 Task: Look for space in Shorewood, United States from 12th July, 2023 to 16th July, 2023 for 8 adults in price range Rs.10000 to Rs.16000. Place can be private room with 8 bedrooms having 8 beds and 8 bathrooms. Property type can be house, flat, guest house. Amenities needed are: wifi, TV, free parkinig on premises, gym, breakfast. Booking option can be shelf check-in. Required host language is English.
Action: Mouse moved to (553, 111)
Screenshot: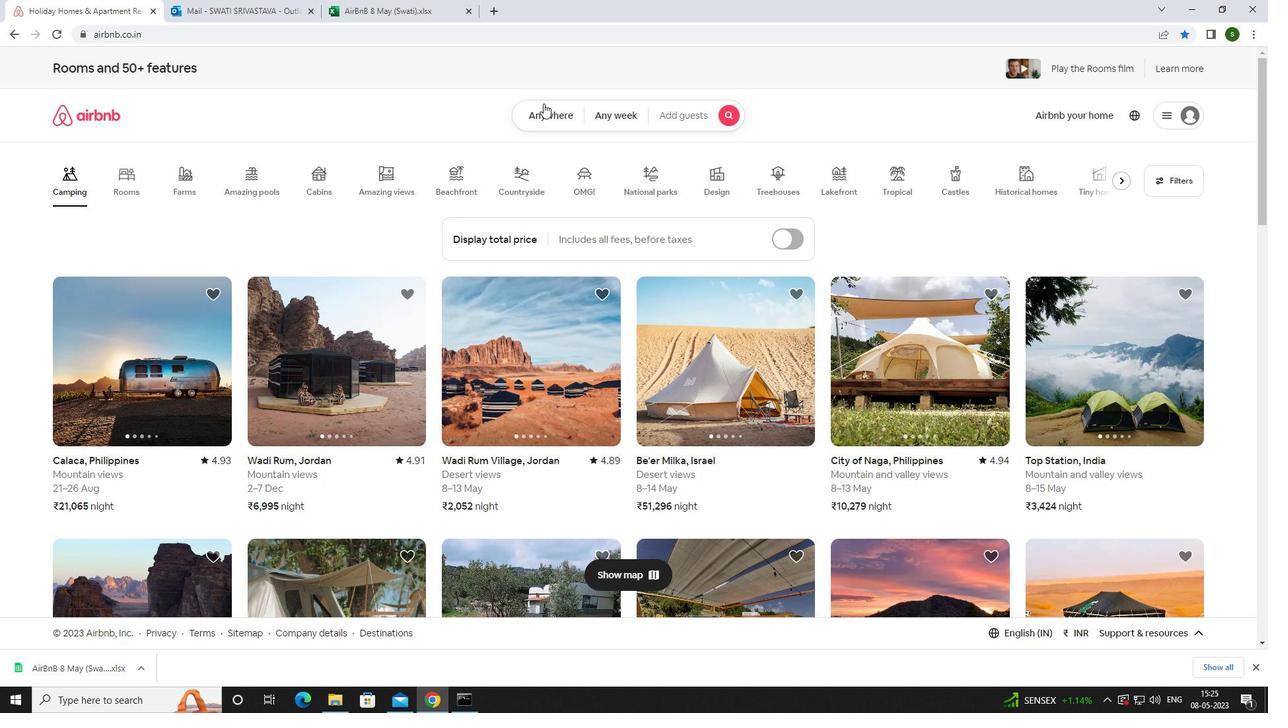 
Action: Mouse pressed left at (553, 111)
Screenshot: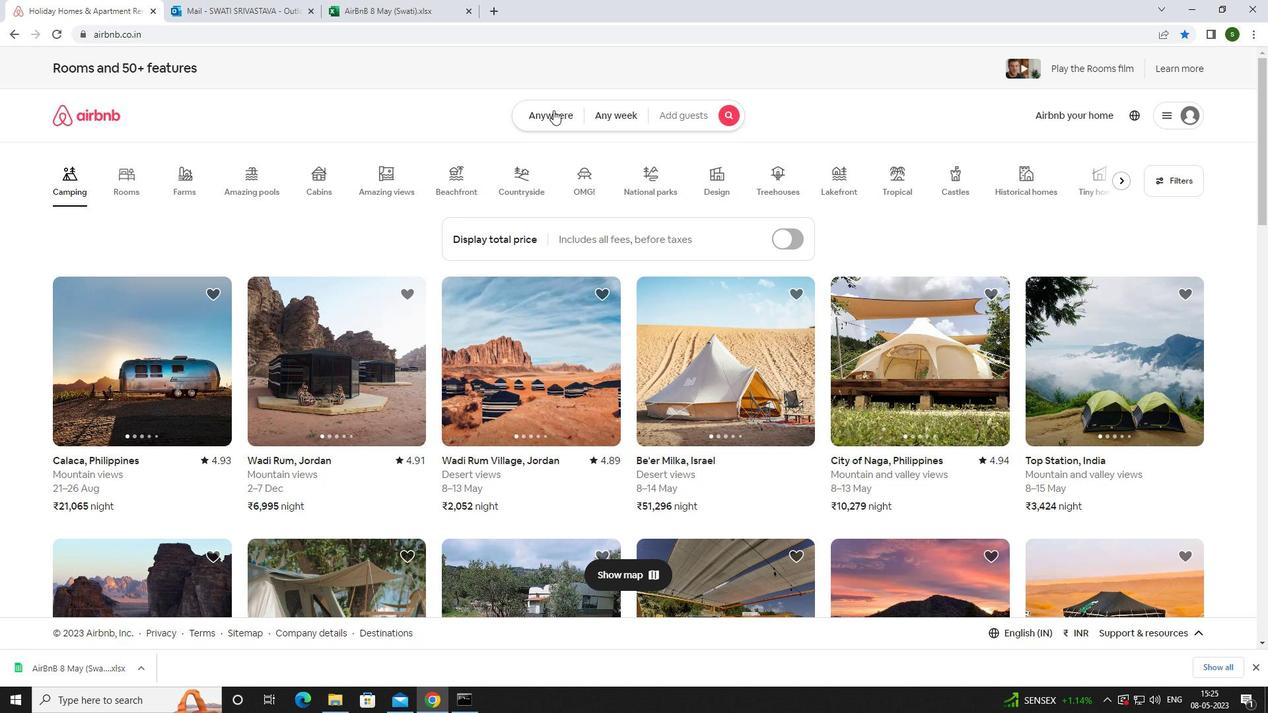 
Action: Mouse moved to (397, 165)
Screenshot: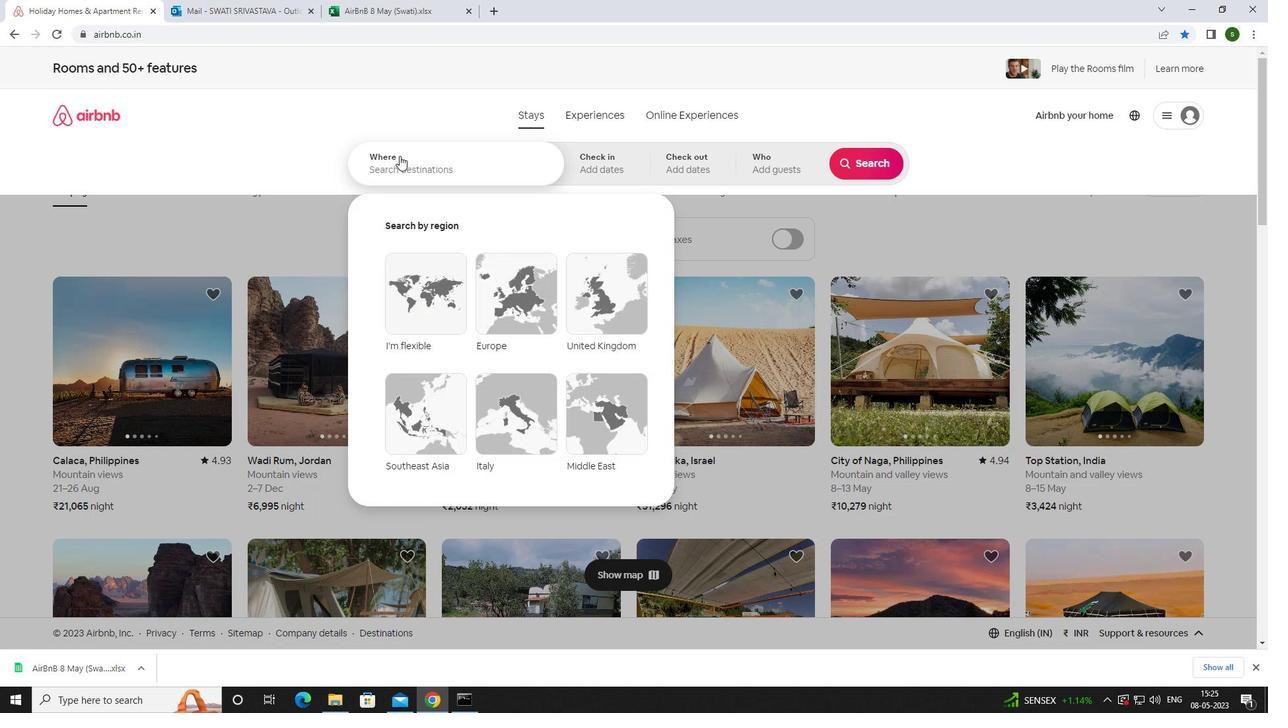 
Action: Mouse pressed left at (397, 165)
Screenshot: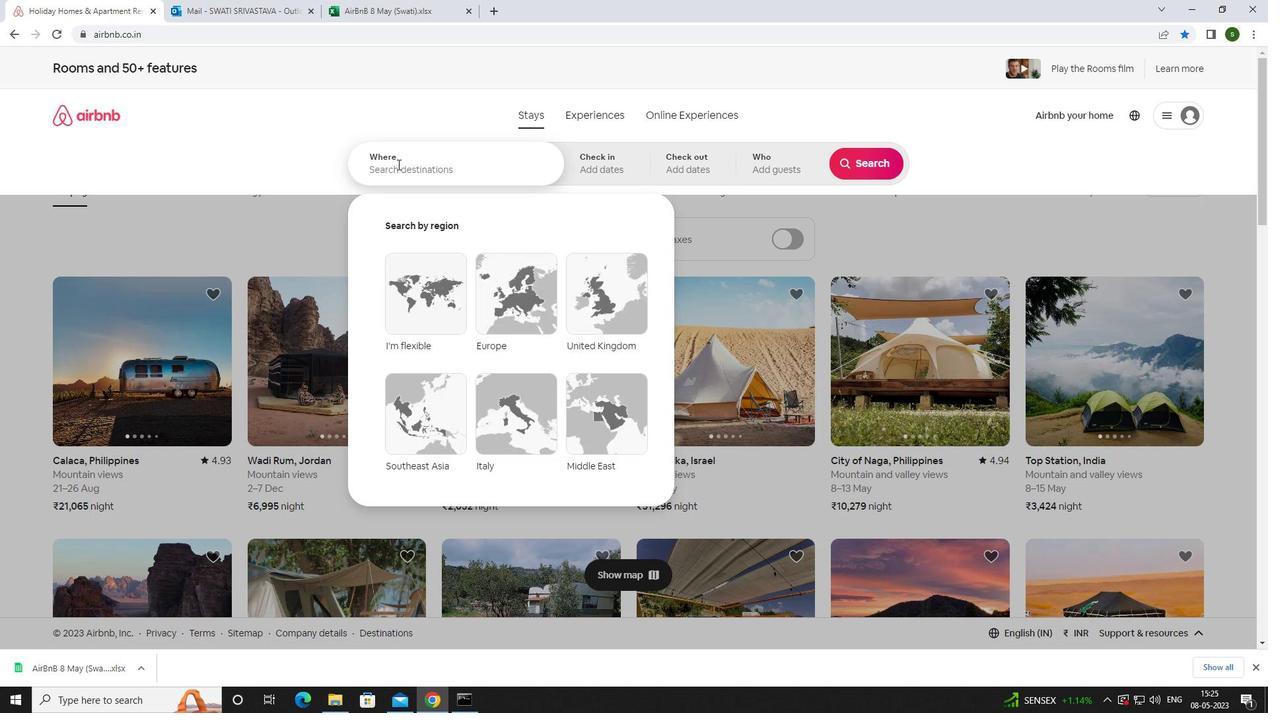 
Action: Key pressed <Key.caps_lock>s<Key.caps_lock>horewood,<Key.space><Key.caps_lock>u<Key.caps_lock>nited<Key.space><Key.caps_lock>s<Key.caps_lock>tates<Key.enter>
Screenshot: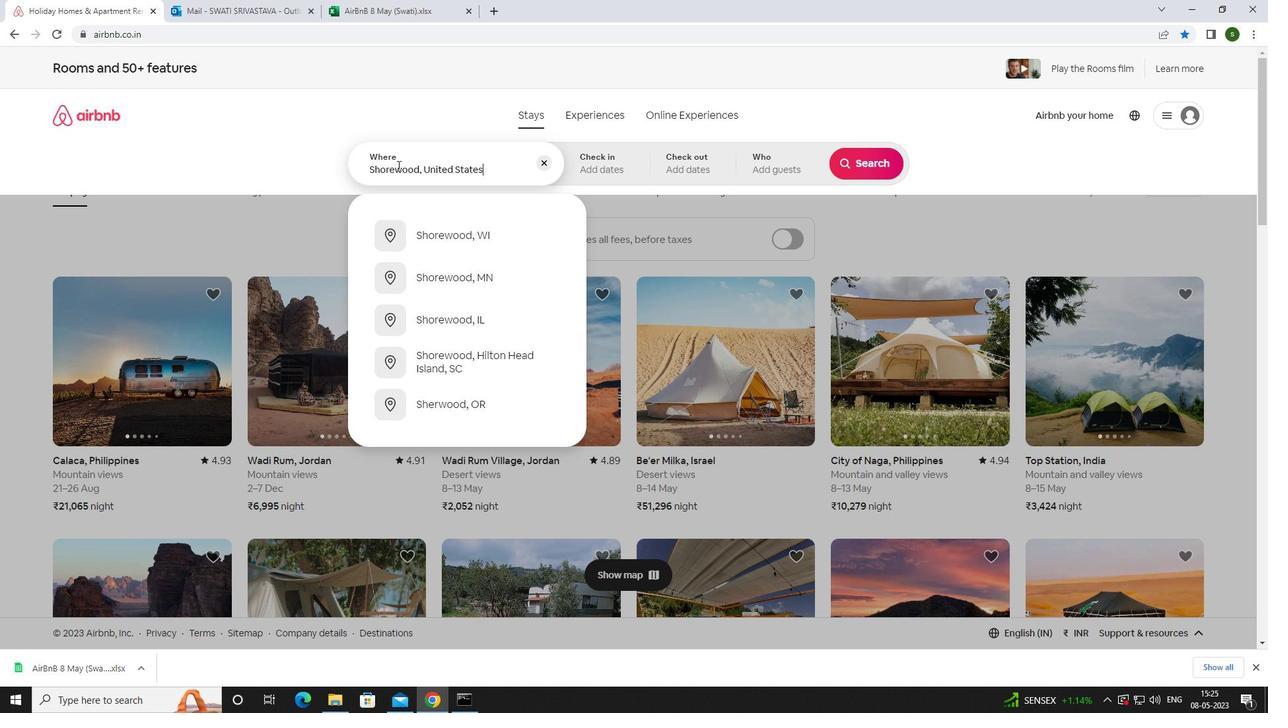 
Action: Mouse moved to (860, 271)
Screenshot: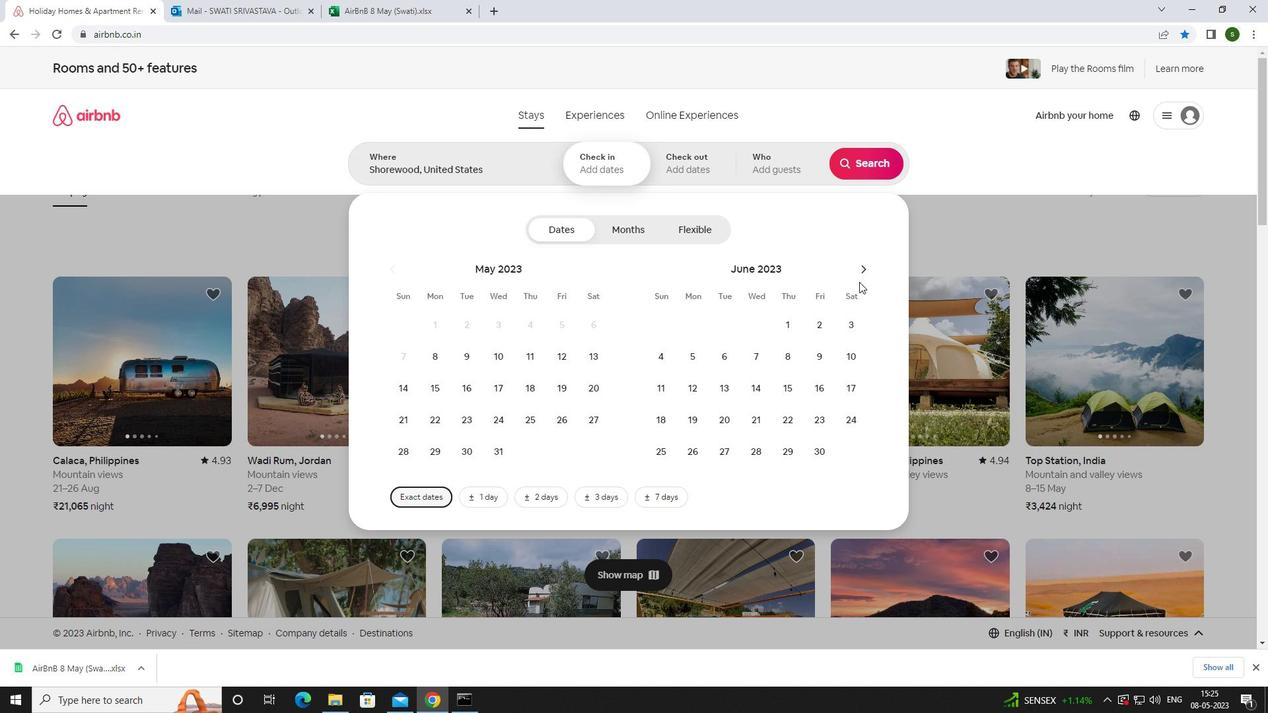 
Action: Mouse pressed left at (860, 271)
Screenshot: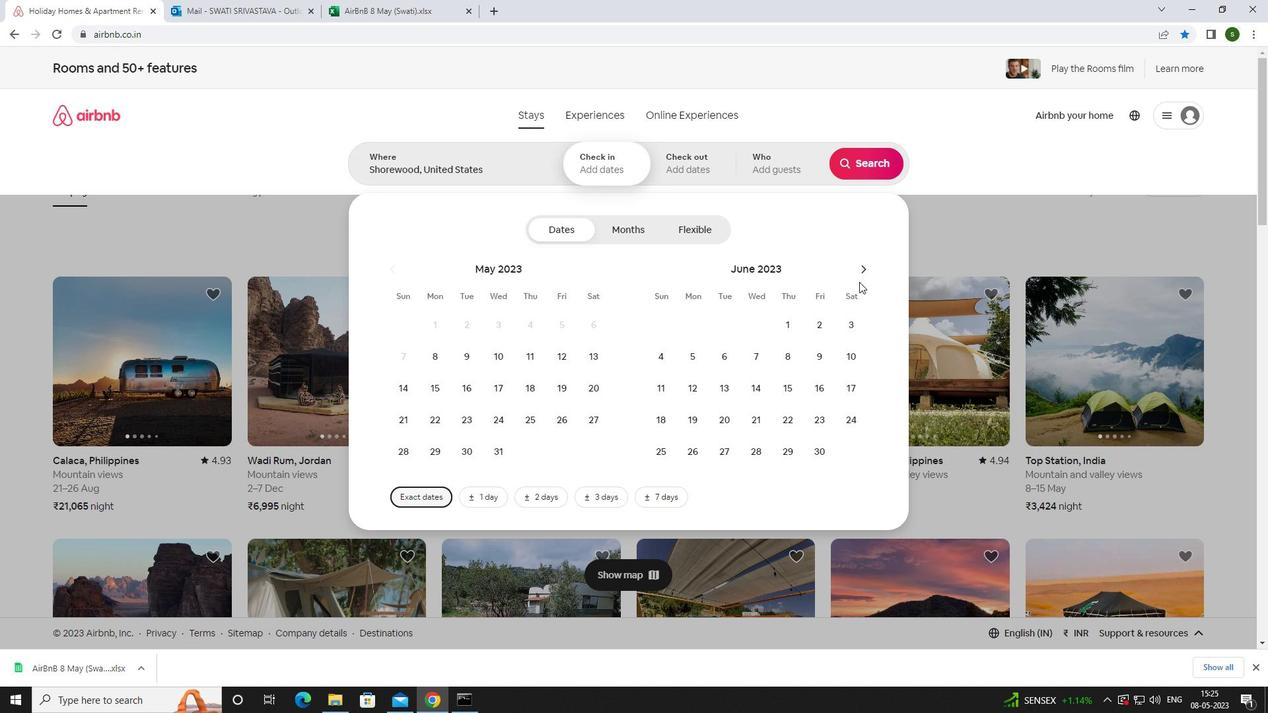 
Action: Mouse moved to (758, 383)
Screenshot: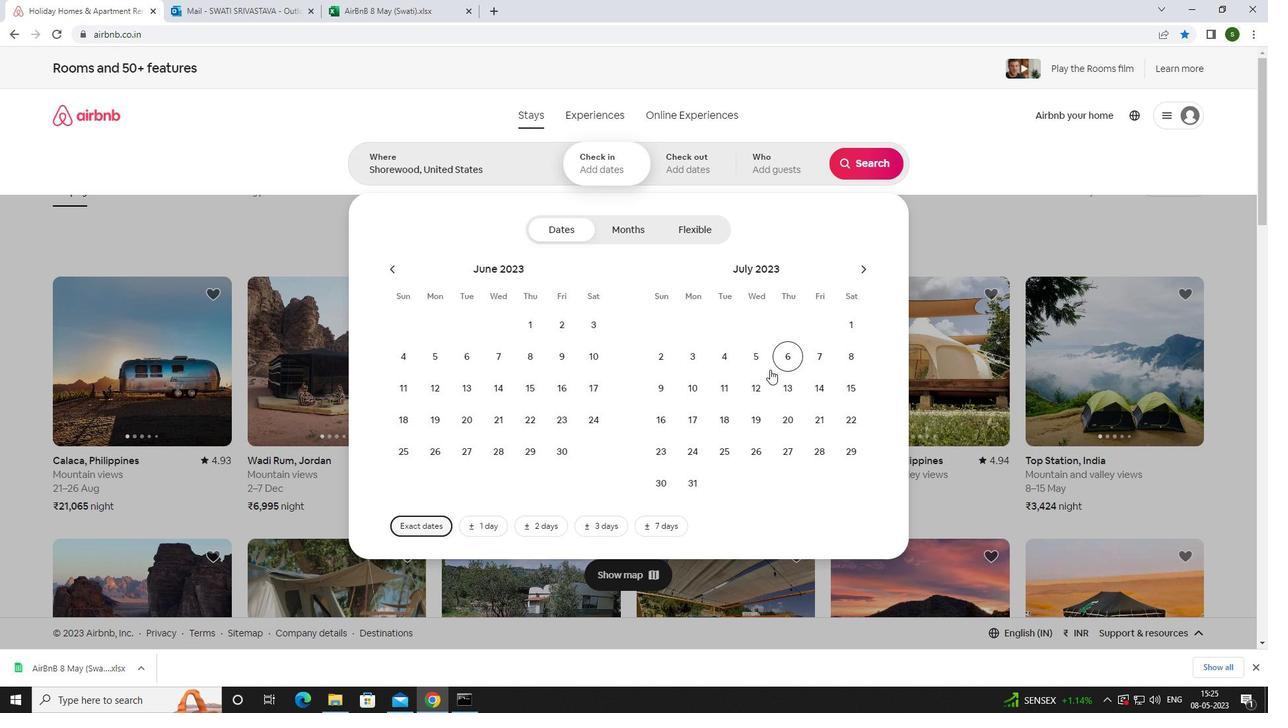 
Action: Mouse pressed left at (758, 383)
Screenshot: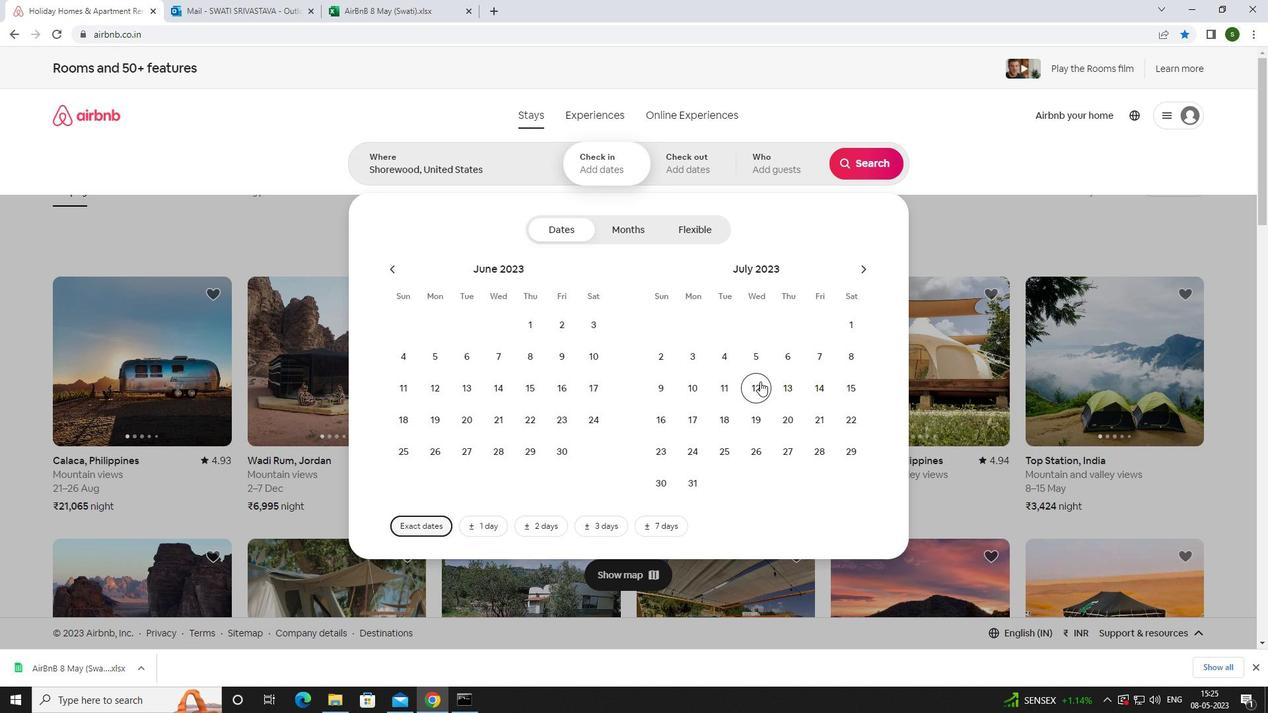 
Action: Mouse moved to (662, 414)
Screenshot: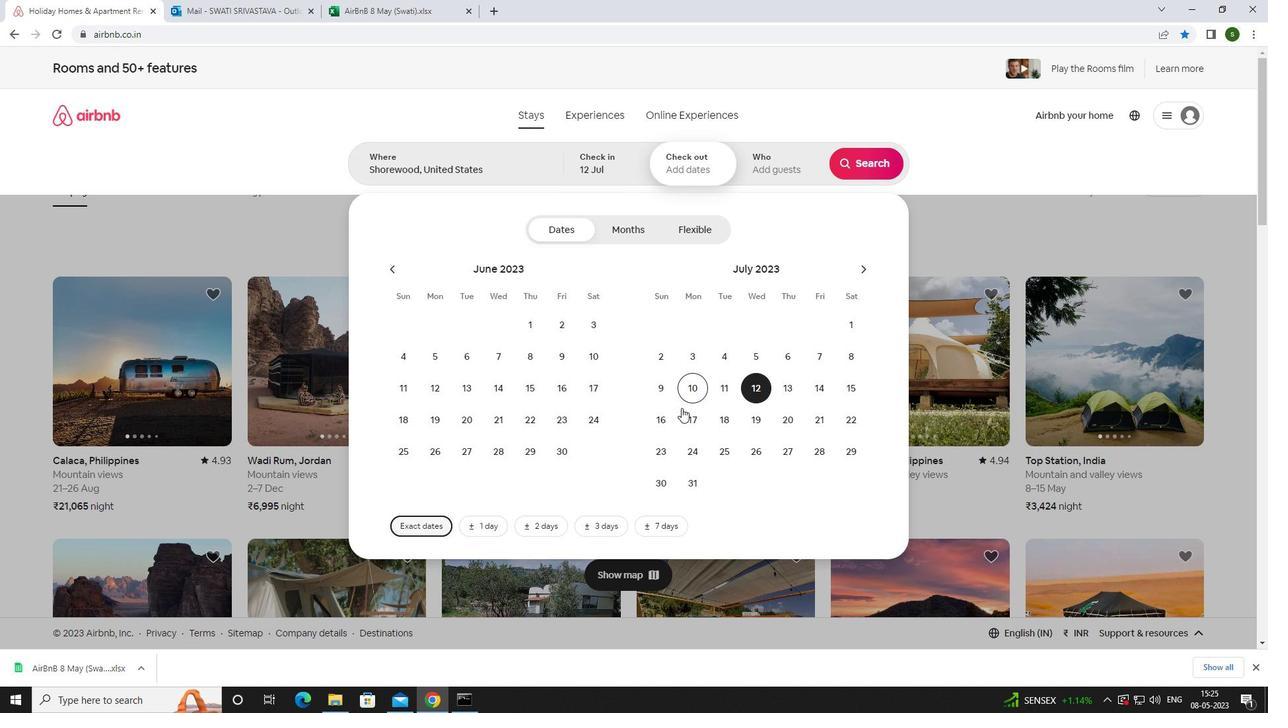 
Action: Mouse pressed left at (662, 414)
Screenshot: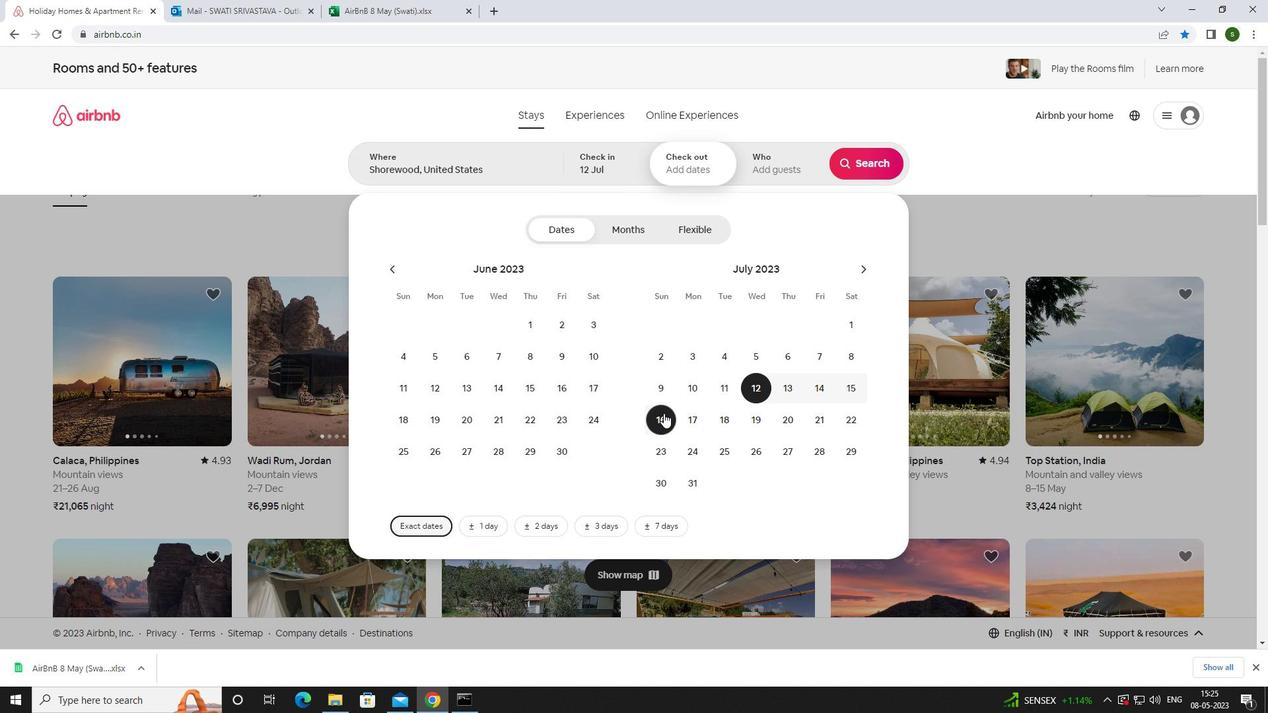 
Action: Mouse moved to (786, 163)
Screenshot: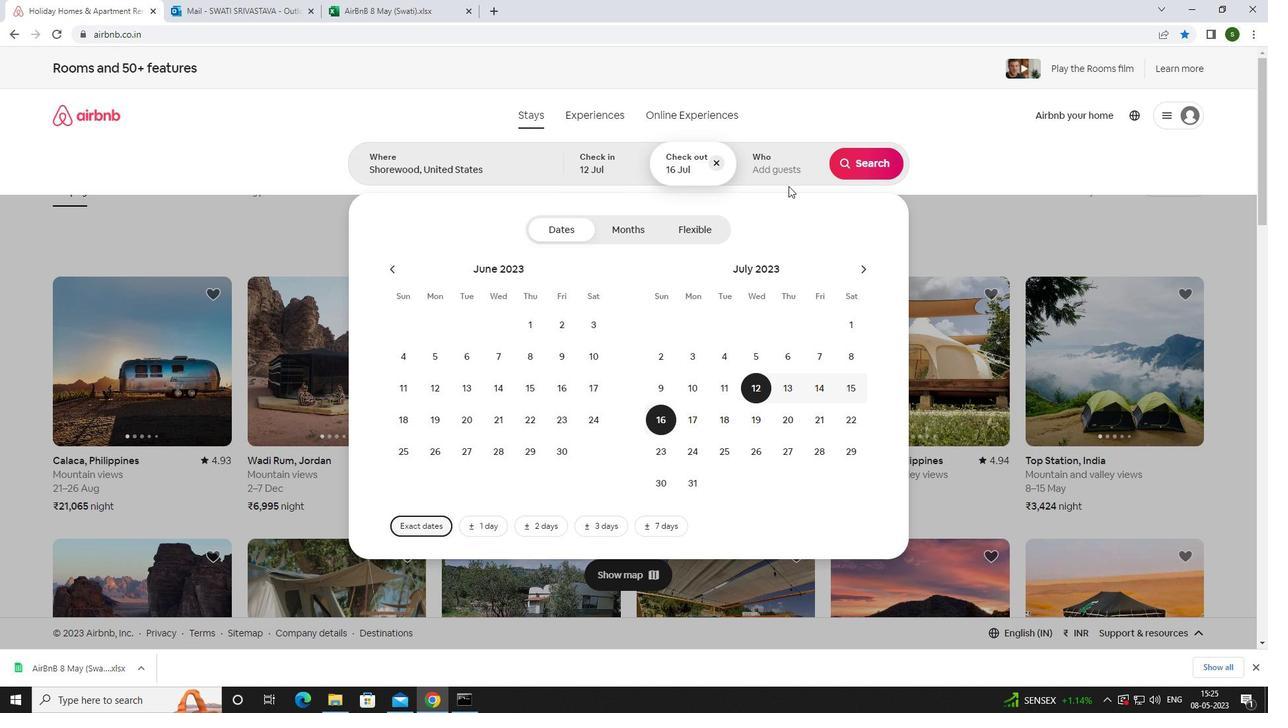 
Action: Mouse pressed left at (786, 163)
Screenshot: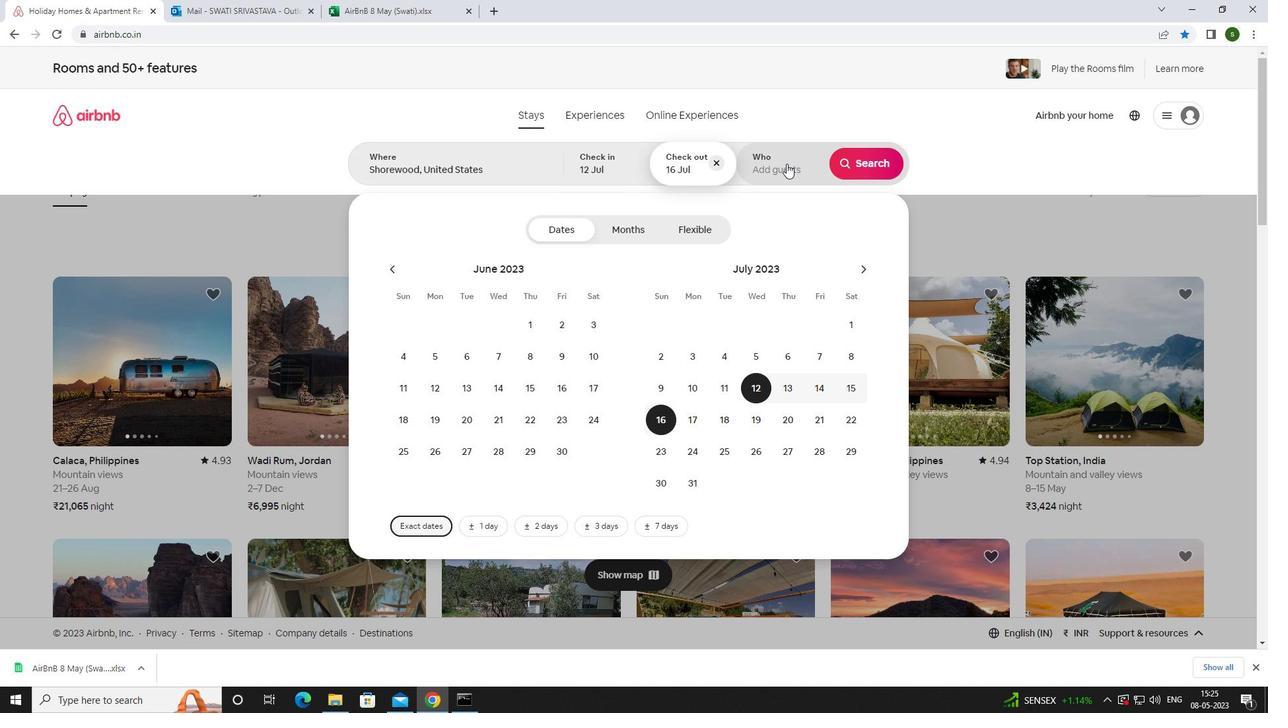 
Action: Mouse moved to (869, 231)
Screenshot: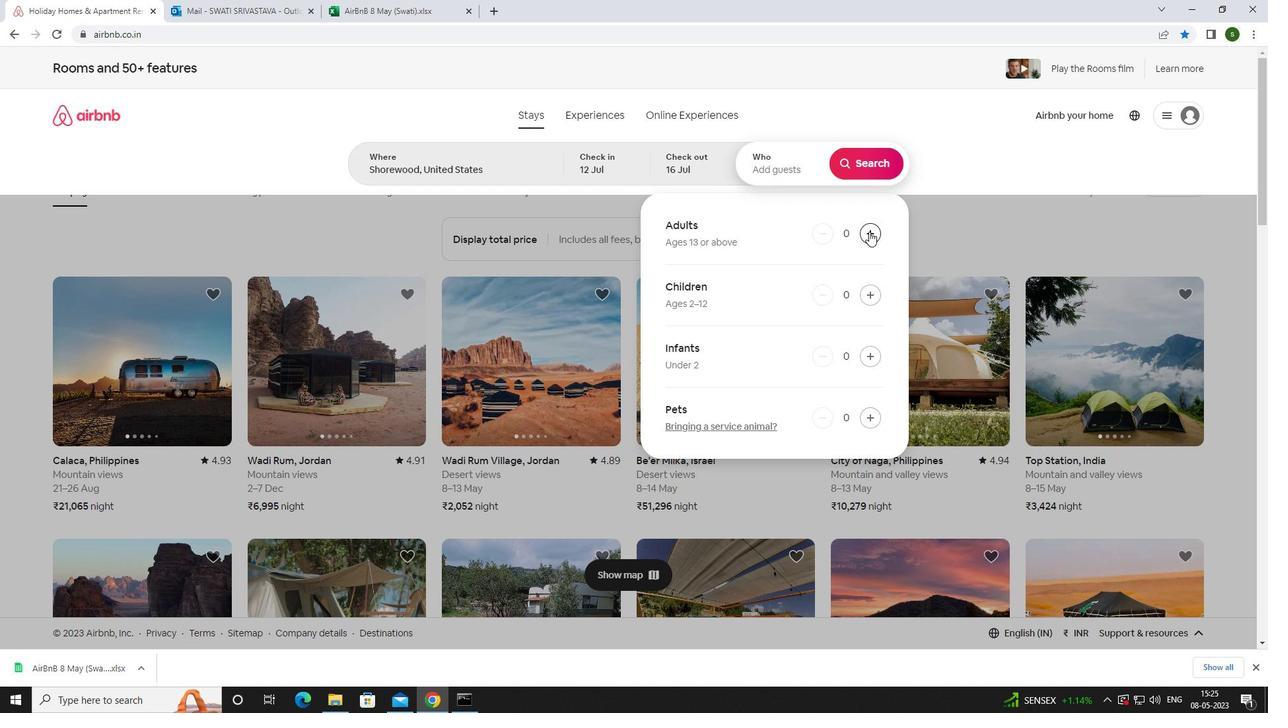 
Action: Mouse pressed left at (869, 231)
Screenshot: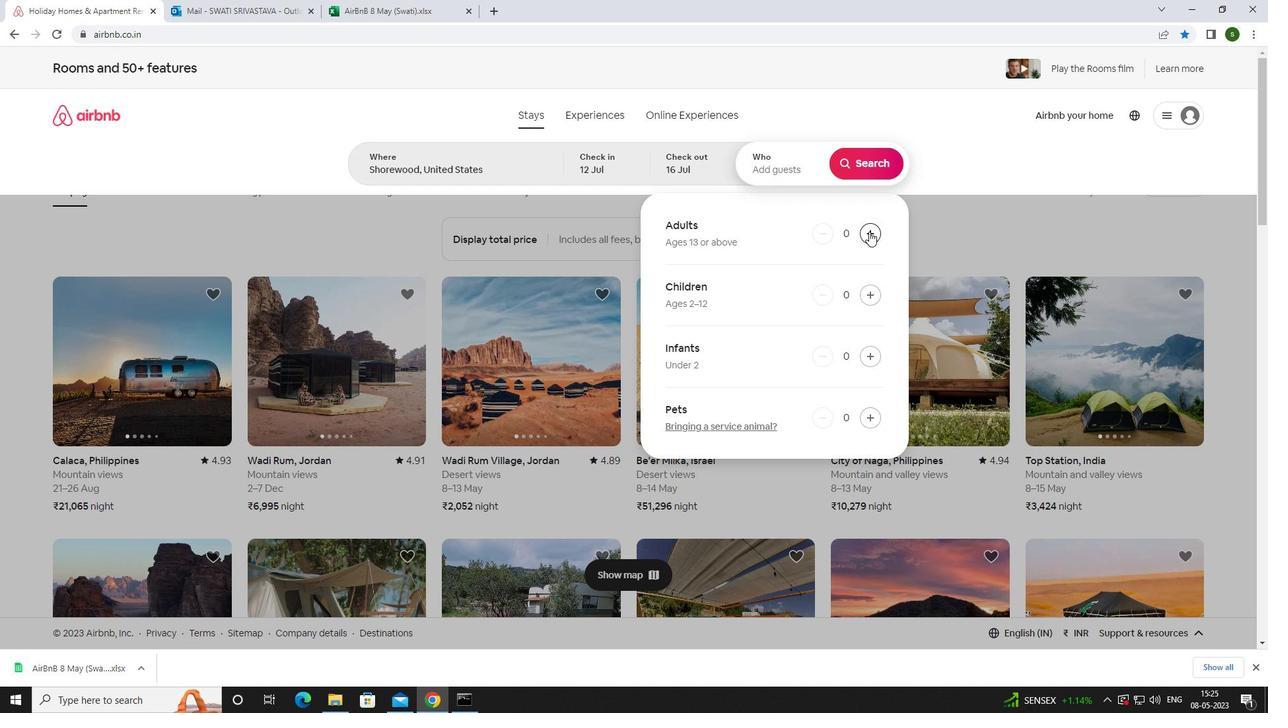 
Action: Mouse pressed left at (869, 231)
Screenshot: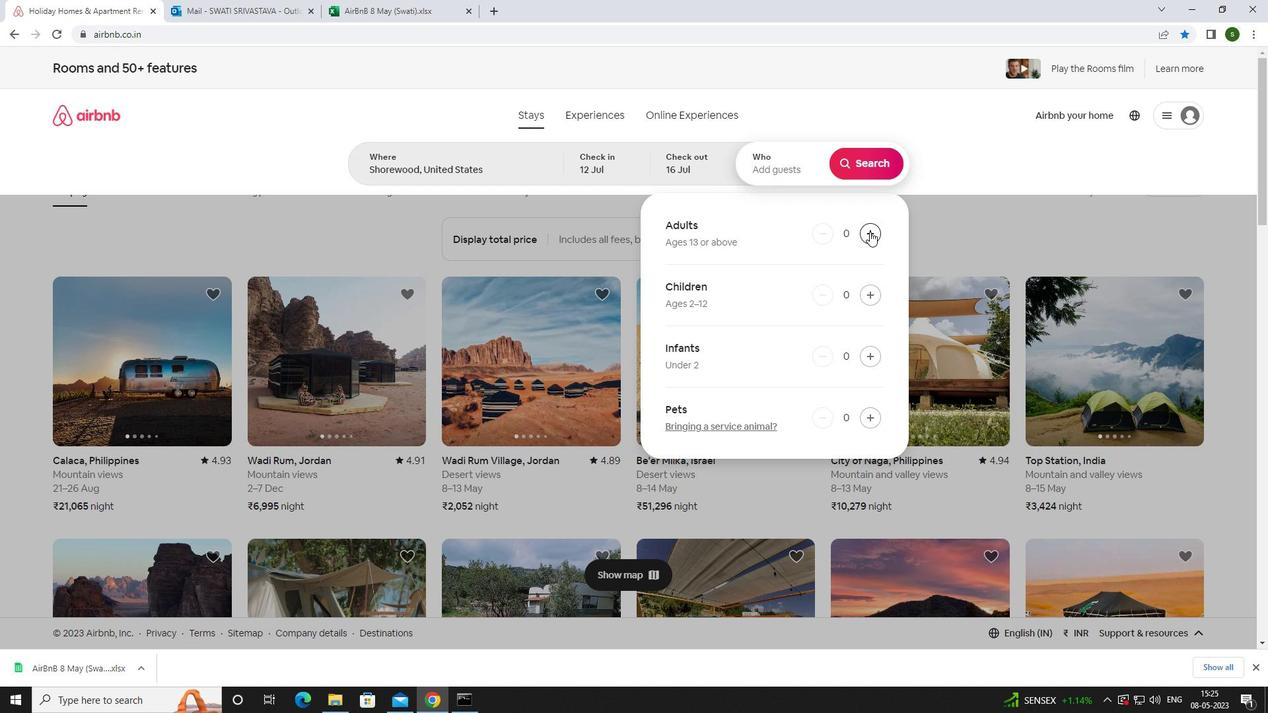 
Action: Mouse pressed left at (869, 231)
Screenshot: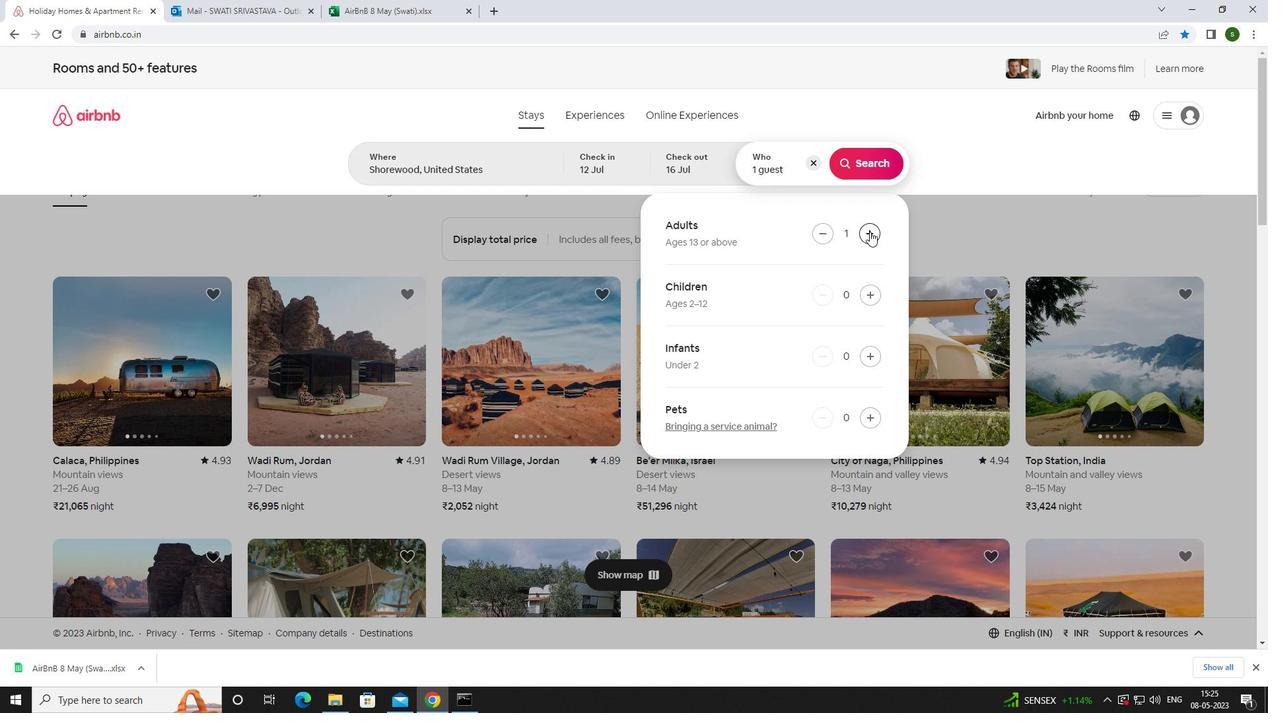 
Action: Mouse pressed left at (869, 231)
Screenshot: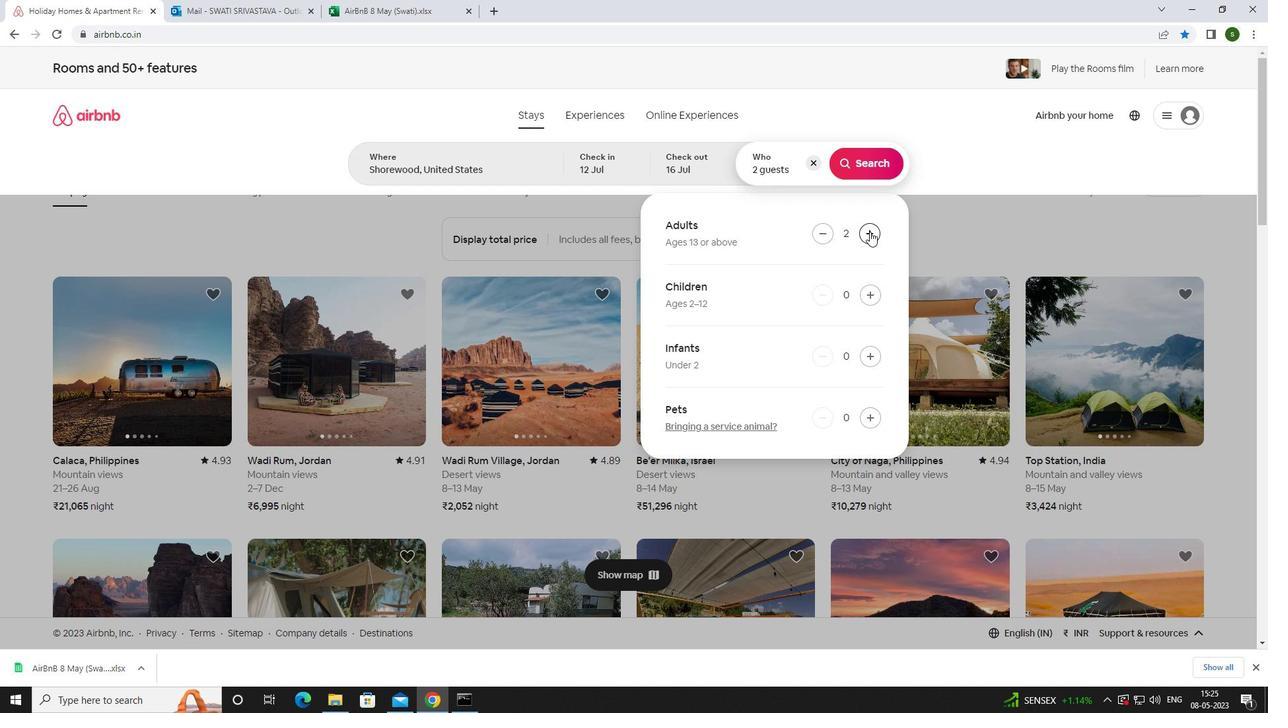 
Action: Mouse pressed left at (869, 231)
Screenshot: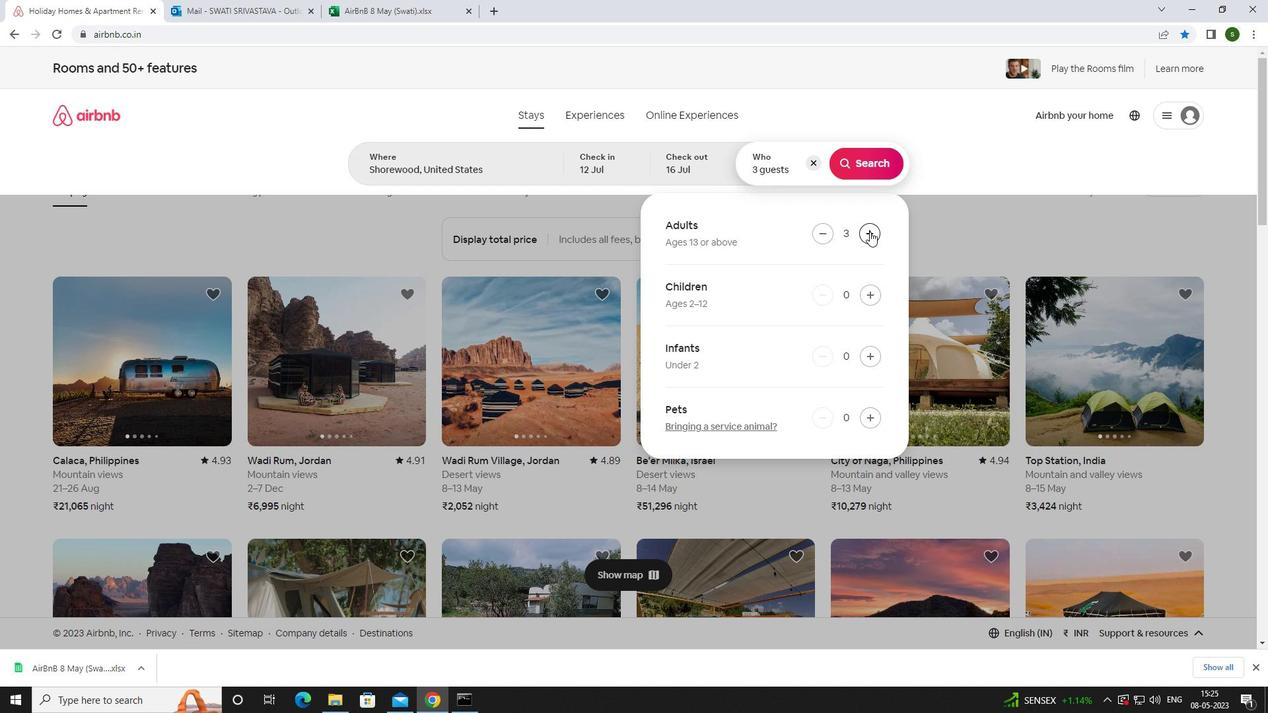 
Action: Mouse pressed left at (869, 231)
Screenshot: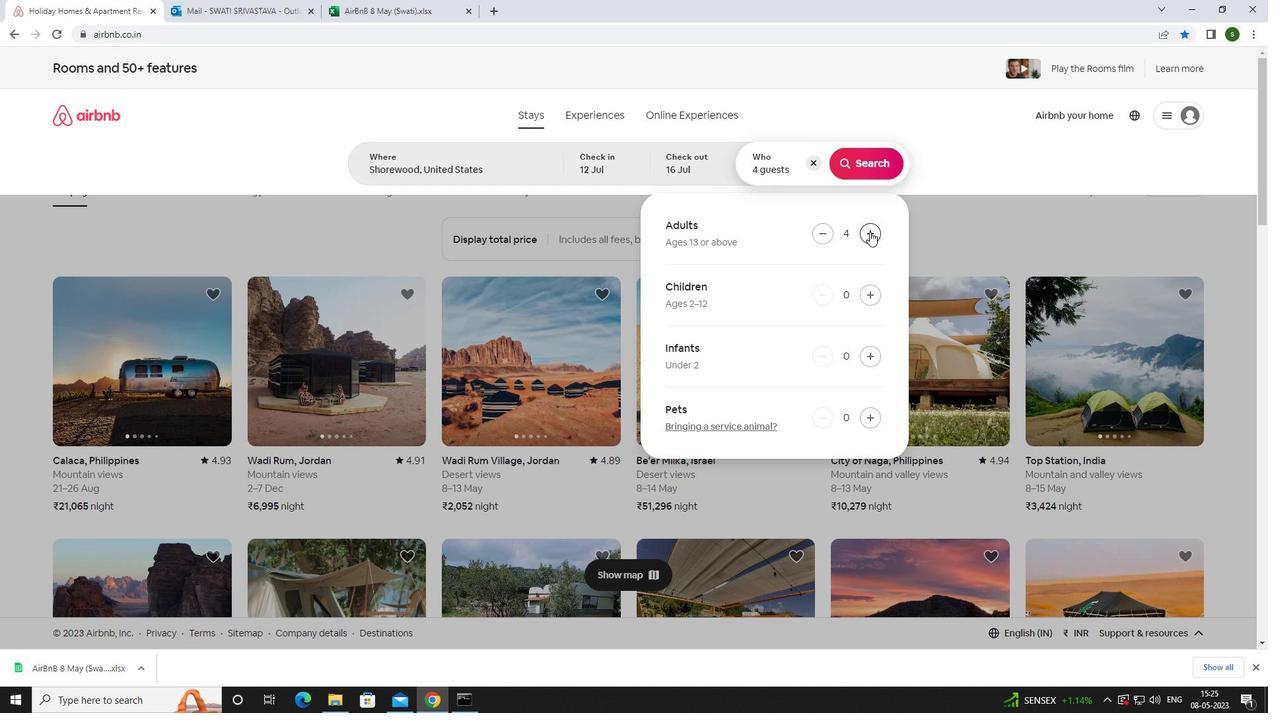 
Action: Mouse pressed left at (869, 231)
Screenshot: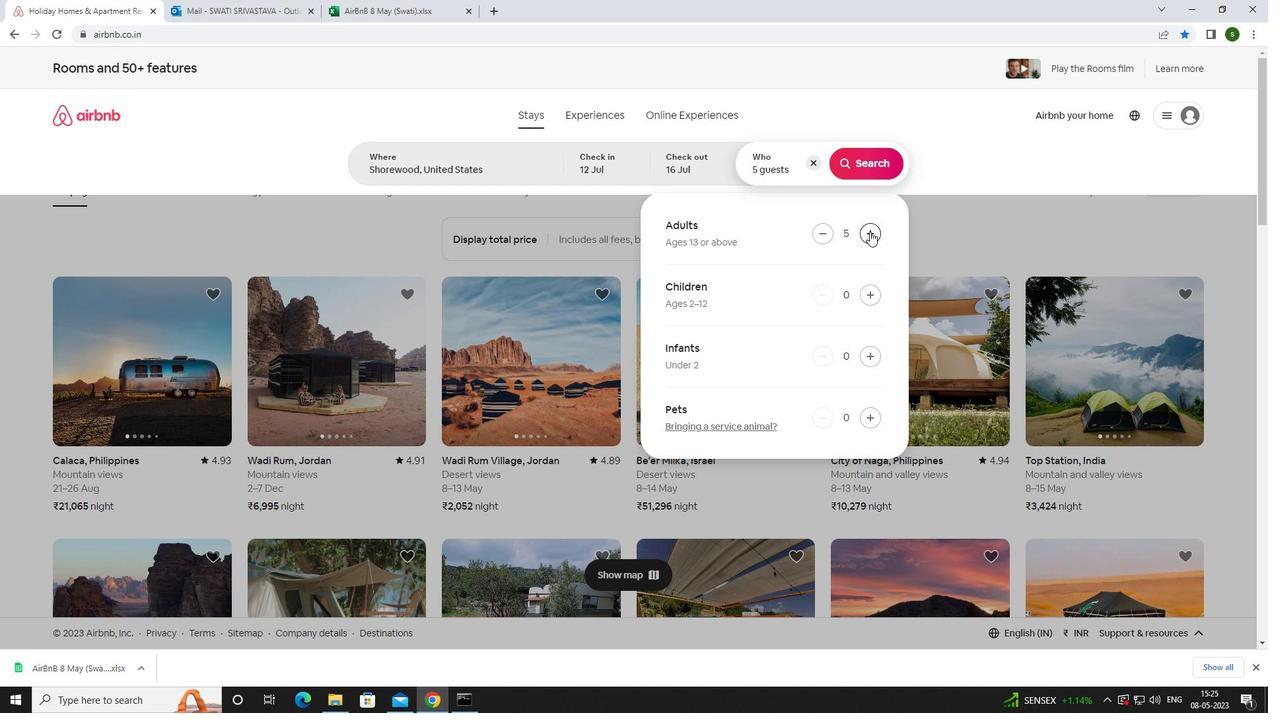 
Action: Mouse pressed left at (869, 231)
Screenshot: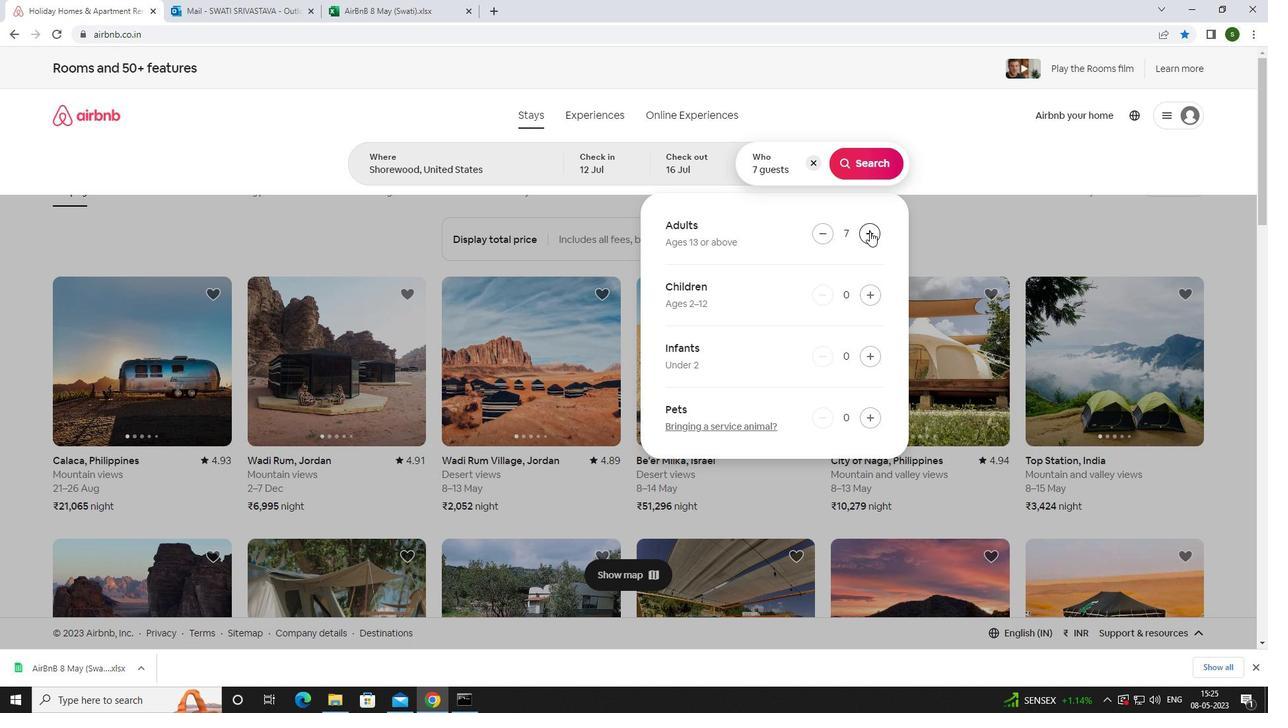 
Action: Mouse moved to (858, 167)
Screenshot: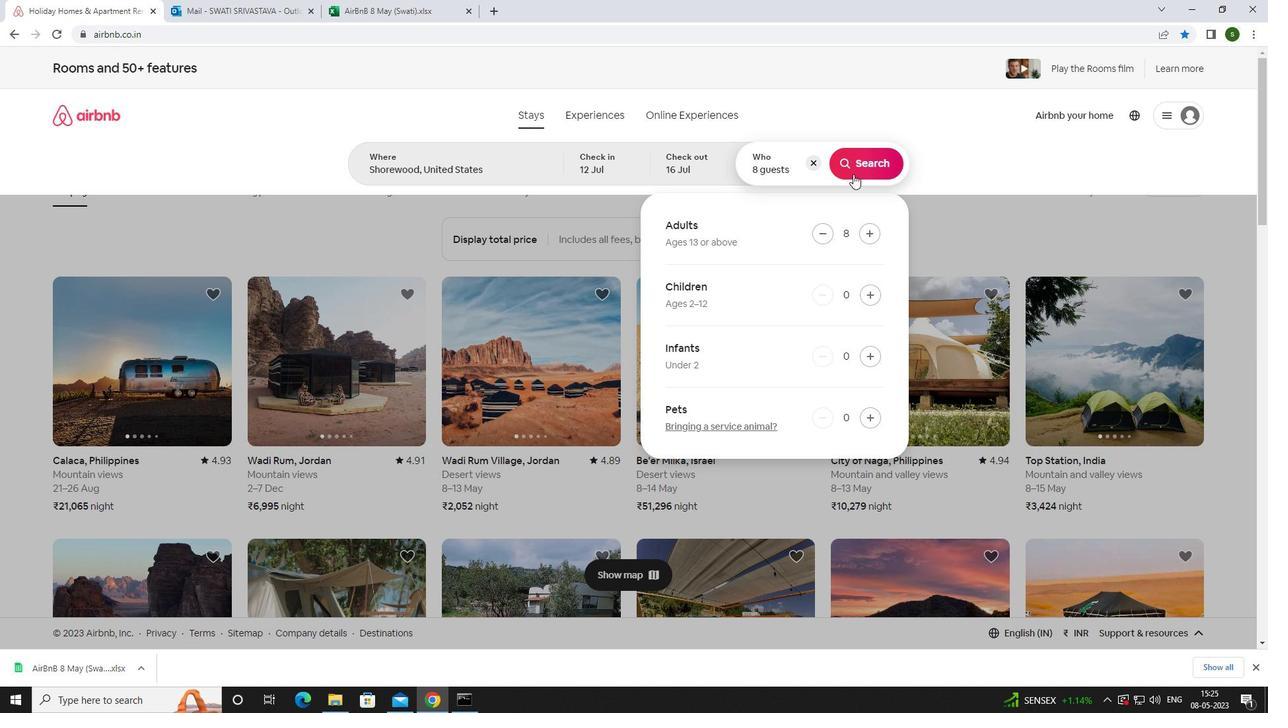 
Action: Mouse pressed left at (858, 167)
Screenshot: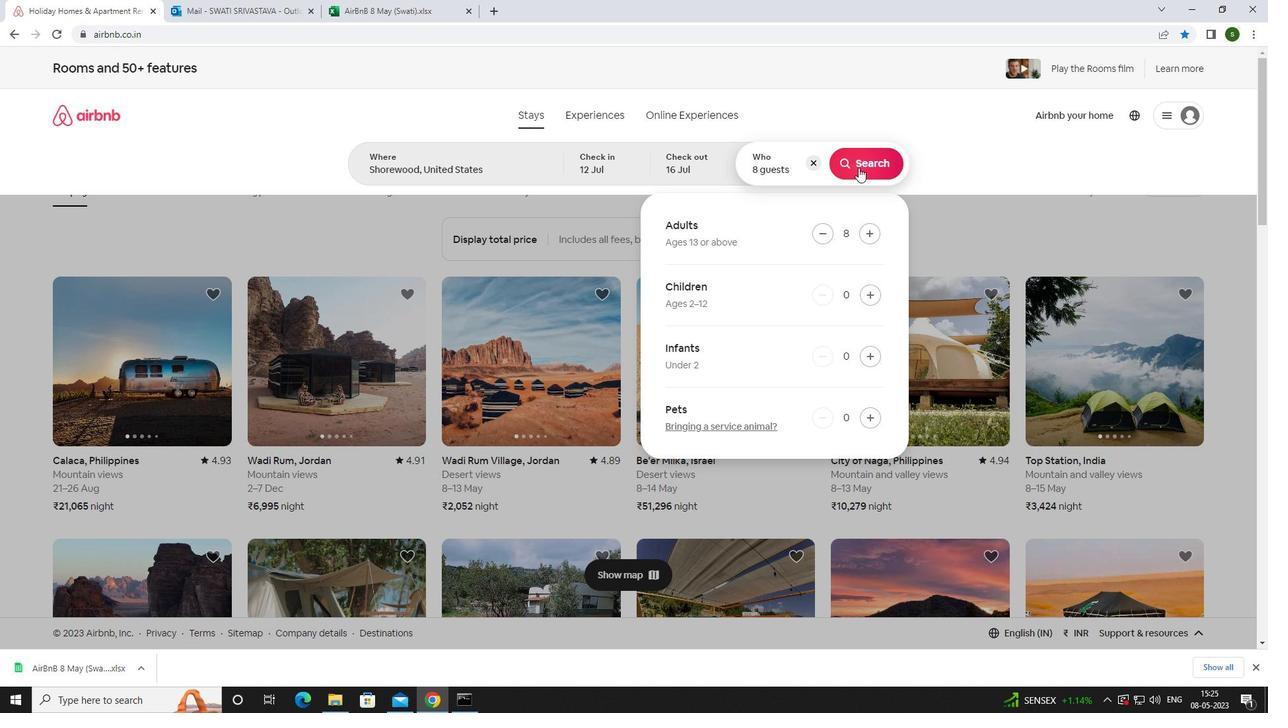 
Action: Mouse moved to (1204, 122)
Screenshot: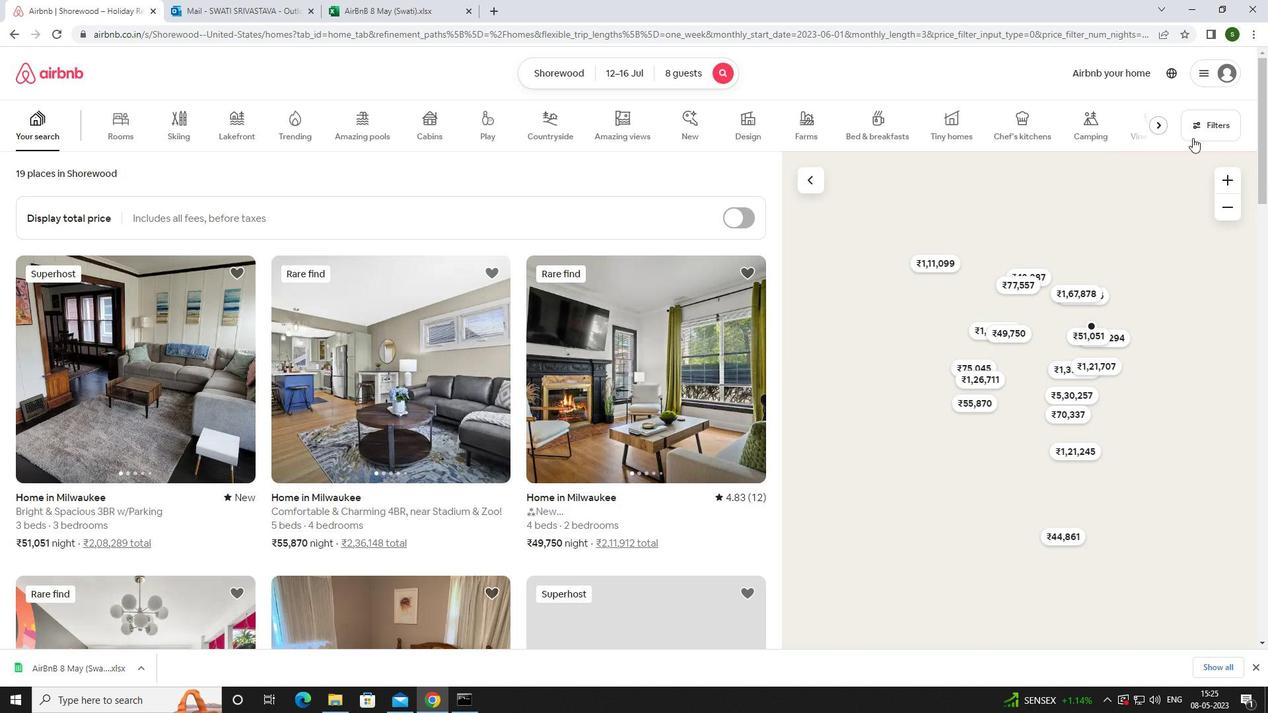 
Action: Mouse pressed left at (1204, 122)
Screenshot: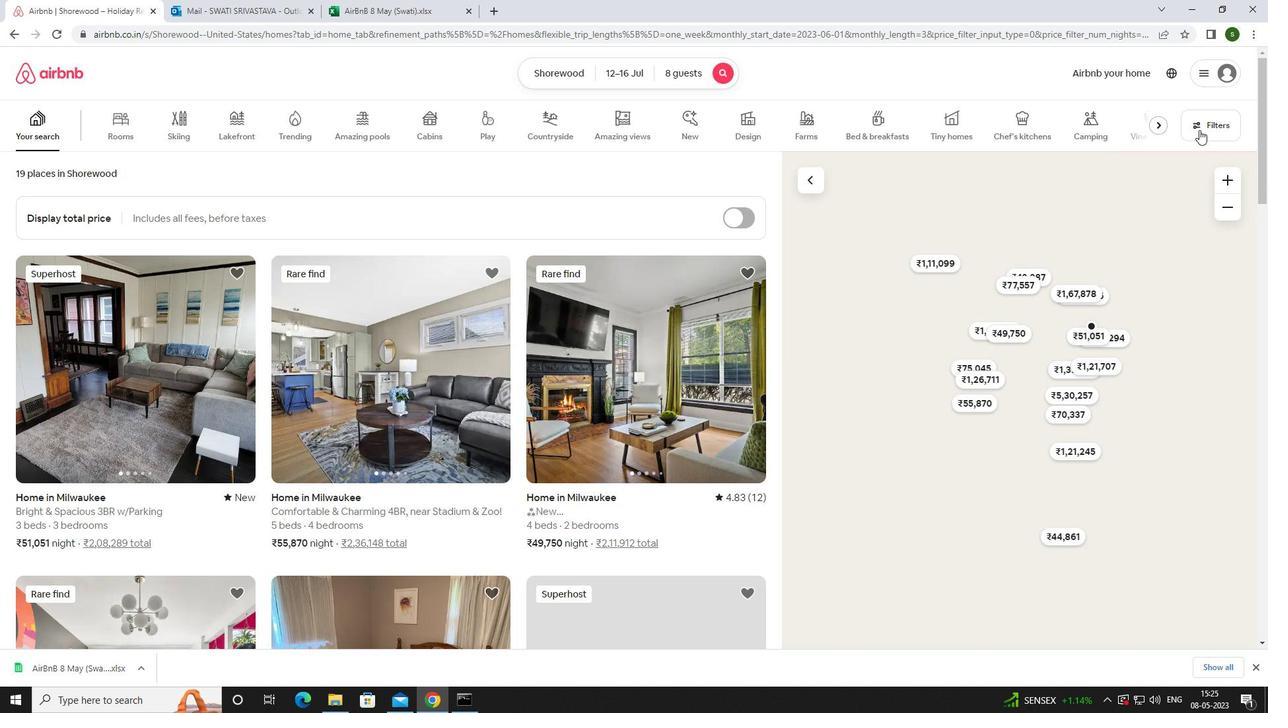 
Action: Mouse moved to (521, 444)
Screenshot: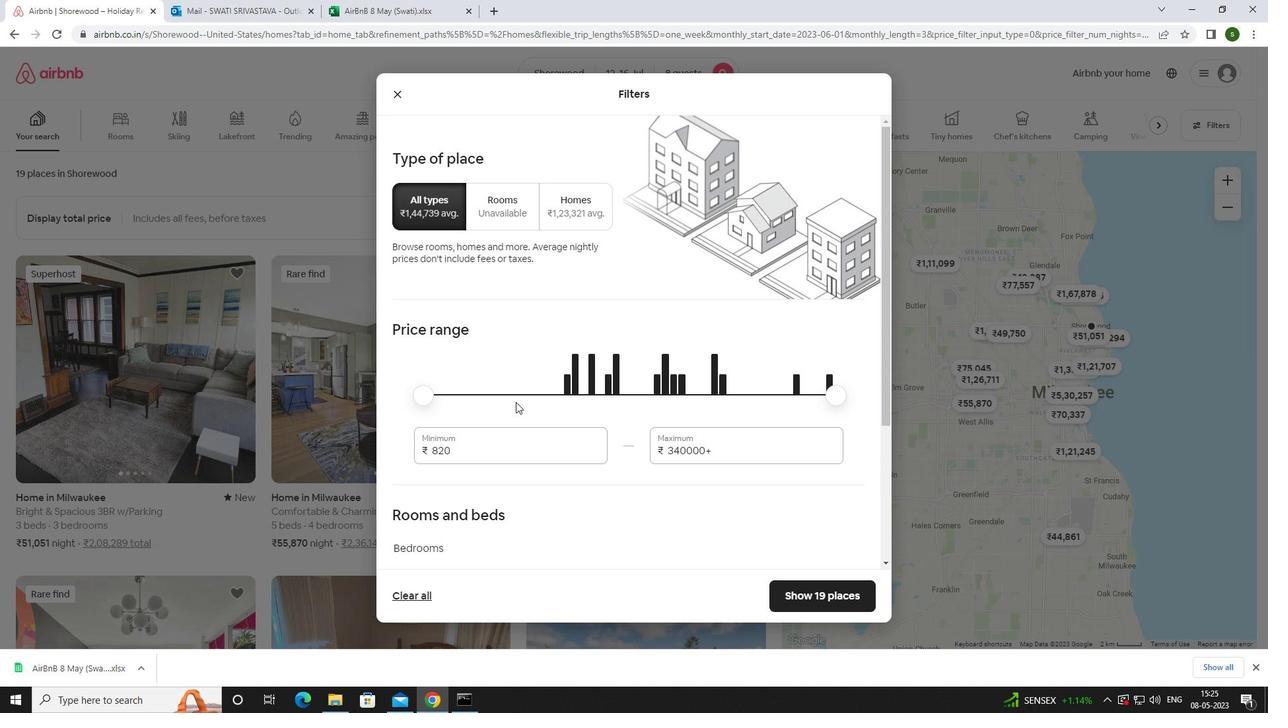 
Action: Mouse pressed left at (521, 444)
Screenshot: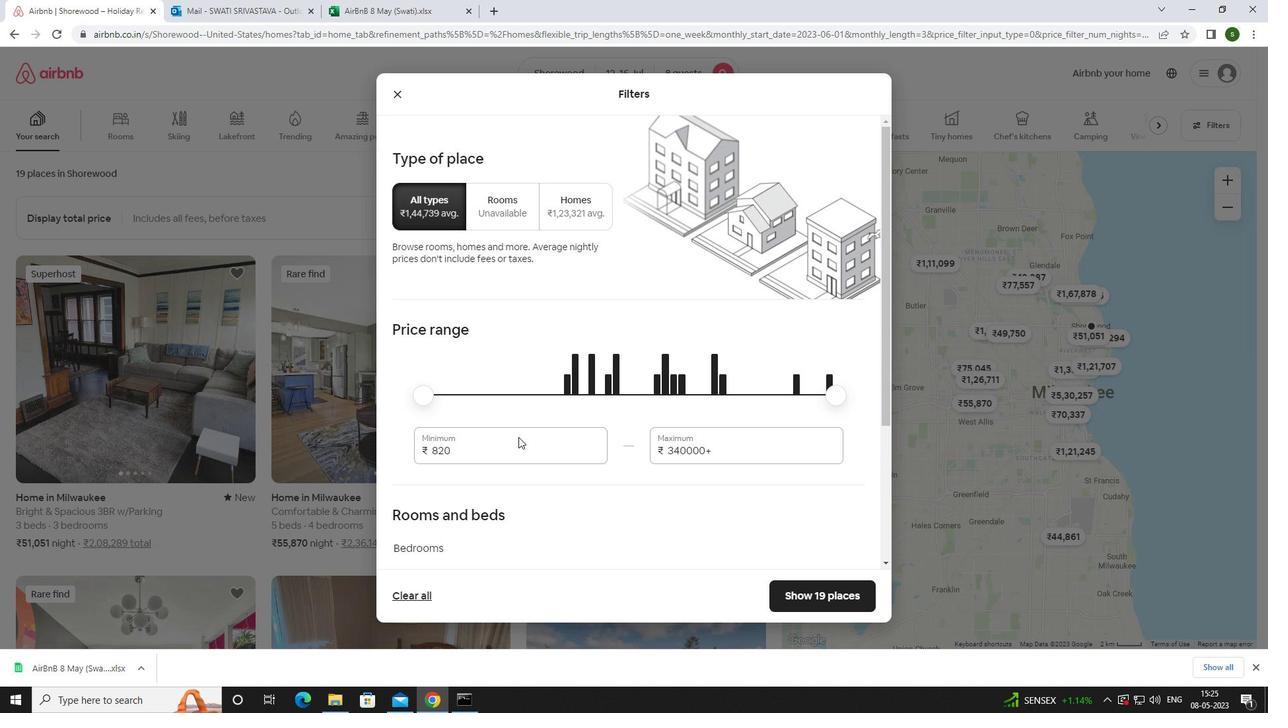 
Action: Key pressed <Key.backspace><Key.backspace><Key.backspace>10000
Screenshot: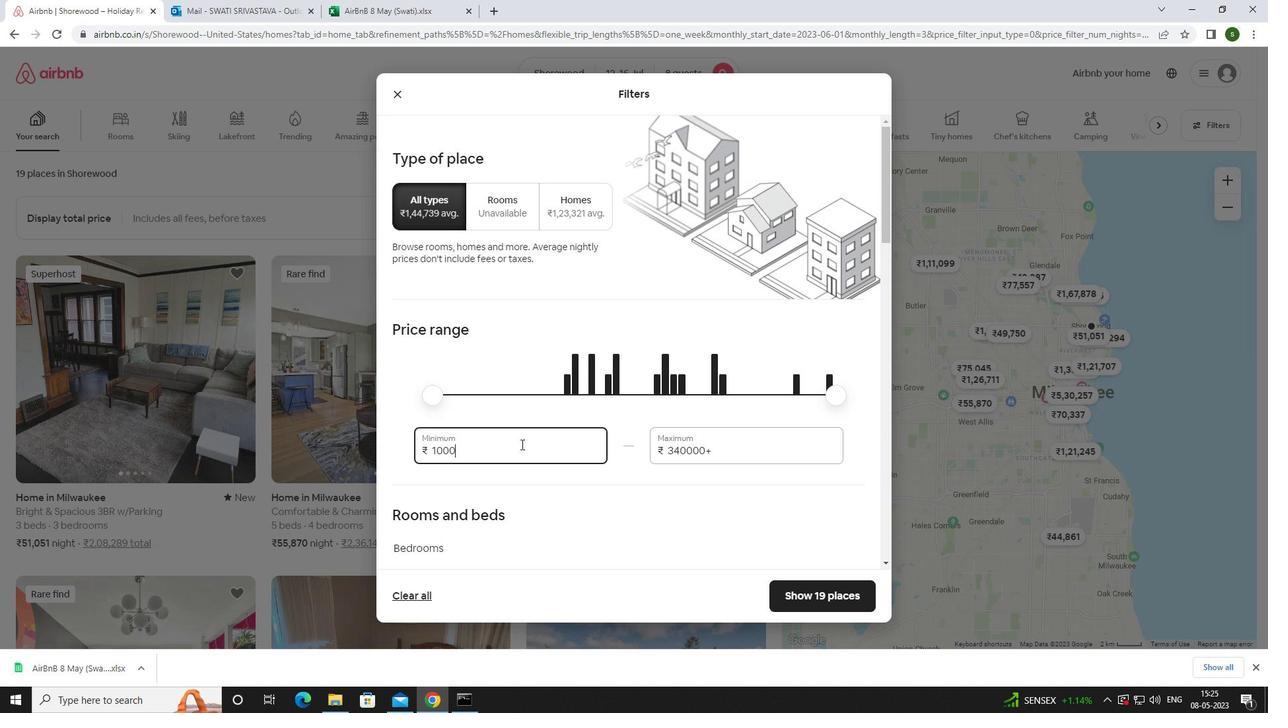 
Action: Mouse moved to (752, 445)
Screenshot: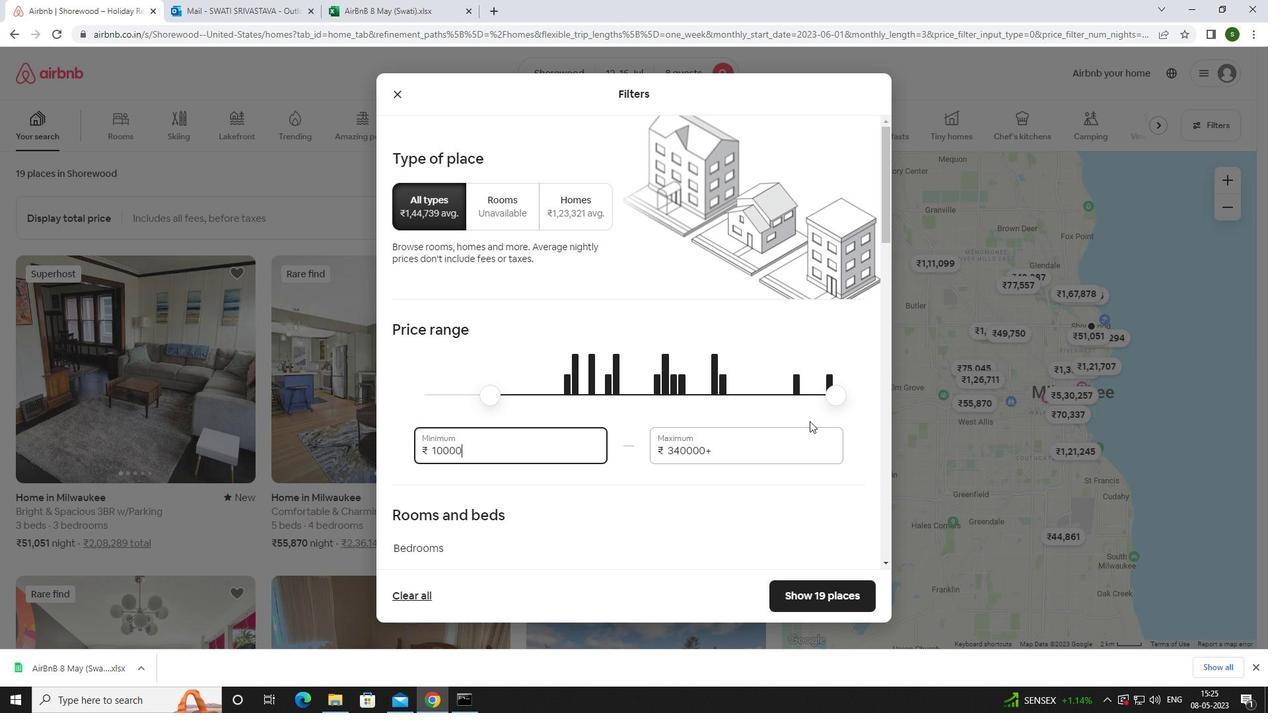 
Action: Mouse pressed left at (752, 445)
Screenshot: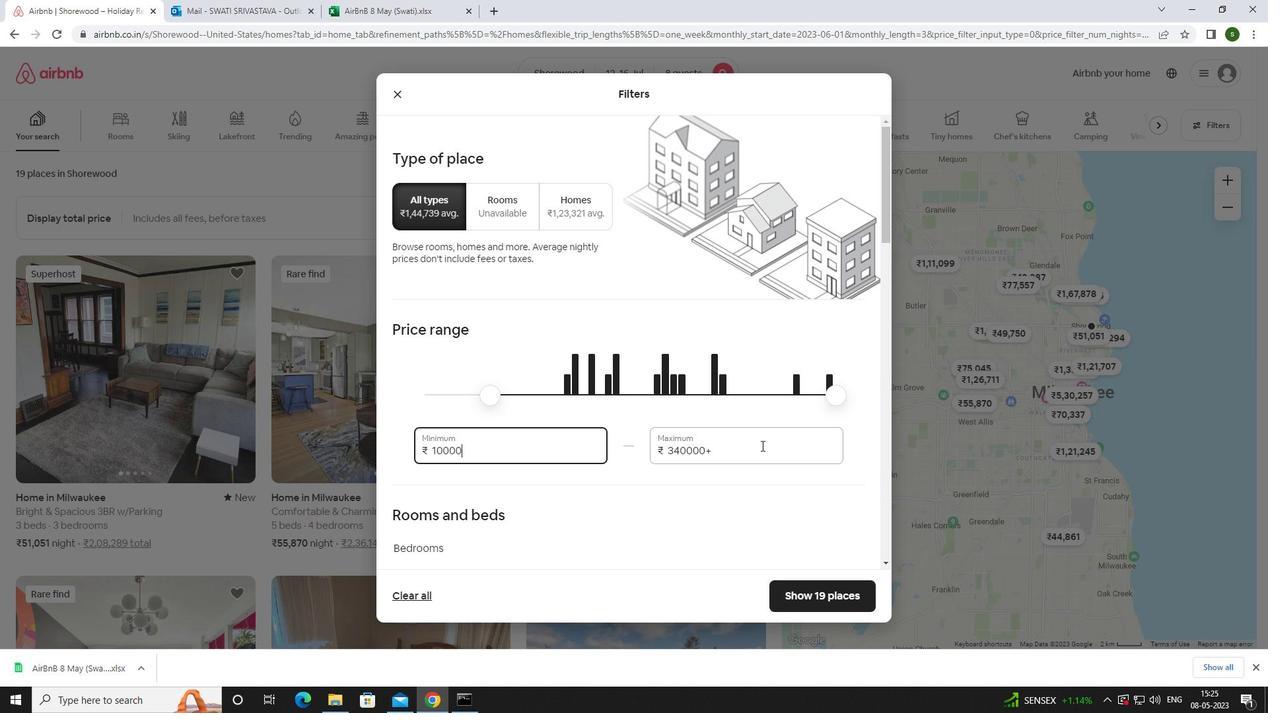 
Action: Key pressed <Key.backspace><Key.backspace><Key.backspace><Key.backspace><Key.backspace><Key.backspace><Key.backspace><Key.backspace><Key.backspace><Key.backspace><Key.backspace><Key.backspace>16000
Screenshot: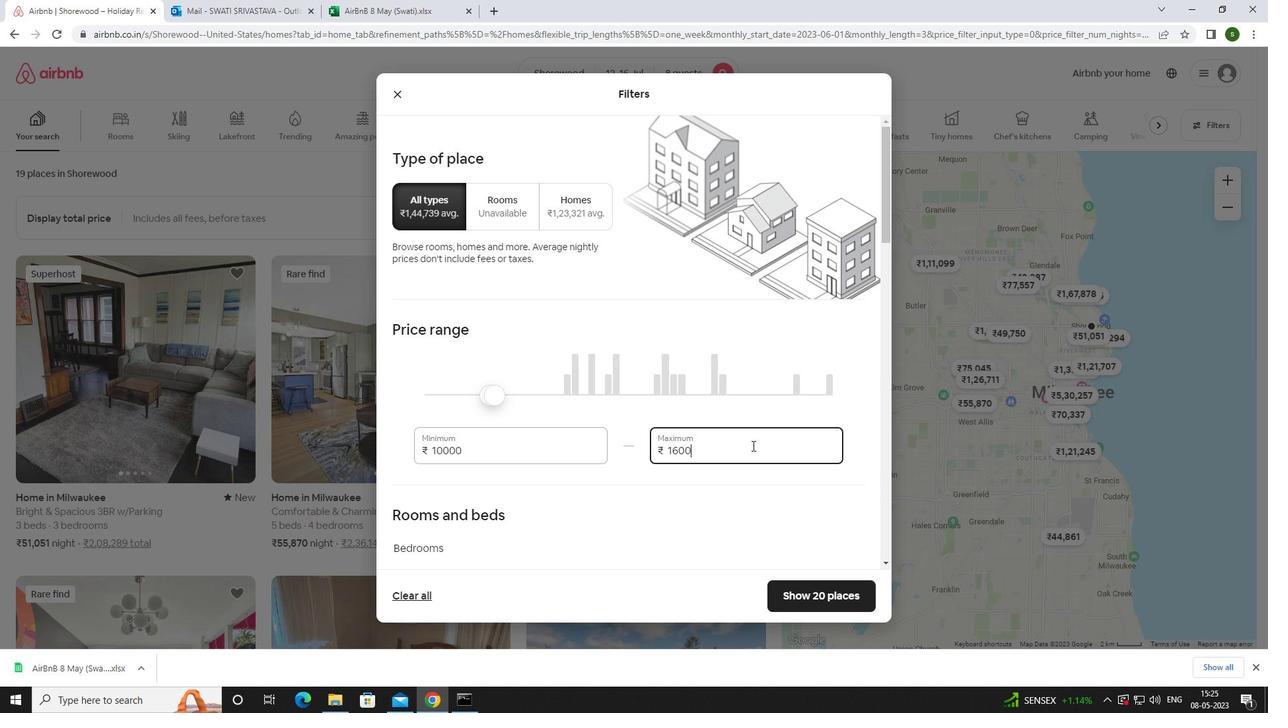 
Action: Mouse moved to (622, 401)
Screenshot: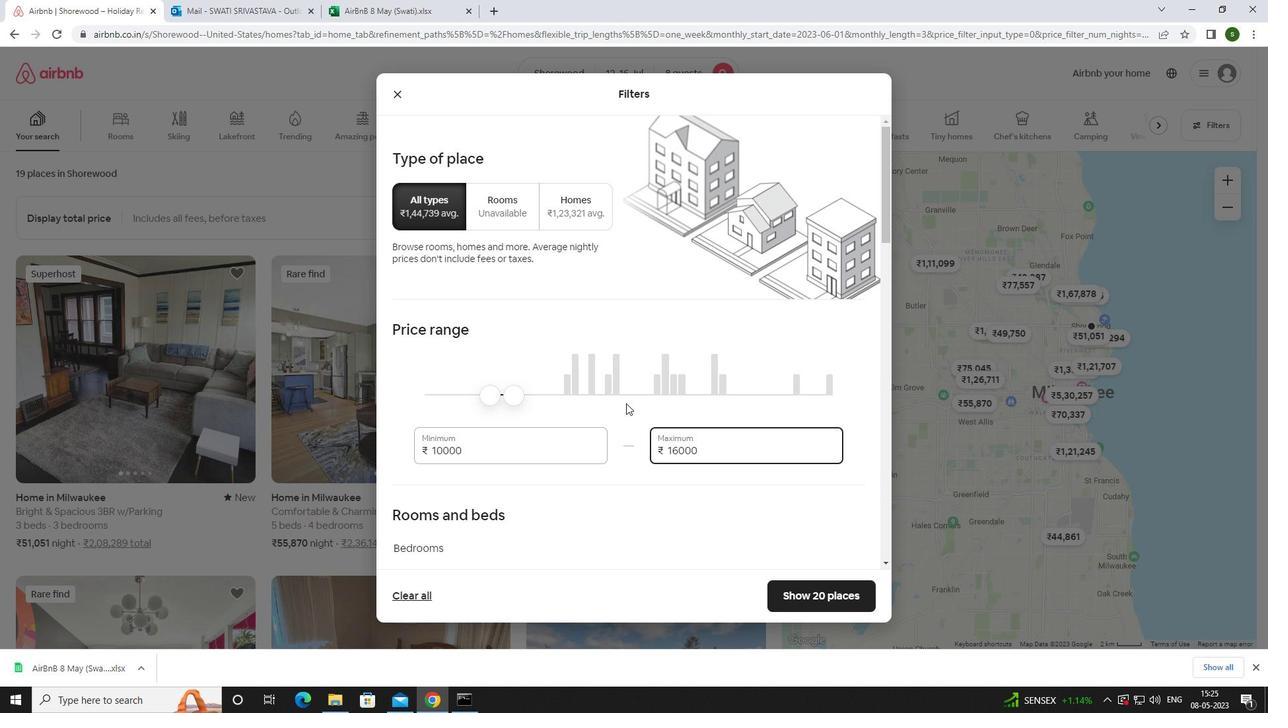 
Action: Mouse scrolled (622, 400) with delta (0, 0)
Screenshot: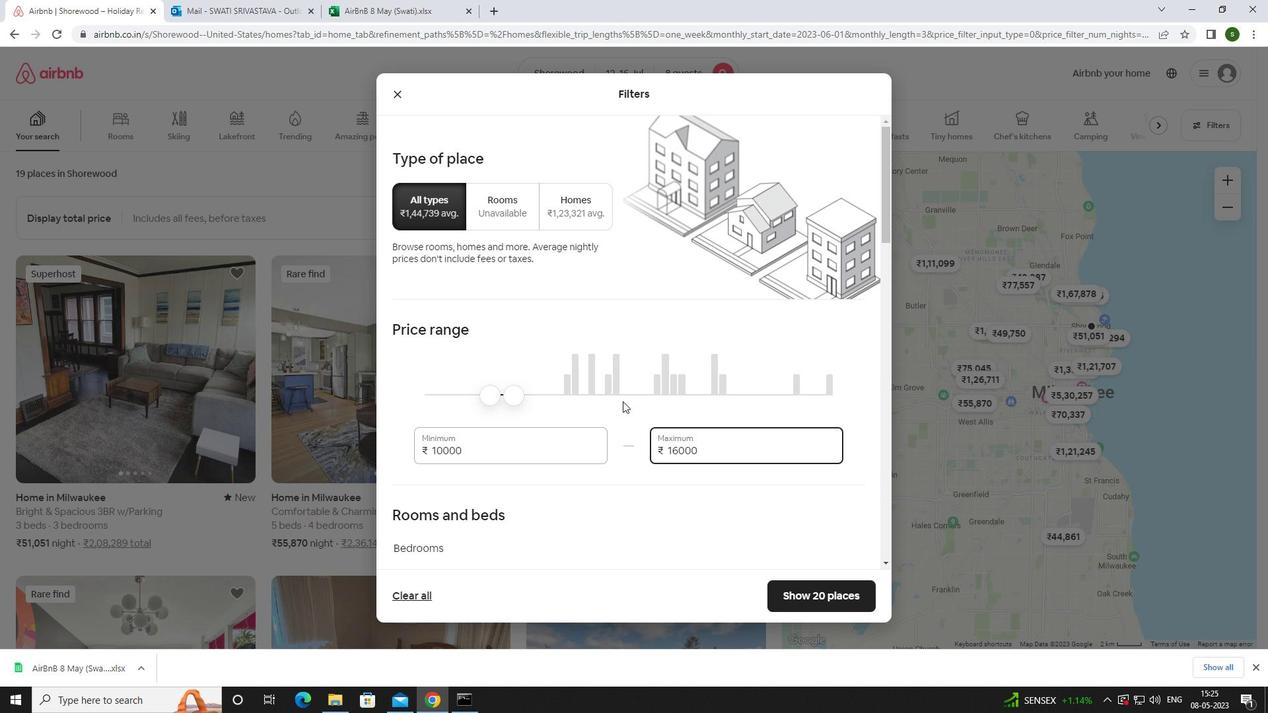 
Action: Mouse scrolled (622, 400) with delta (0, 0)
Screenshot: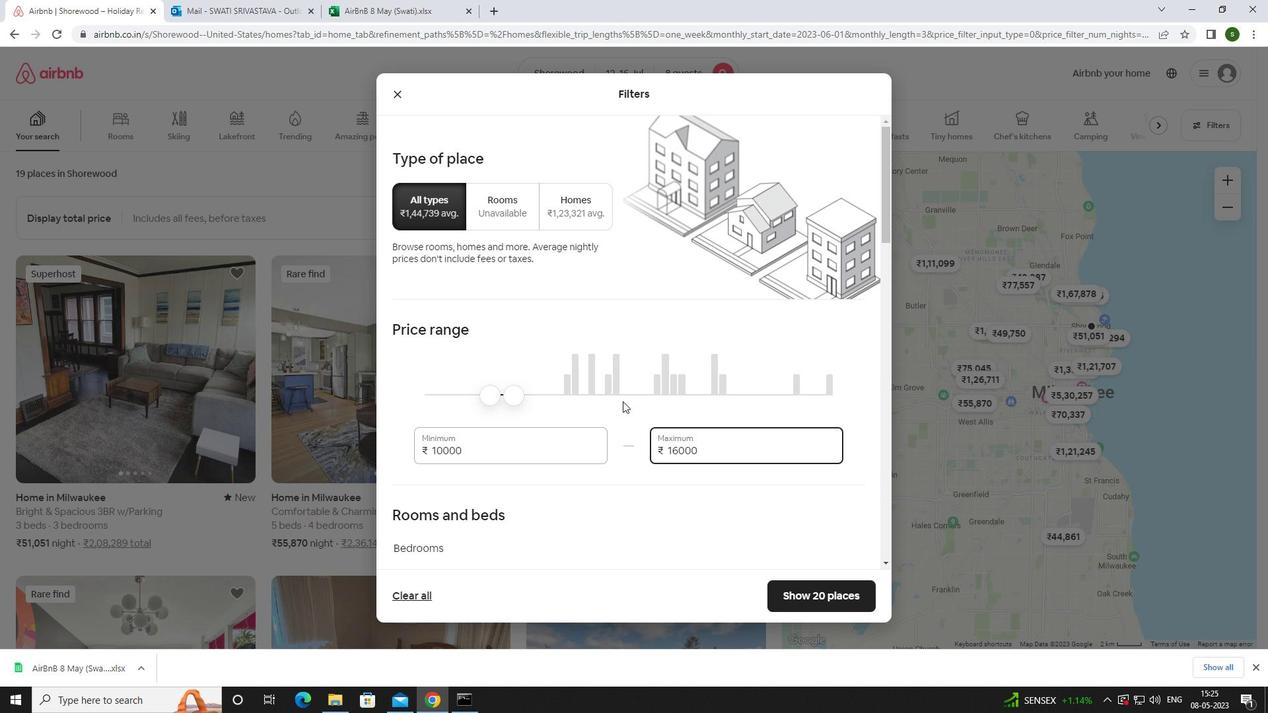 
Action: Mouse scrolled (622, 400) with delta (0, 0)
Screenshot: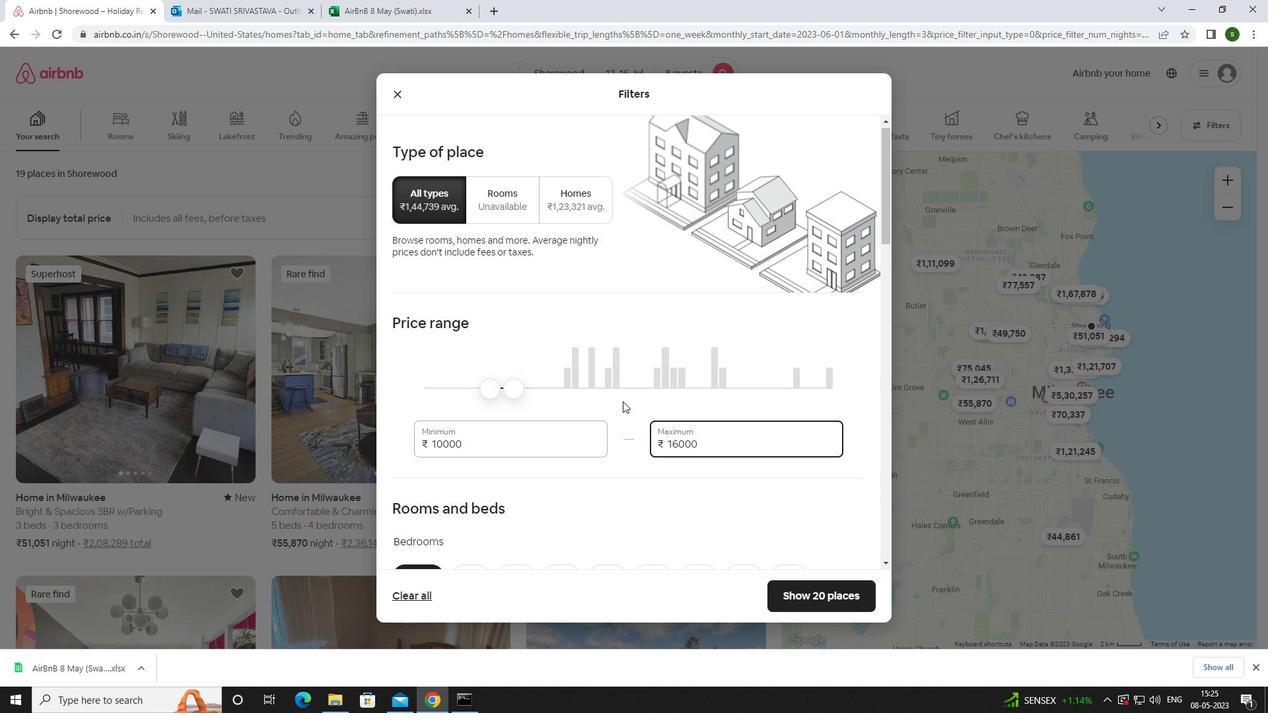 
Action: Mouse scrolled (622, 400) with delta (0, 0)
Screenshot: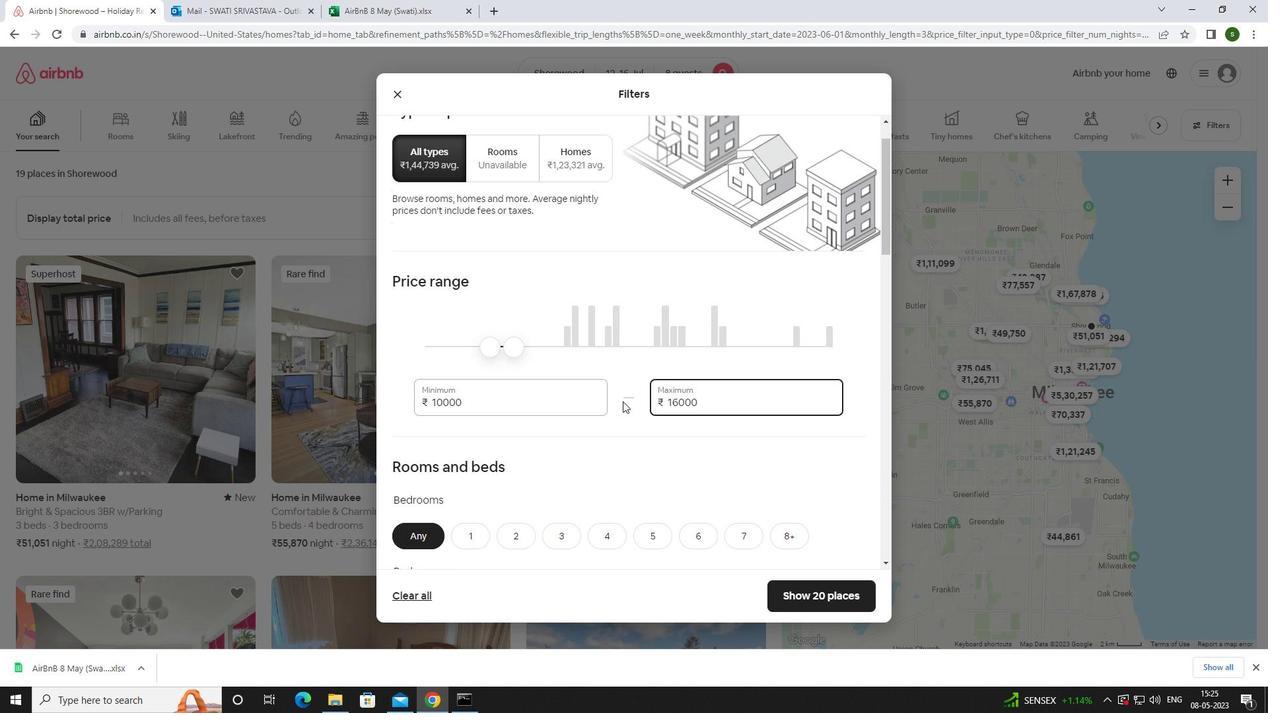 
Action: Mouse moved to (785, 322)
Screenshot: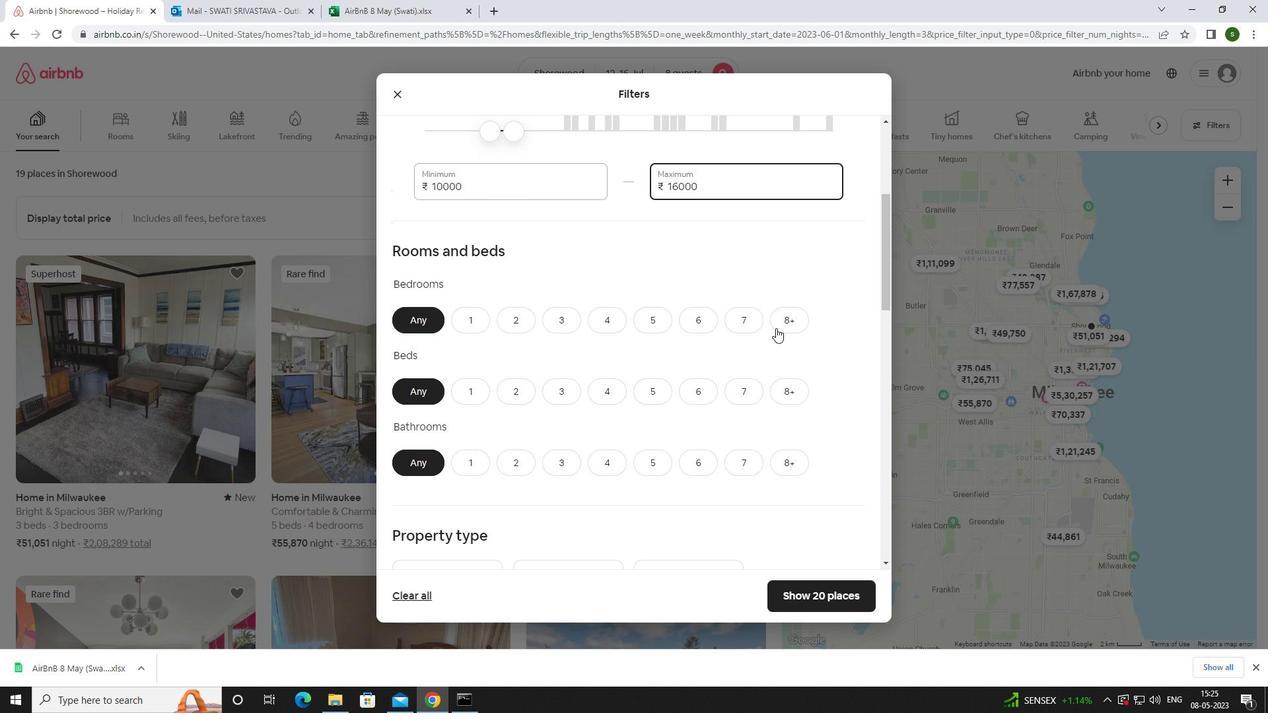 
Action: Mouse pressed left at (785, 322)
Screenshot: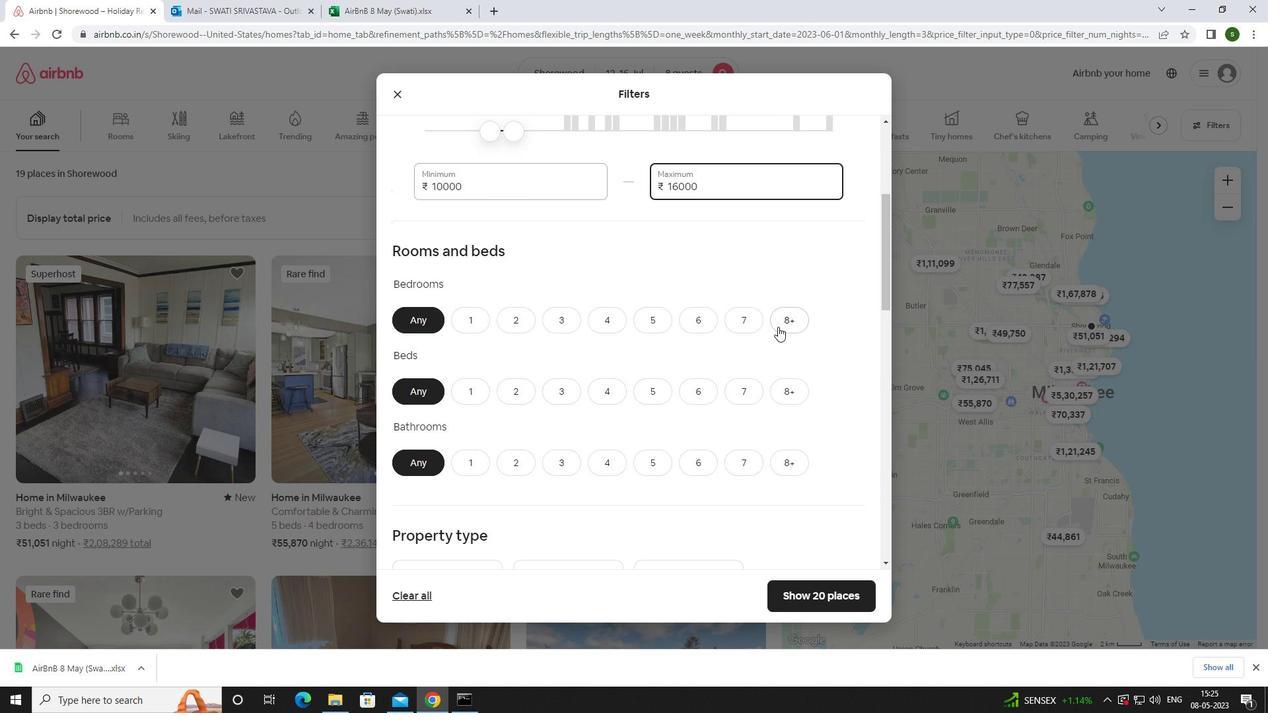 
Action: Mouse moved to (799, 388)
Screenshot: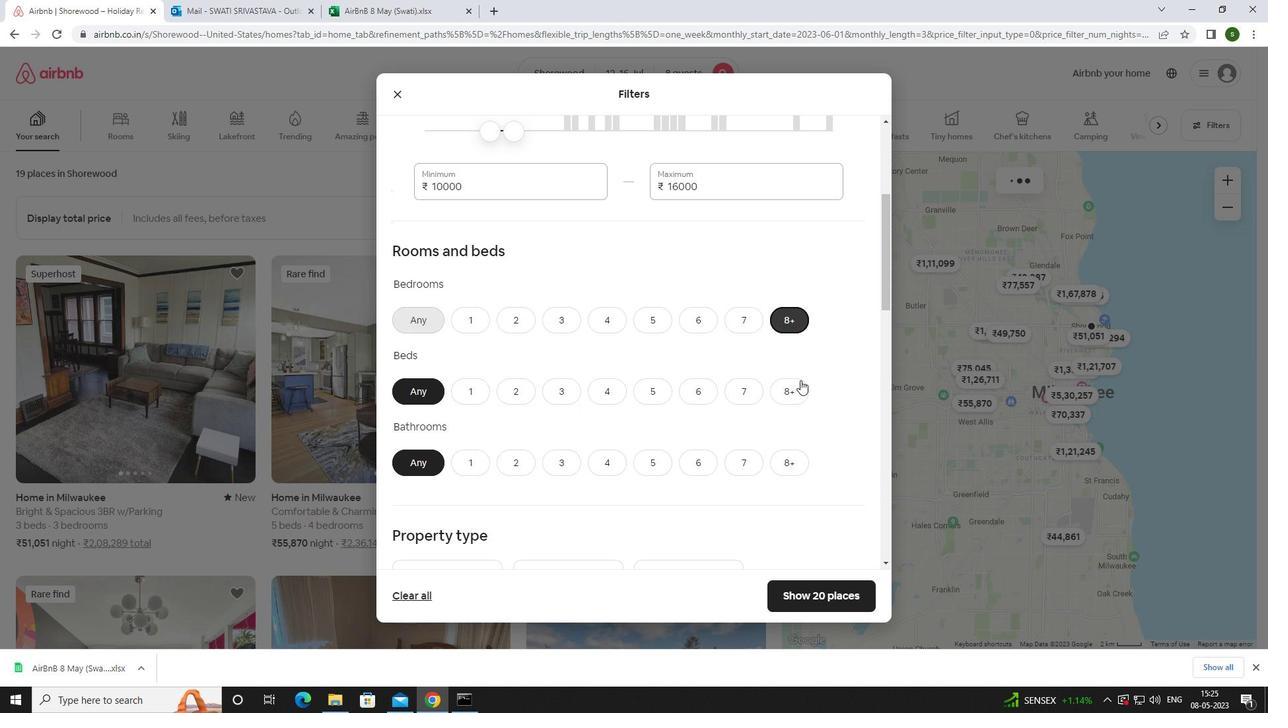 
Action: Mouse pressed left at (799, 388)
Screenshot: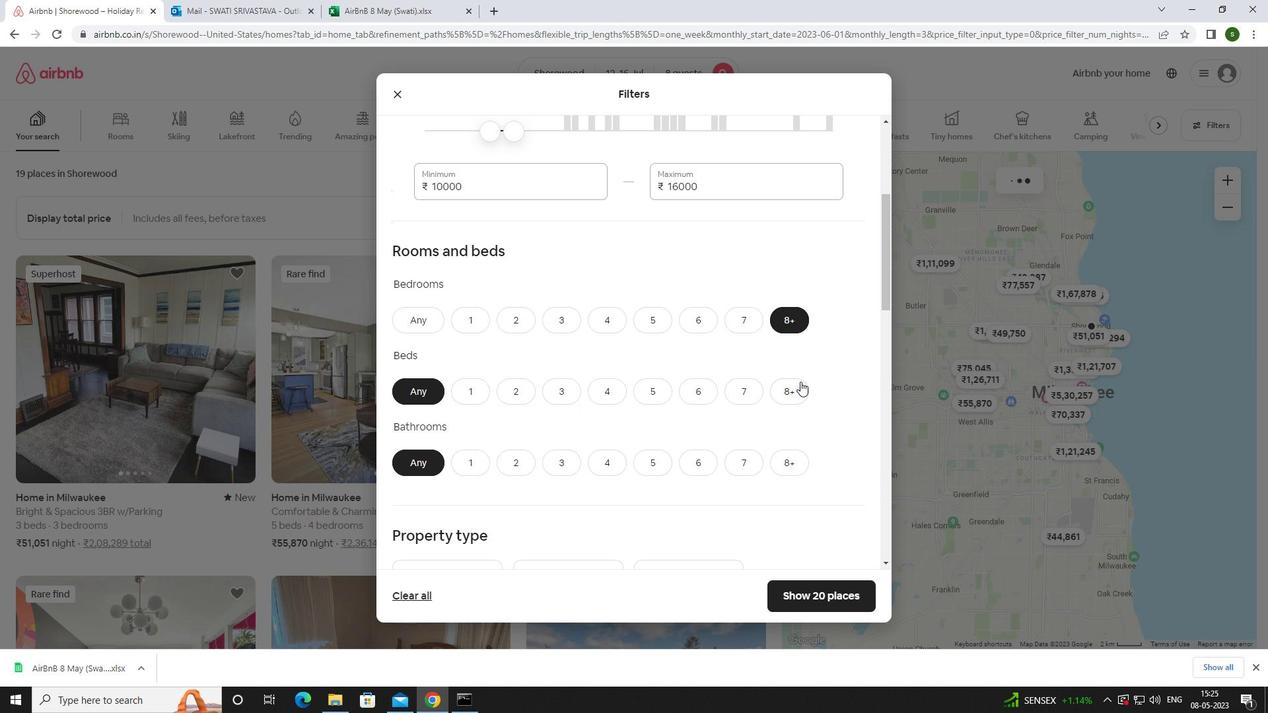 
Action: Mouse moved to (796, 460)
Screenshot: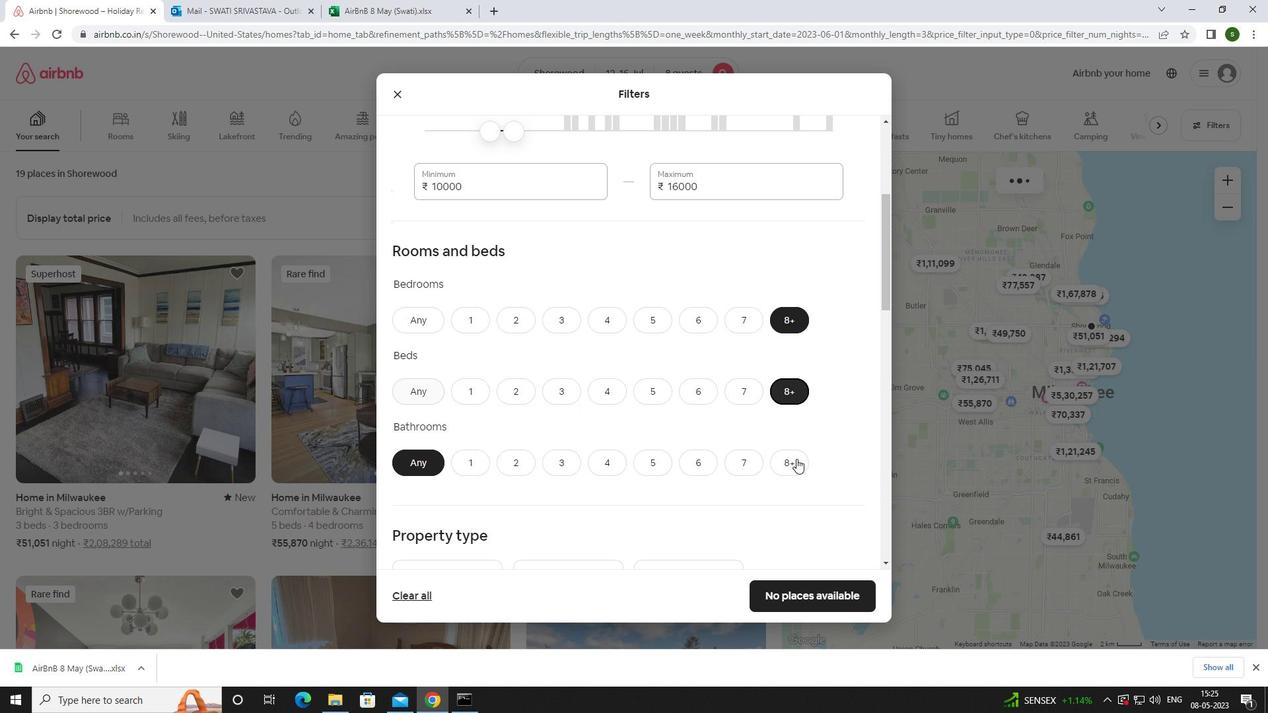 
Action: Mouse pressed left at (796, 460)
Screenshot: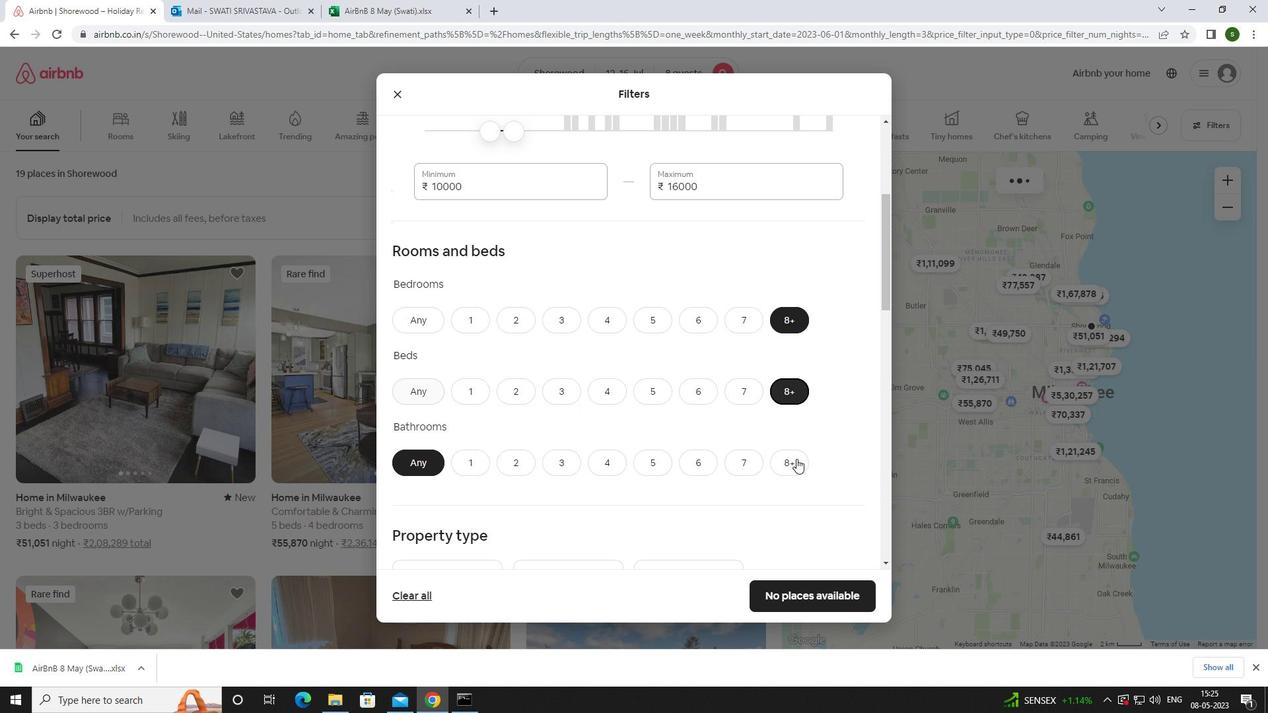 
Action: Mouse moved to (689, 406)
Screenshot: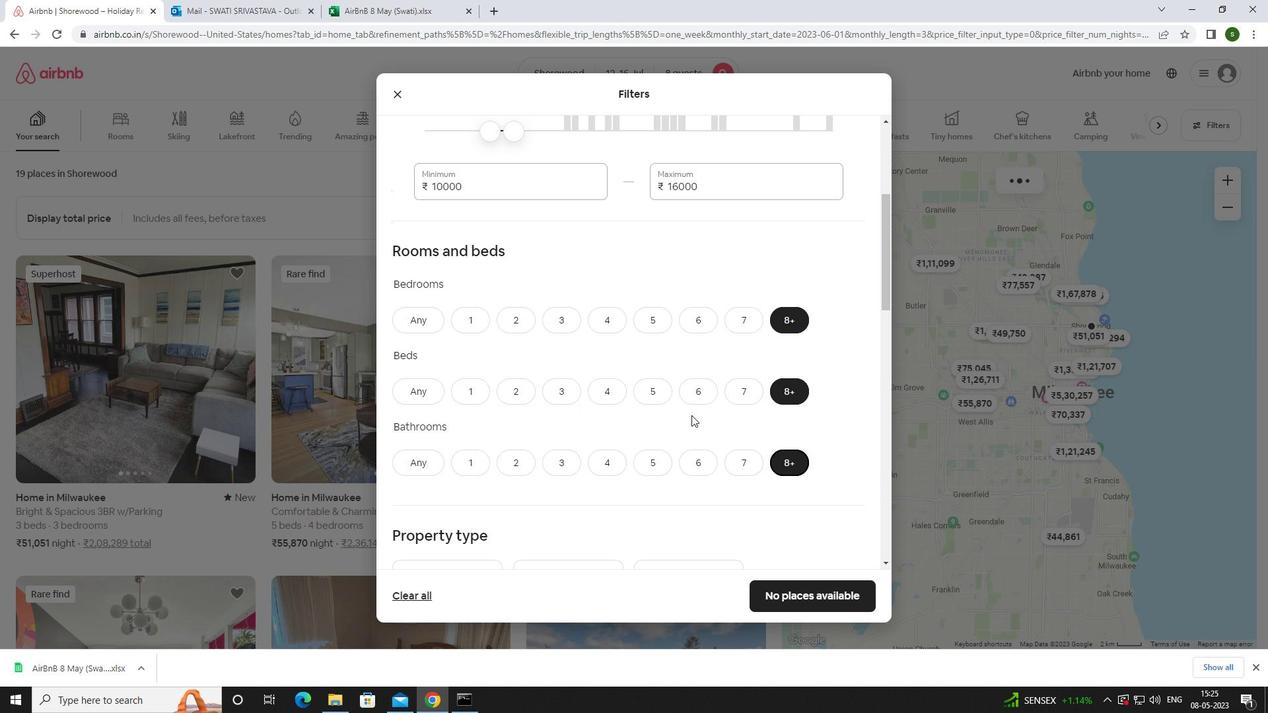 
Action: Mouse scrolled (689, 405) with delta (0, 0)
Screenshot: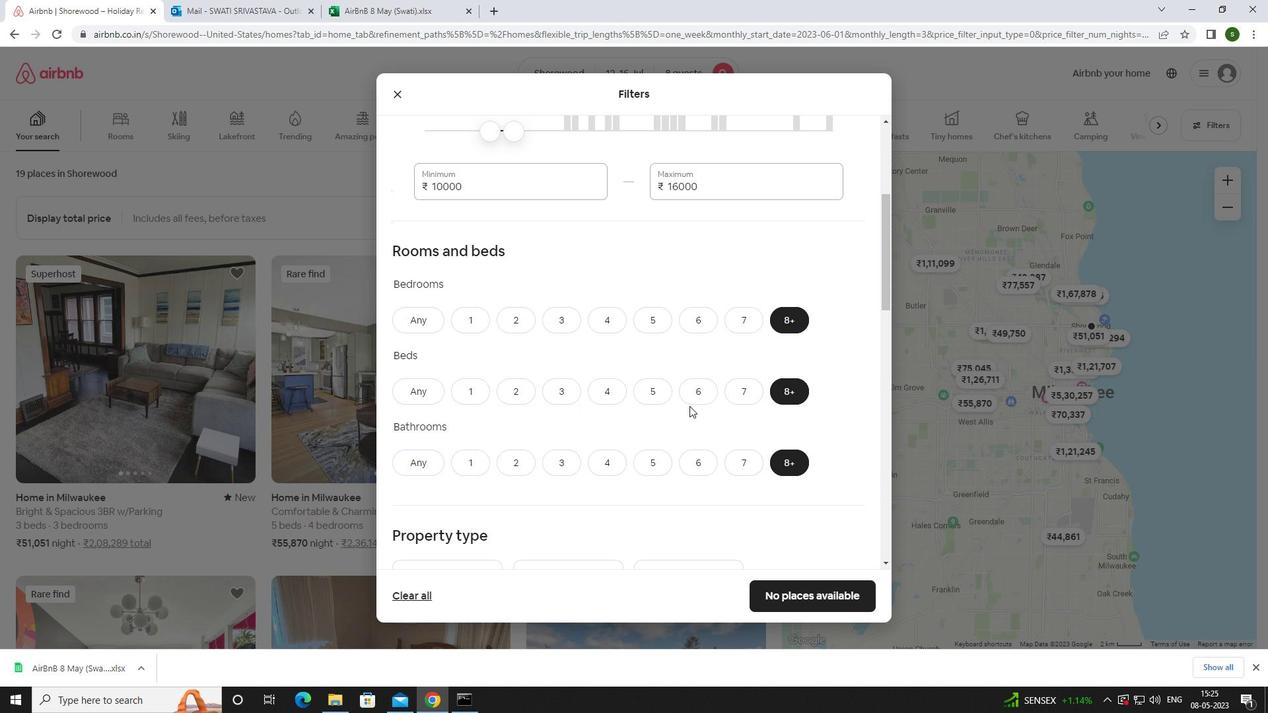 
Action: Mouse scrolled (689, 405) with delta (0, 0)
Screenshot: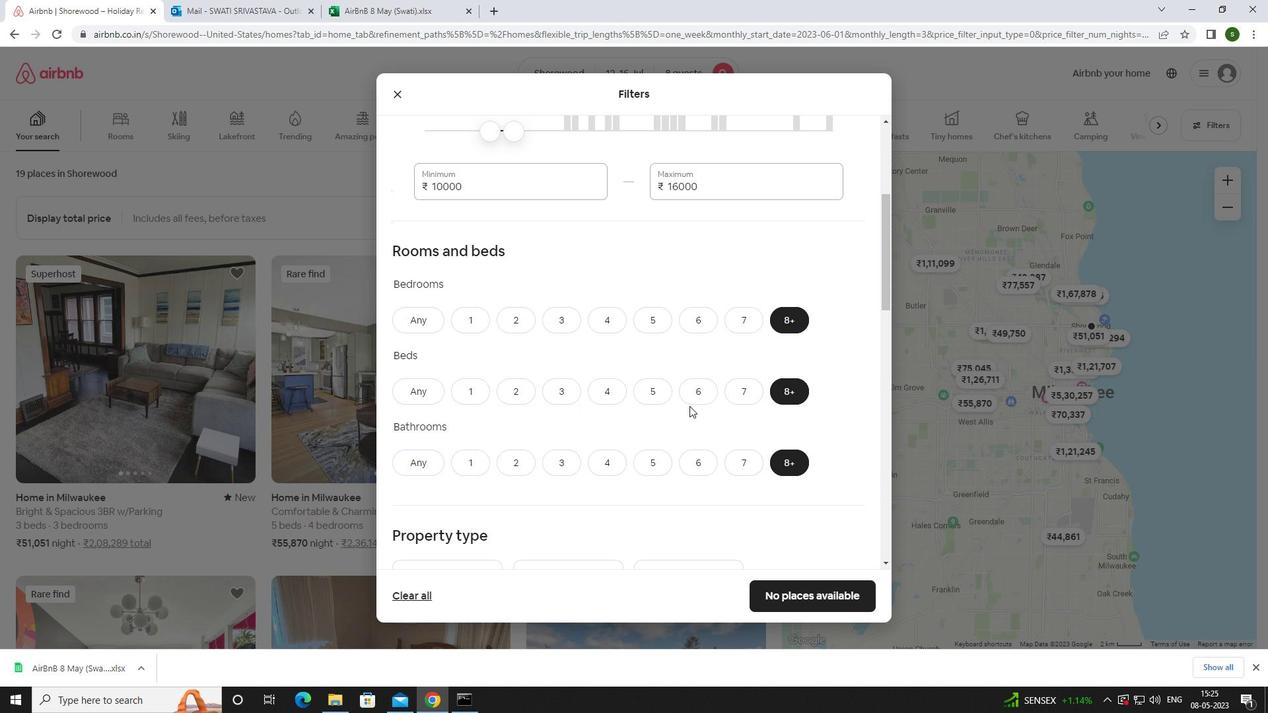 
Action: Mouse scrolled (689, 405) with delta (0, 0)
Screenshot: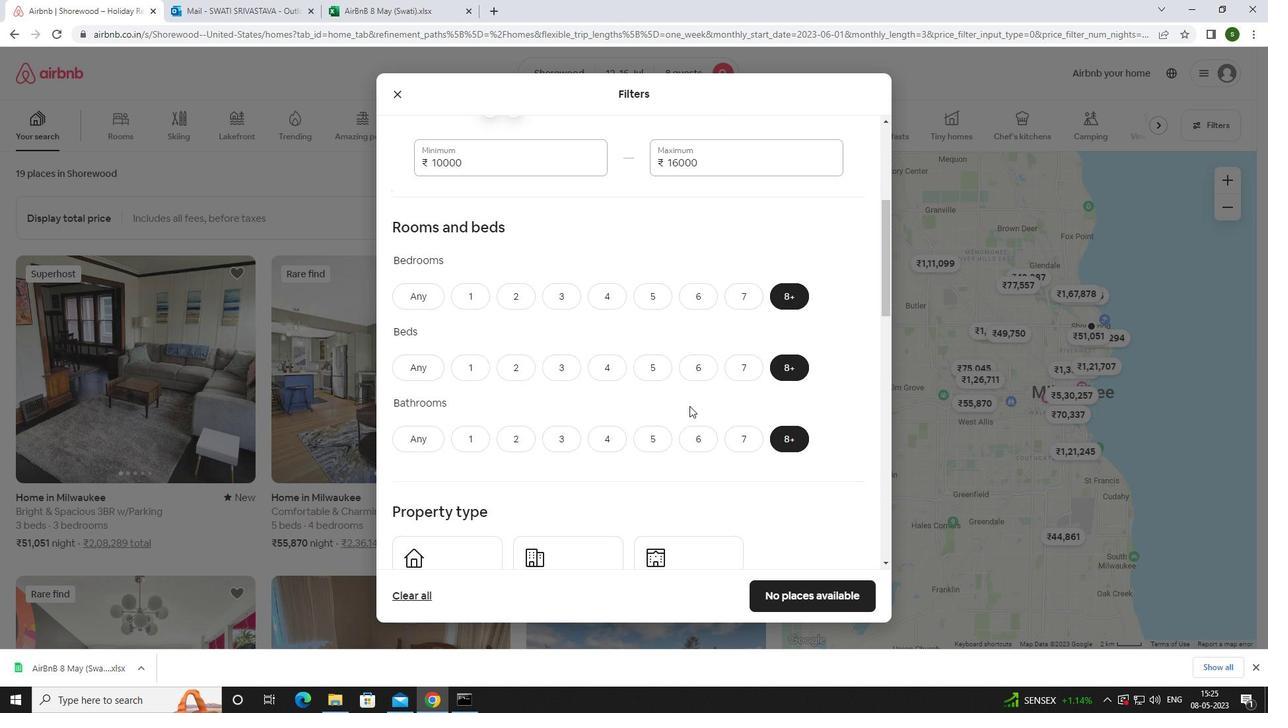 
Action: Mouse scrolled (689, 405) with delta (0, 0)
Screenshot: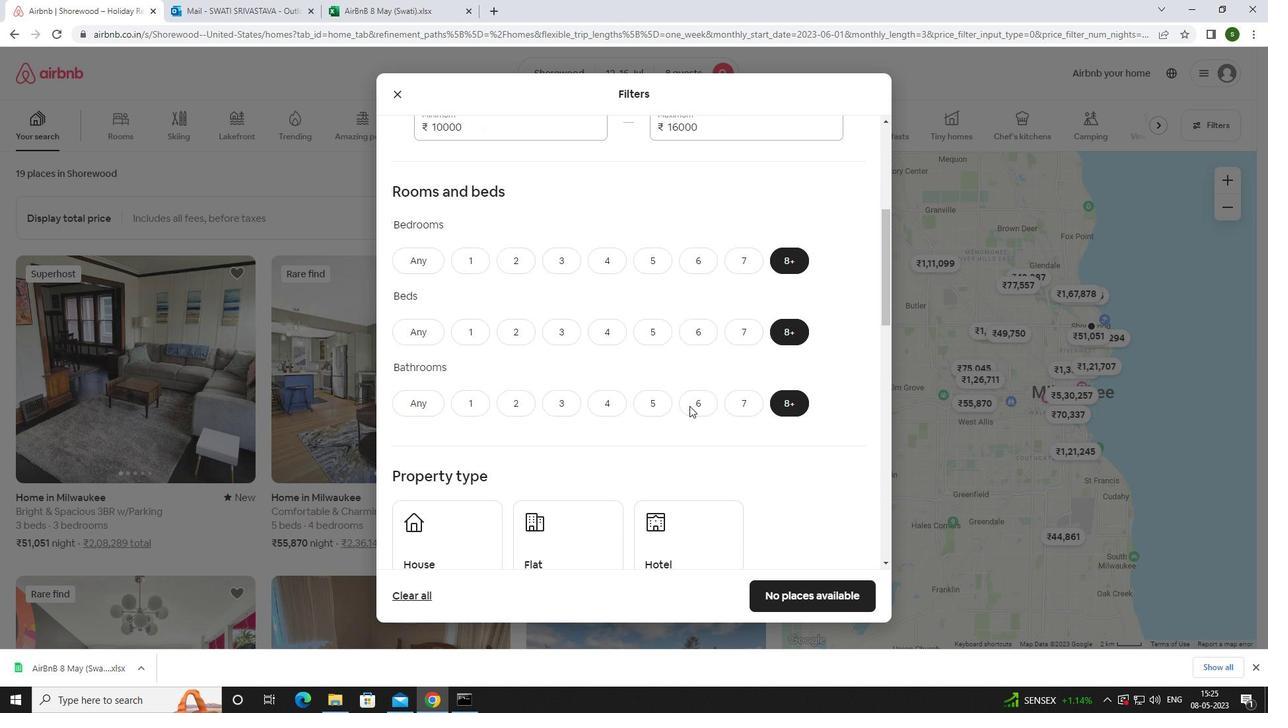 
Action: Mouse moved to (435, 360)
Screenshot: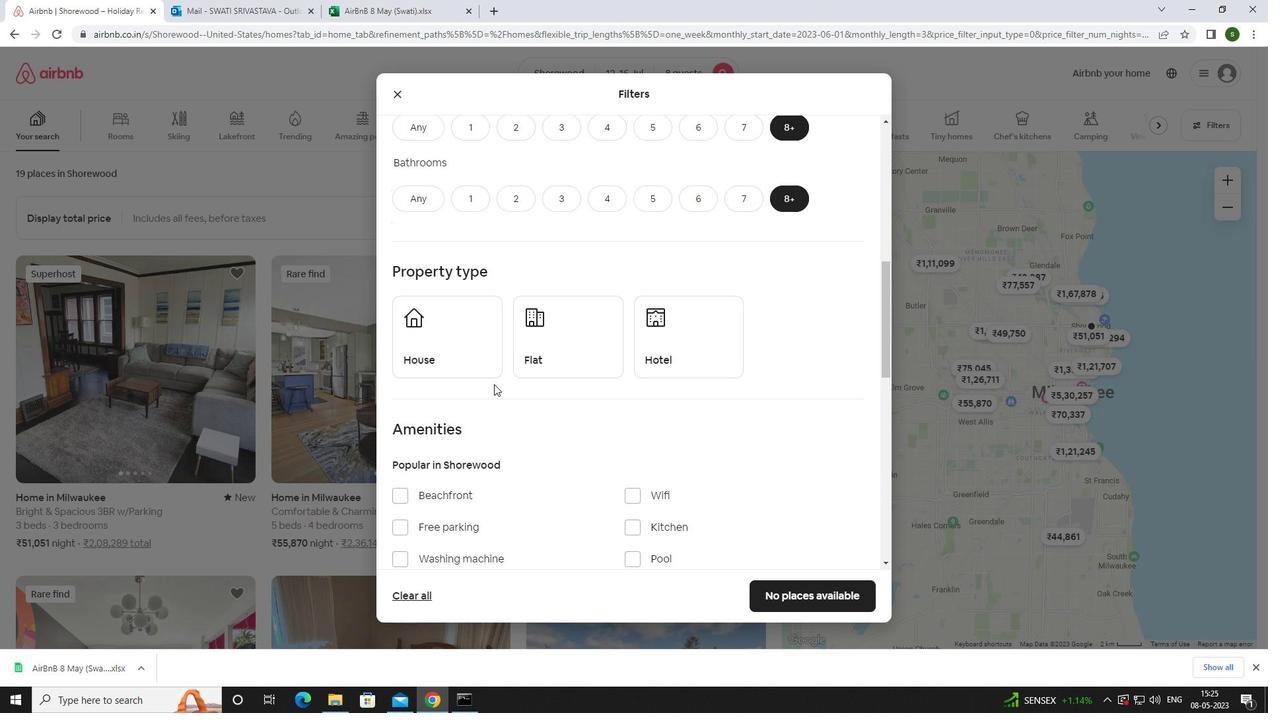 
Action: Mouse pressed left at (435, 360)
Screenshot: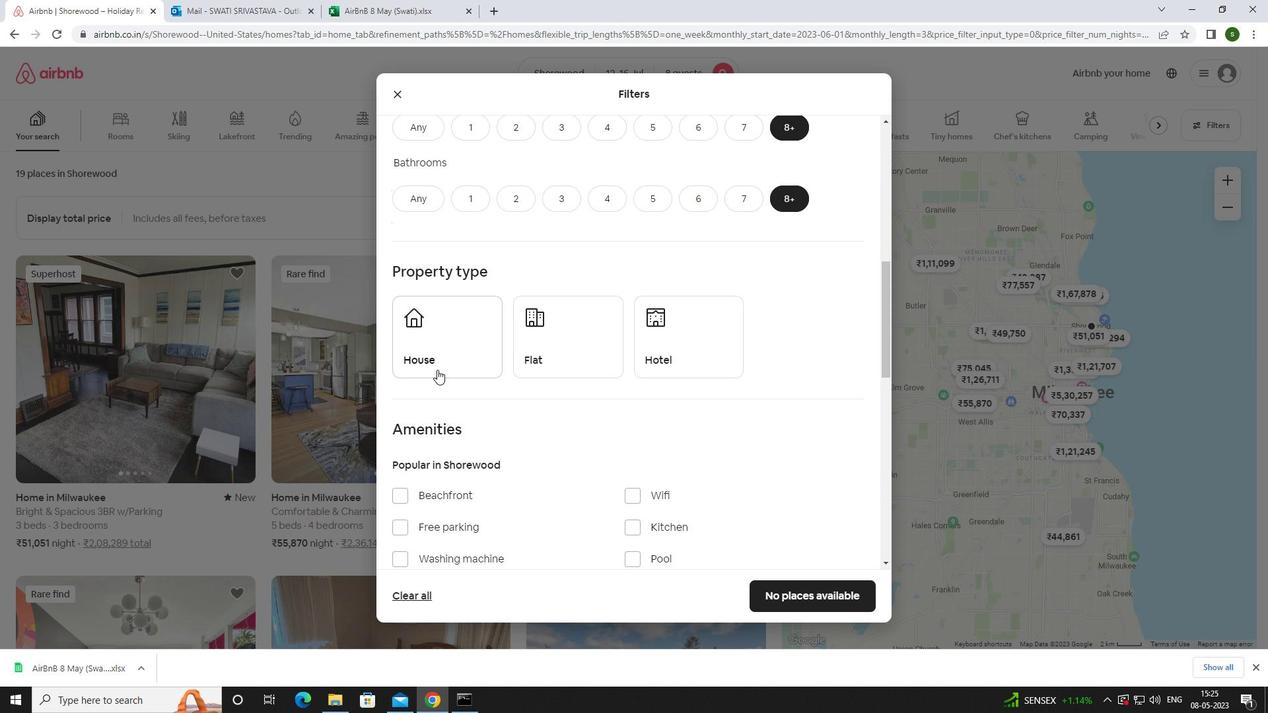 
Action: Mouse moved to (590, 340)
Screenshot: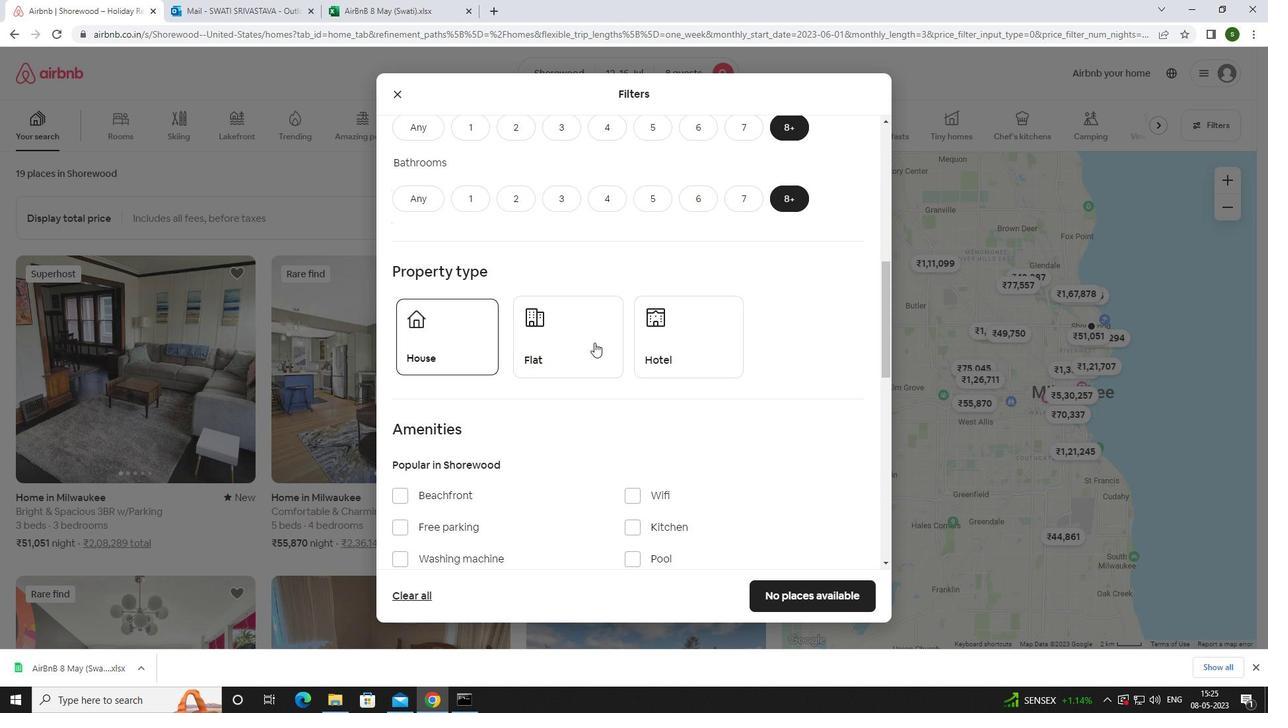 
Action: Mouse pressed left at (590, 340)
Screenshot: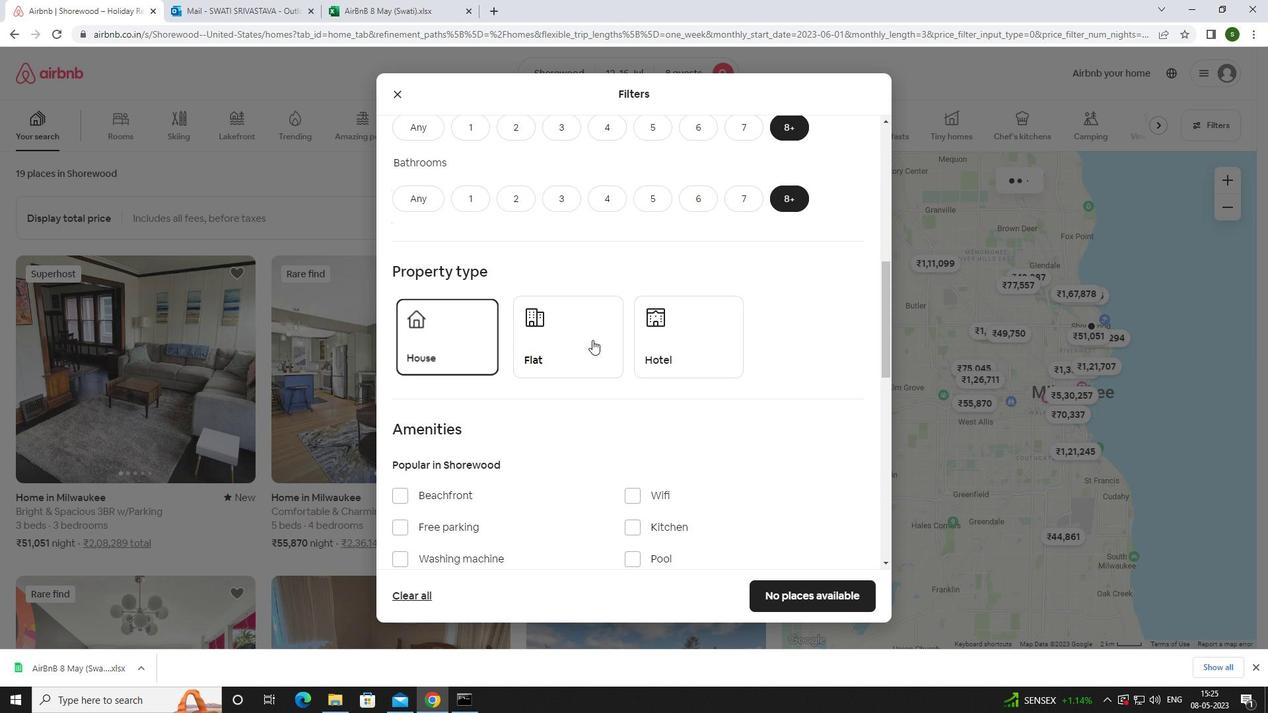 
Action: Mouse scrolled (590, 339) with delta (0, 0)
Screenshot: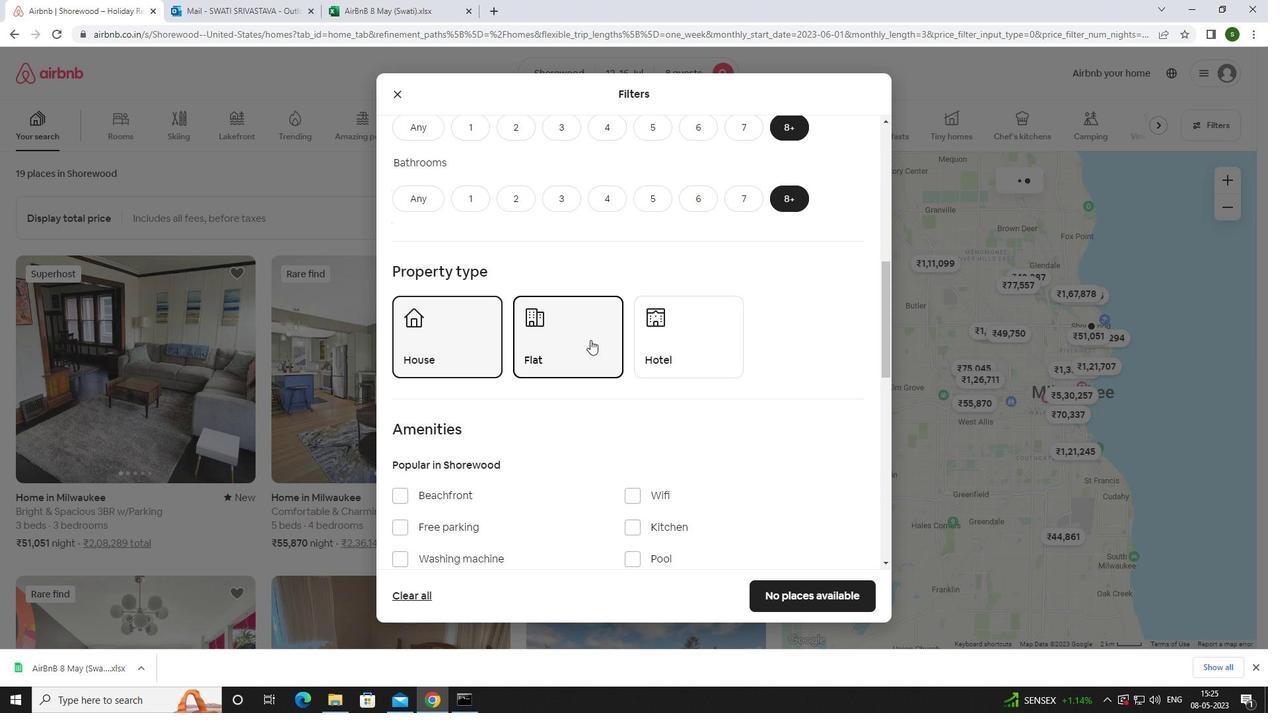 
Action: Mouse scrolled (590, 339) with delta (0, 0)
Screenshot: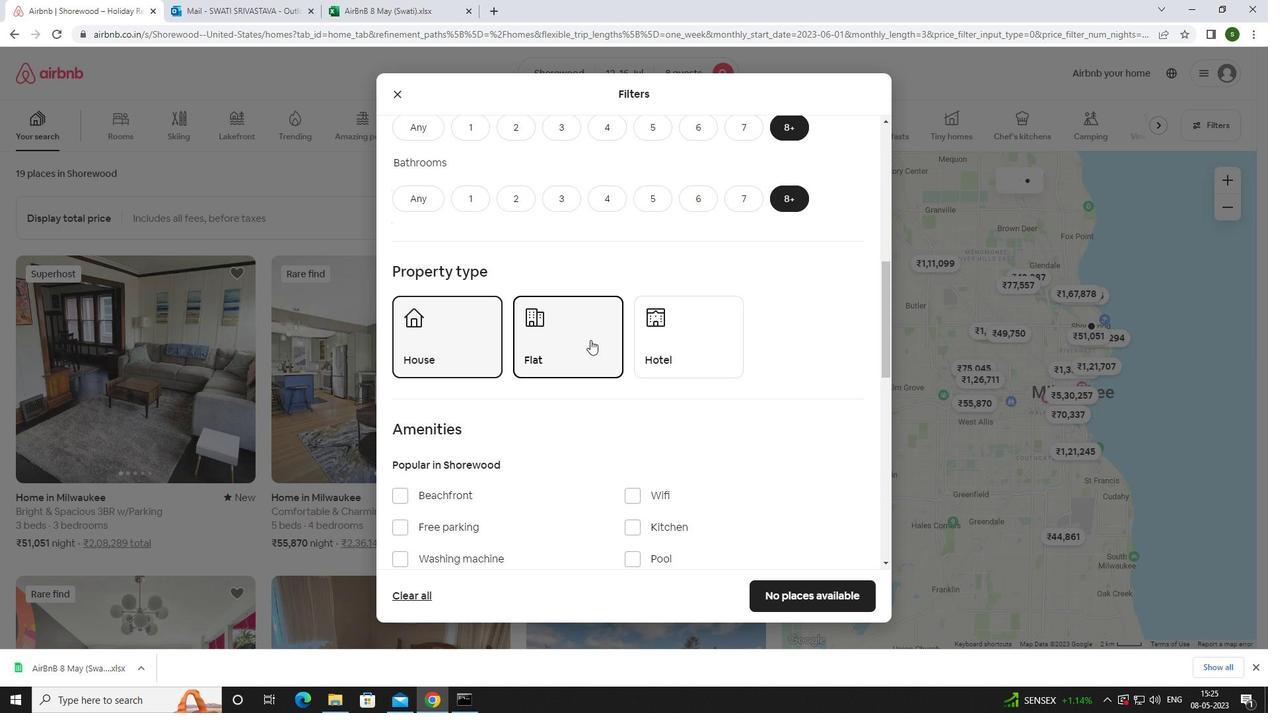 
Action: Mouse scrolled (590, 339) with delta (0, 0)
Screenshot: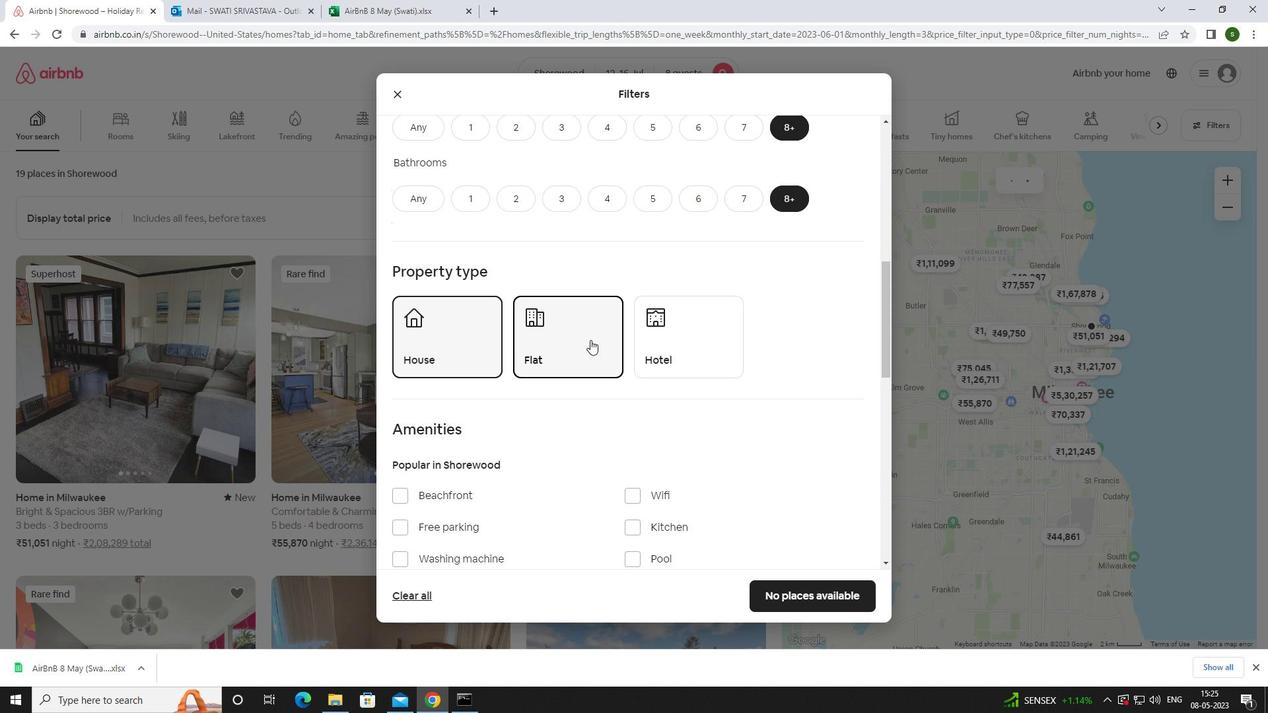 
Action: Mouse moved to (637, 303)
Screenshot: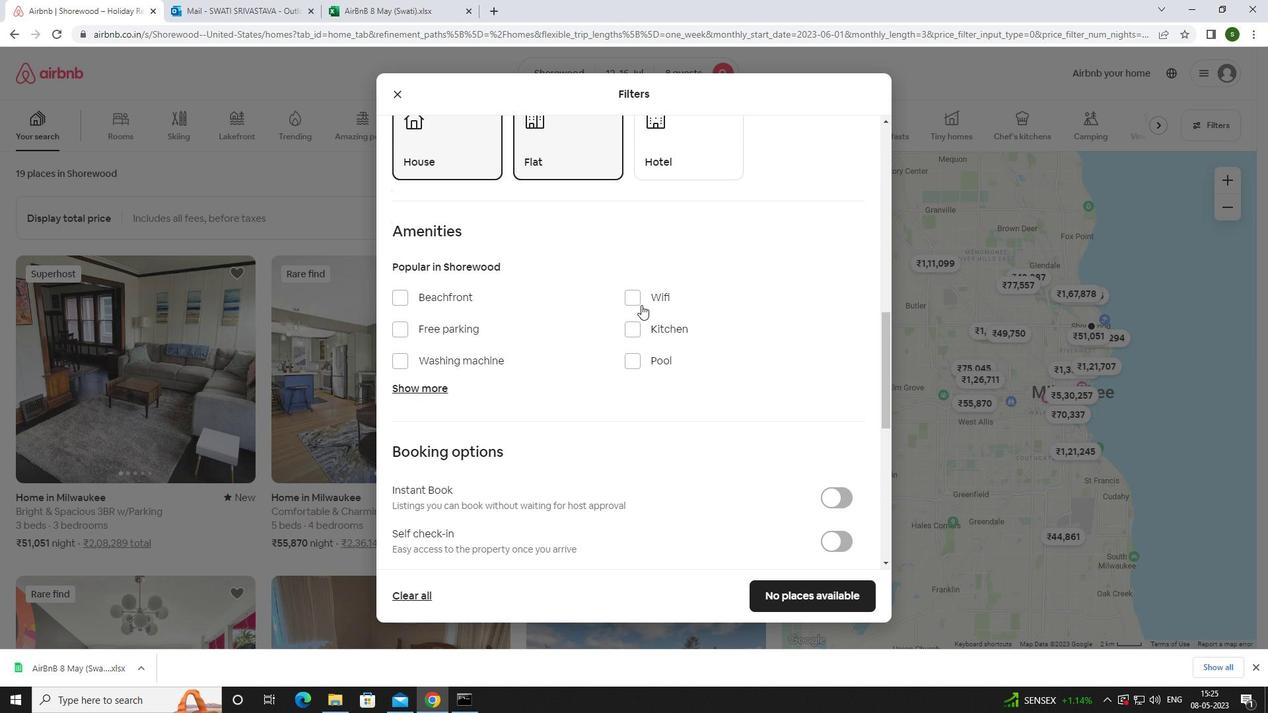 
Action: Mouse pressed left at (637, 303)
Screenshot: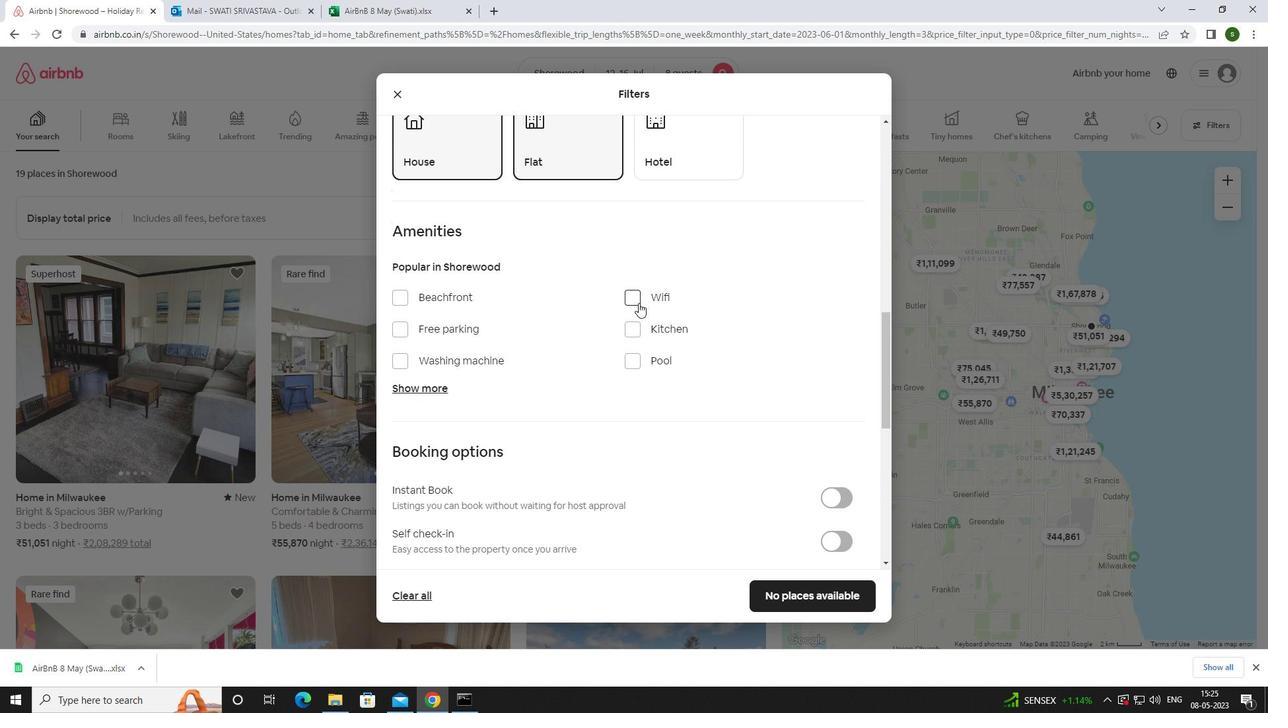 
Action: Mouse moved to (453, 331)
Screenshot: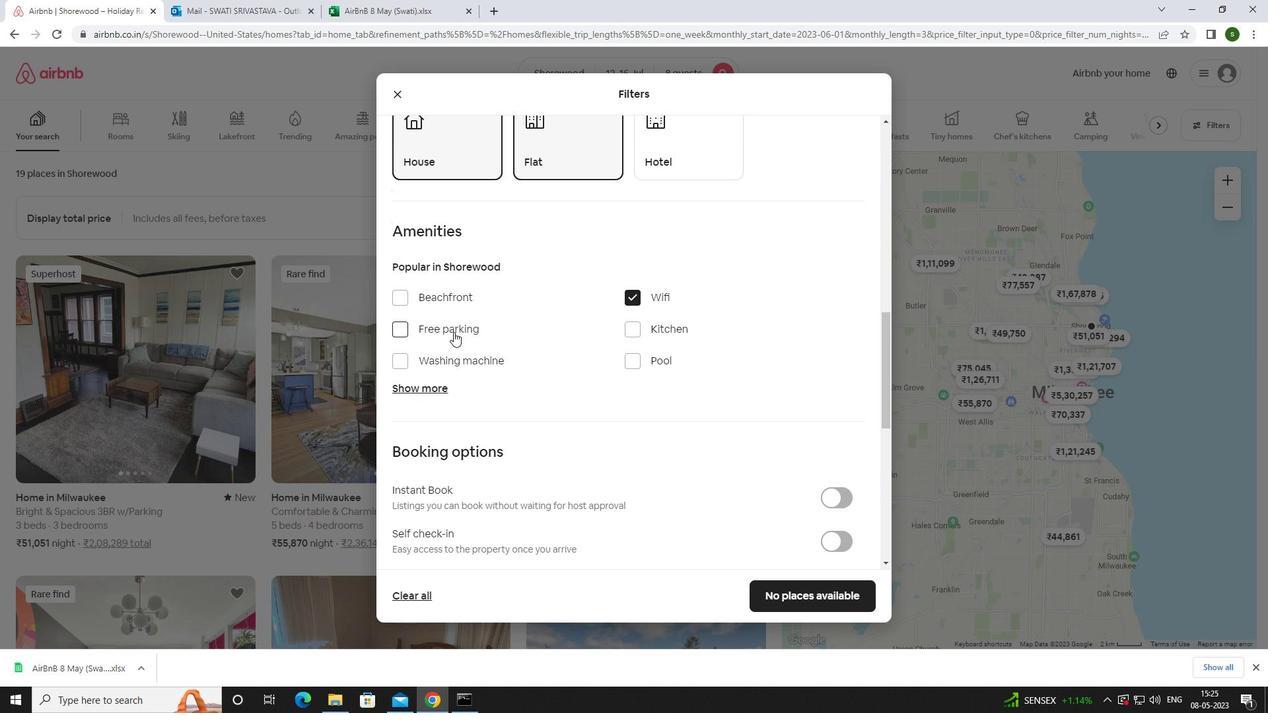
Action: Mouse pressed left at (453, 331)
Screenshot: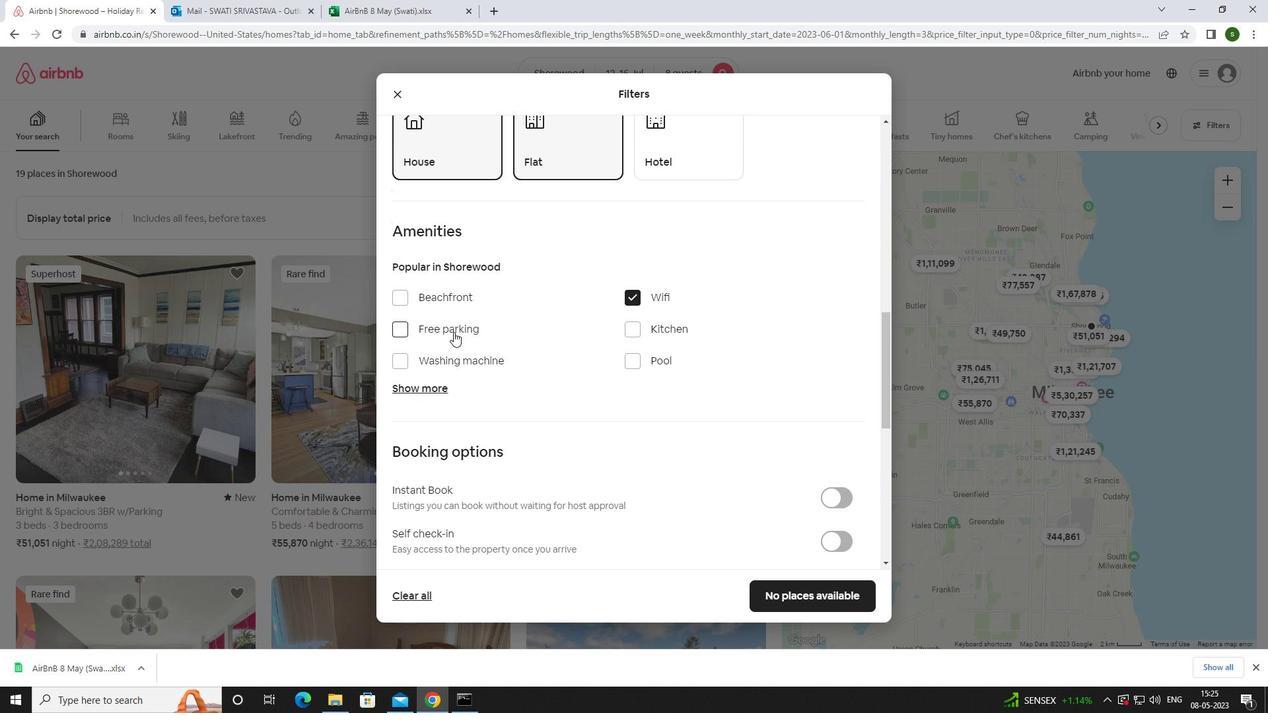 
Action: Mouse moved to (435, 391)
Screenshot: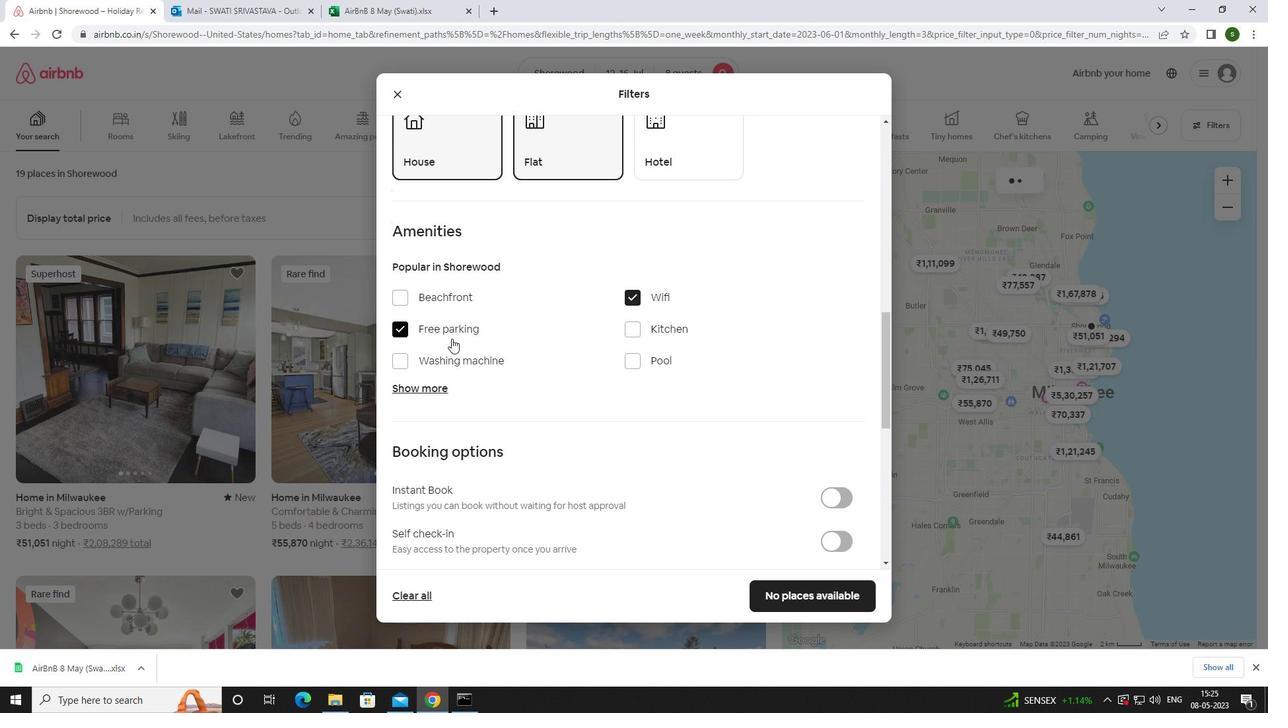 
Action: Mouse pressed left at (435, 391)
Screenshot: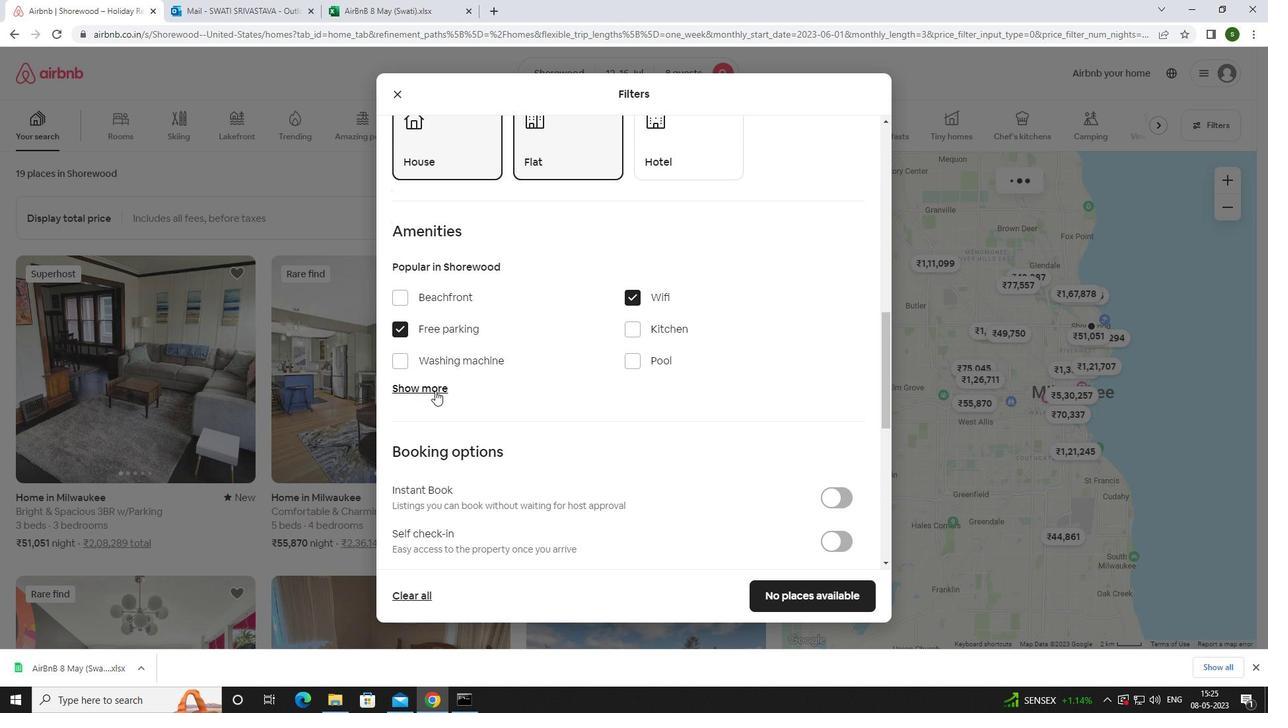 
Action: Mouse moved to (504, 383)
Screenshot: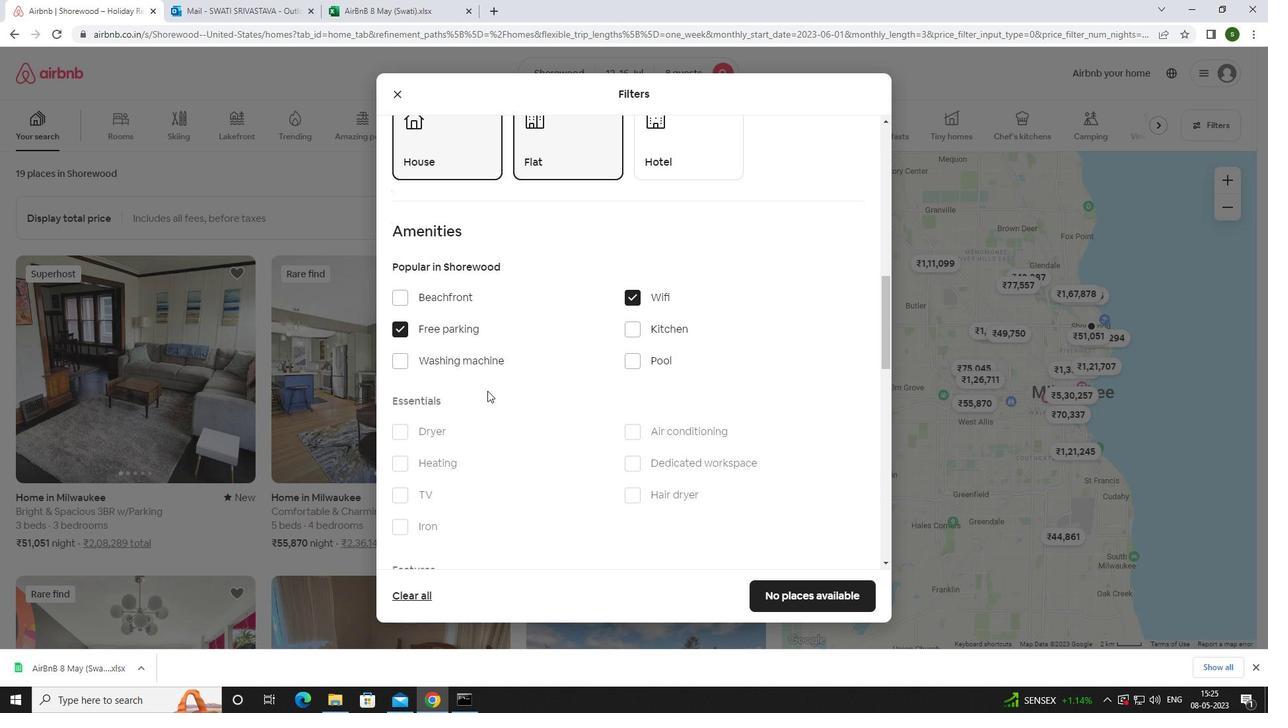 
Action: Mouse scrolled (504, 383) with delta (0, 0)
Screenshot: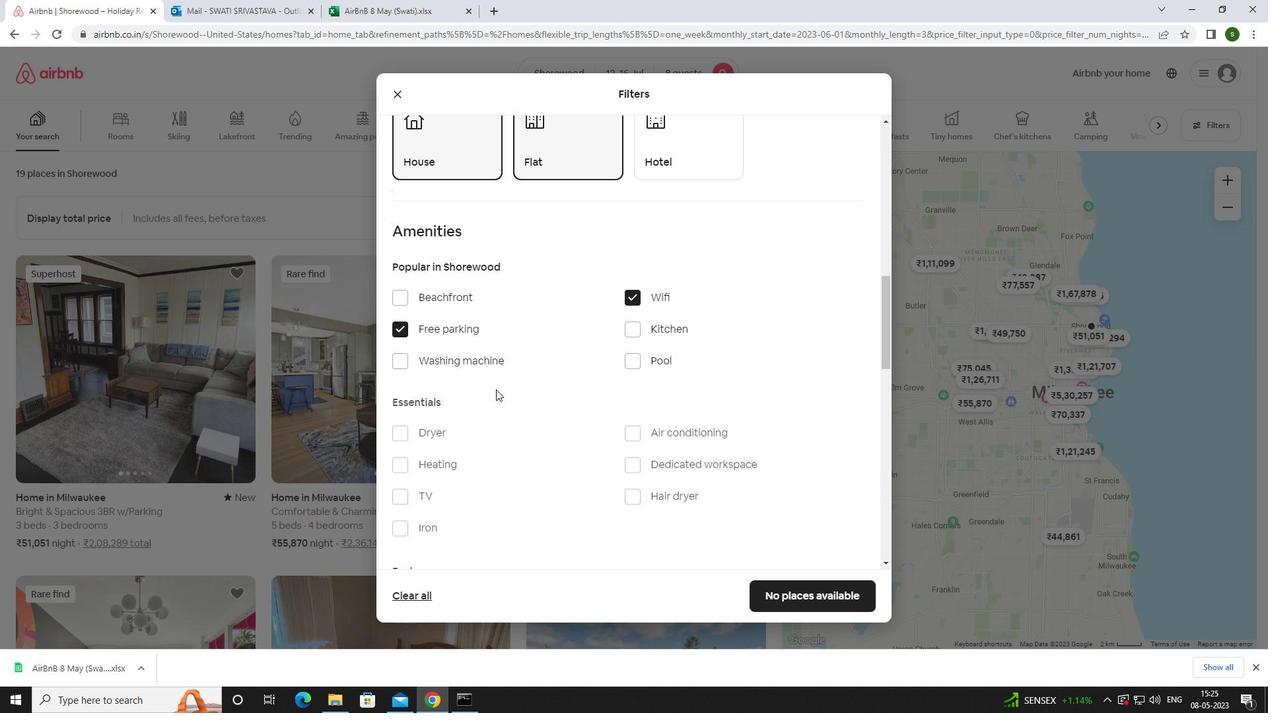 
Action: Mouse scrolled (504, 383) with delta (0, 0)
Screenshot: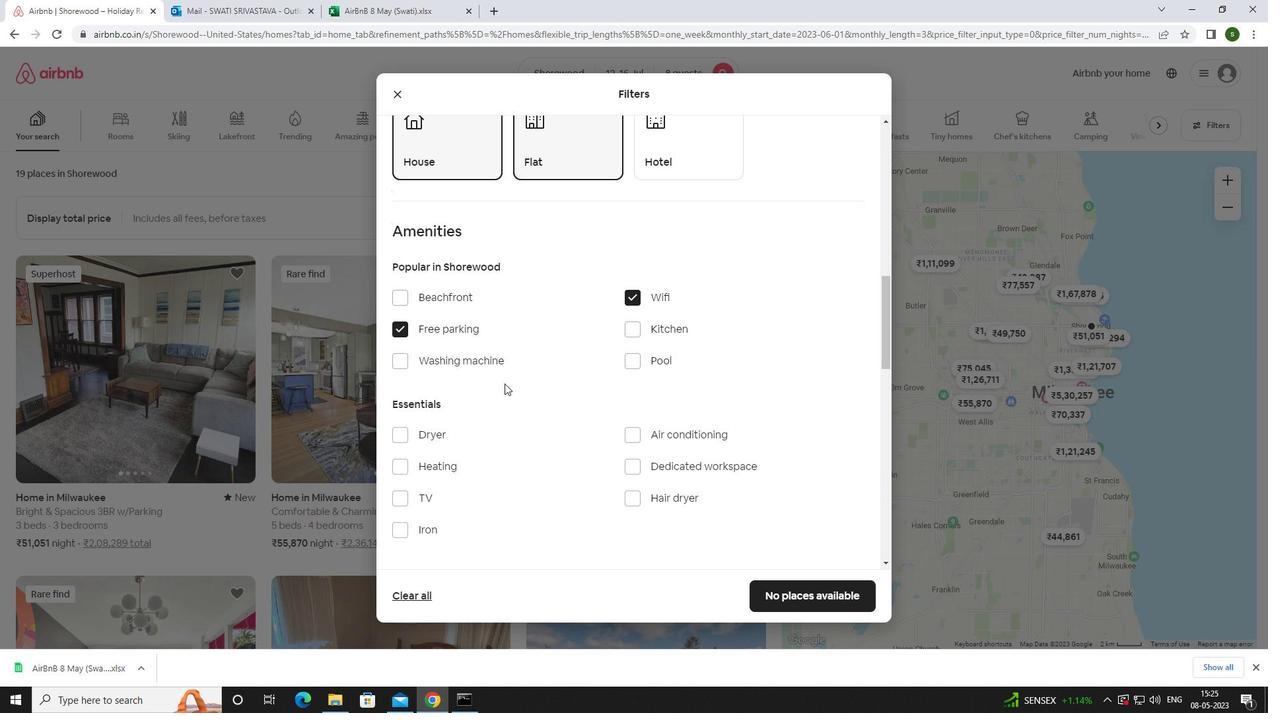 
Action: Mouse moved to (395, 365)
Screenshot: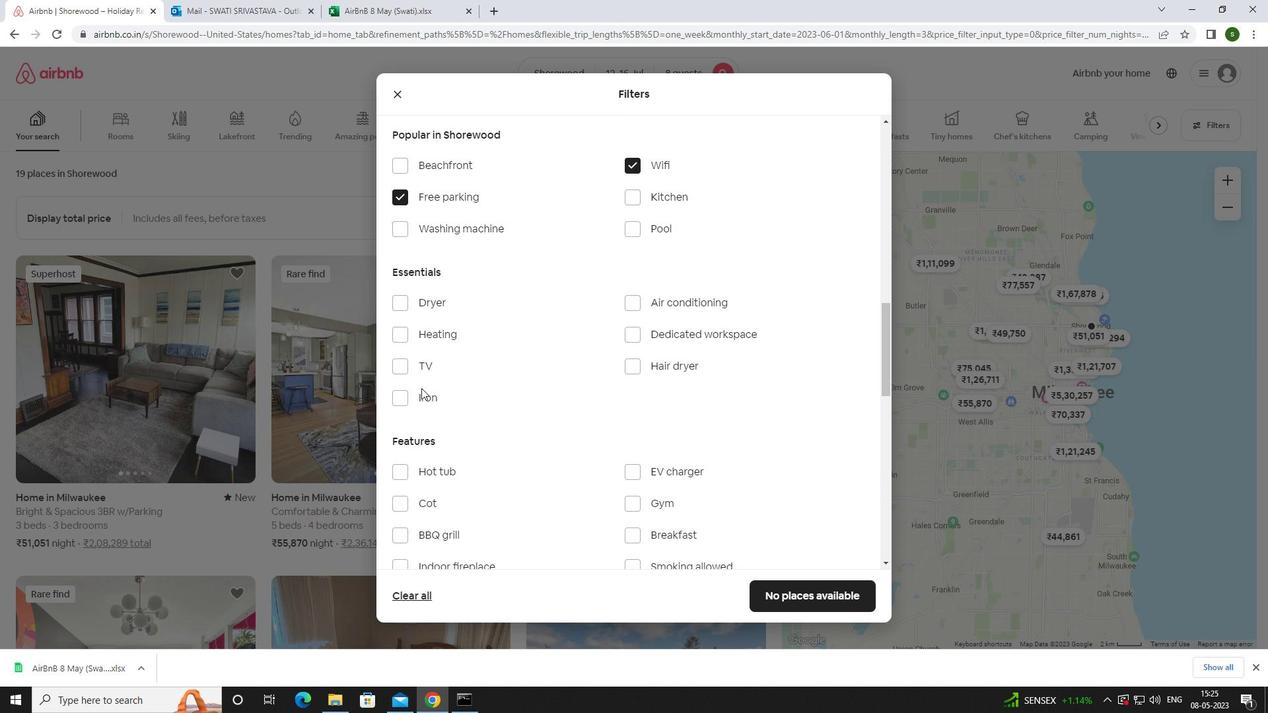 
Action: Mouse pressed left at (395, 365)
Screenshot: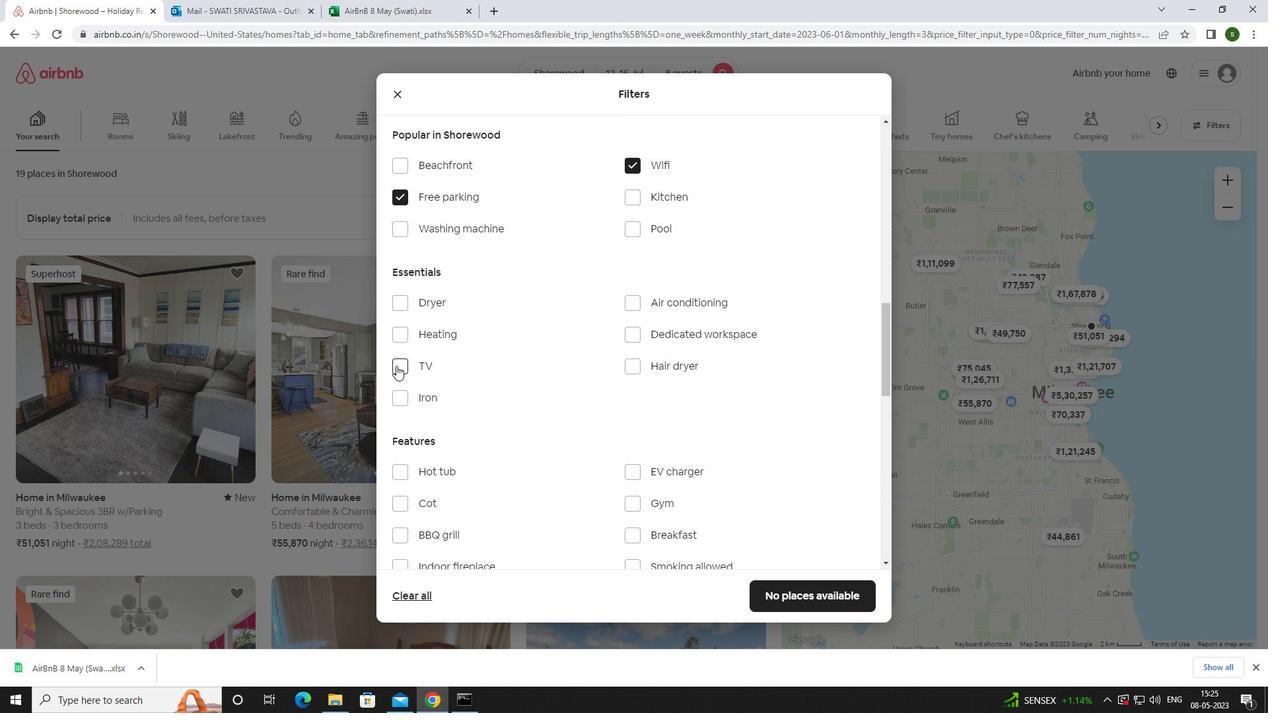 
Action: Mouse moved to (500, 387)
Screenshot: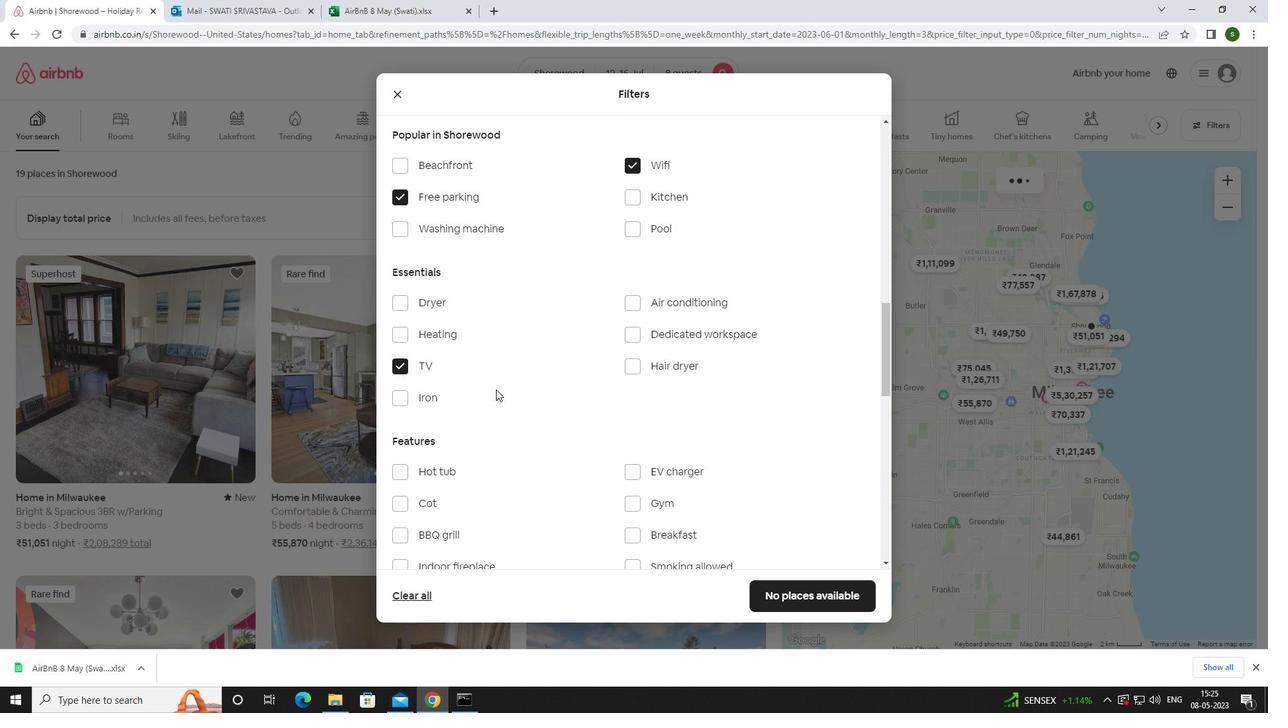
Action: Mouse scrolled (500, 386) with delta (0, 0)
Screenshot: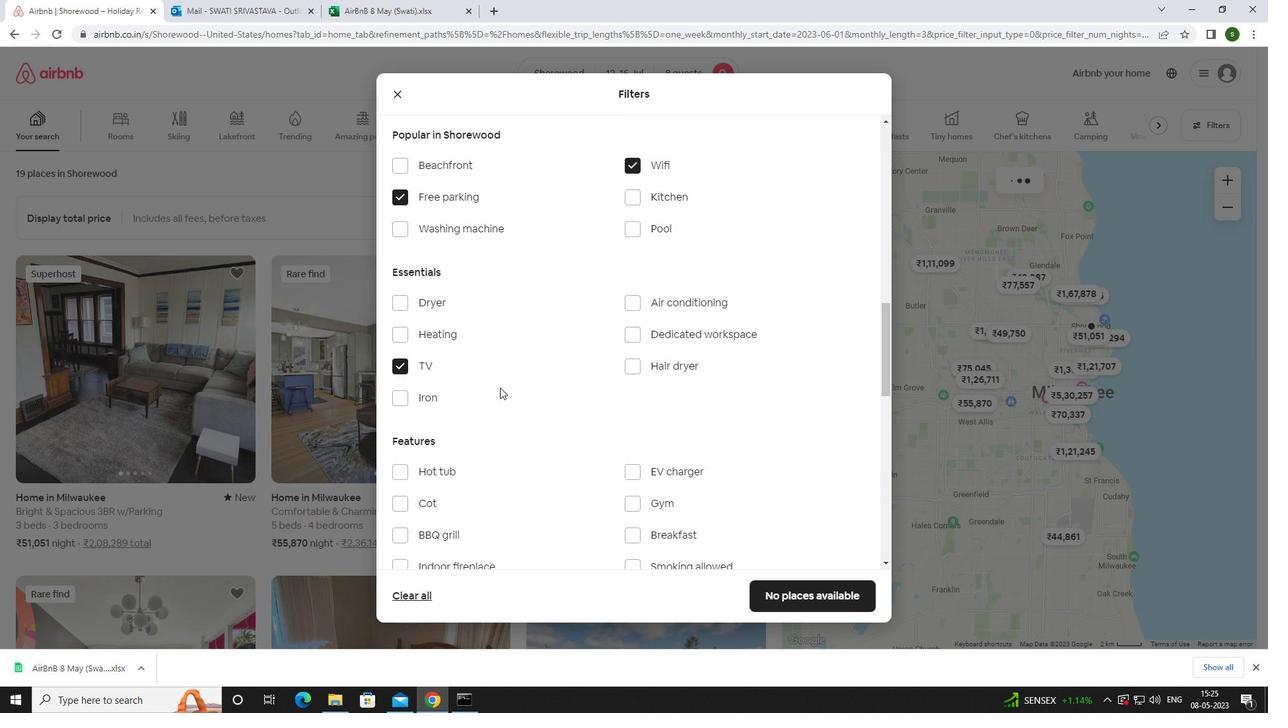 
Action: Mouse scrolled (500, 386) with delta (0, 0)
Screenshot: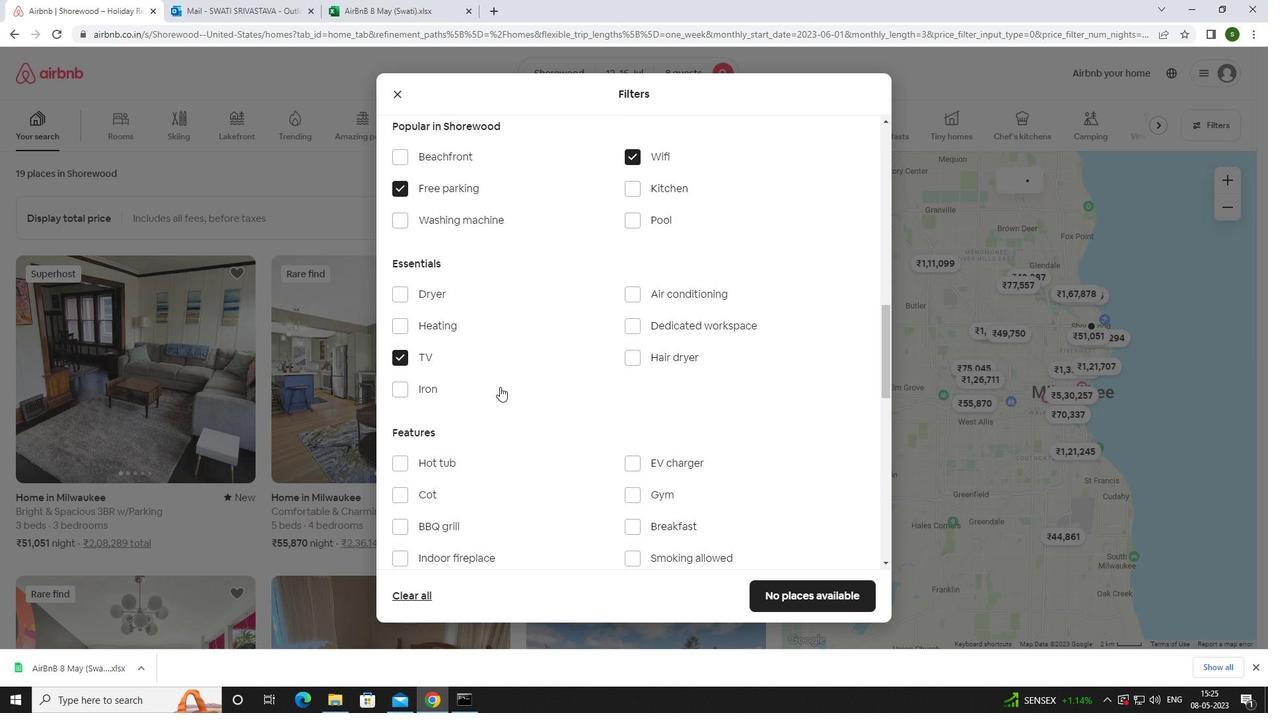 
Action: Mouse moved to (644, 366)
Screenshot: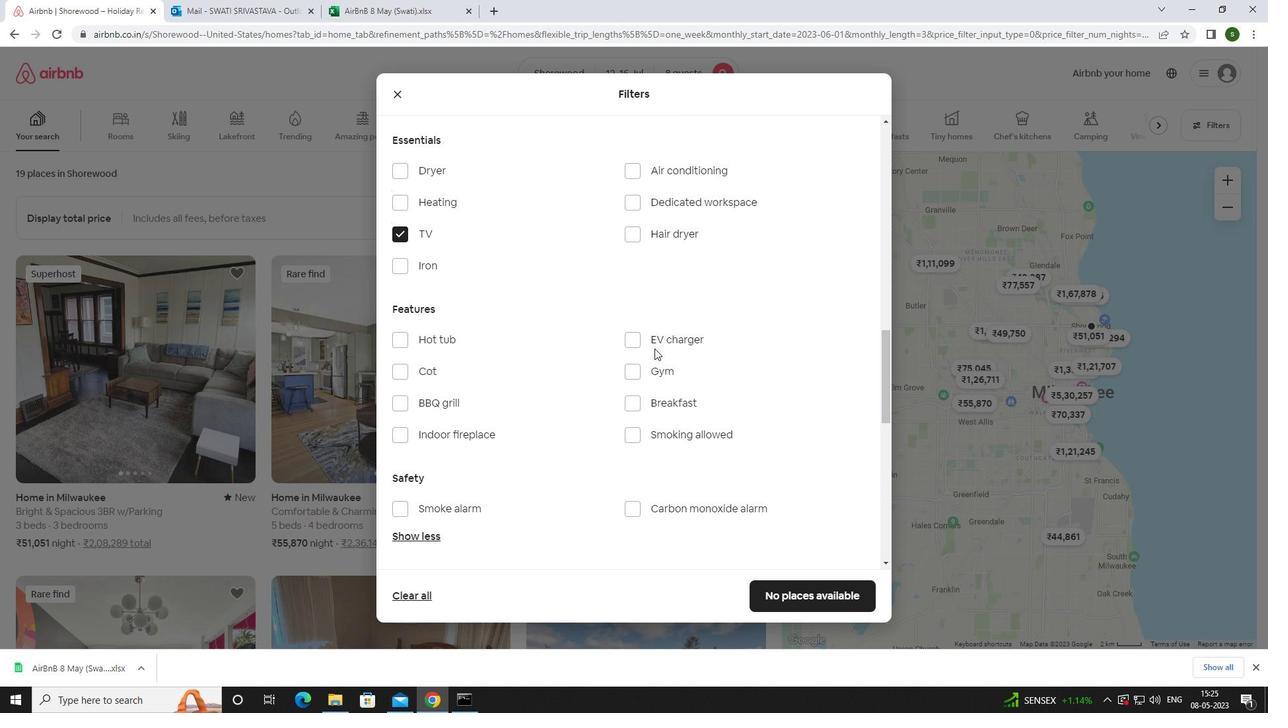 
Action: Mouse pressed left at (644, 366)
Screenshot: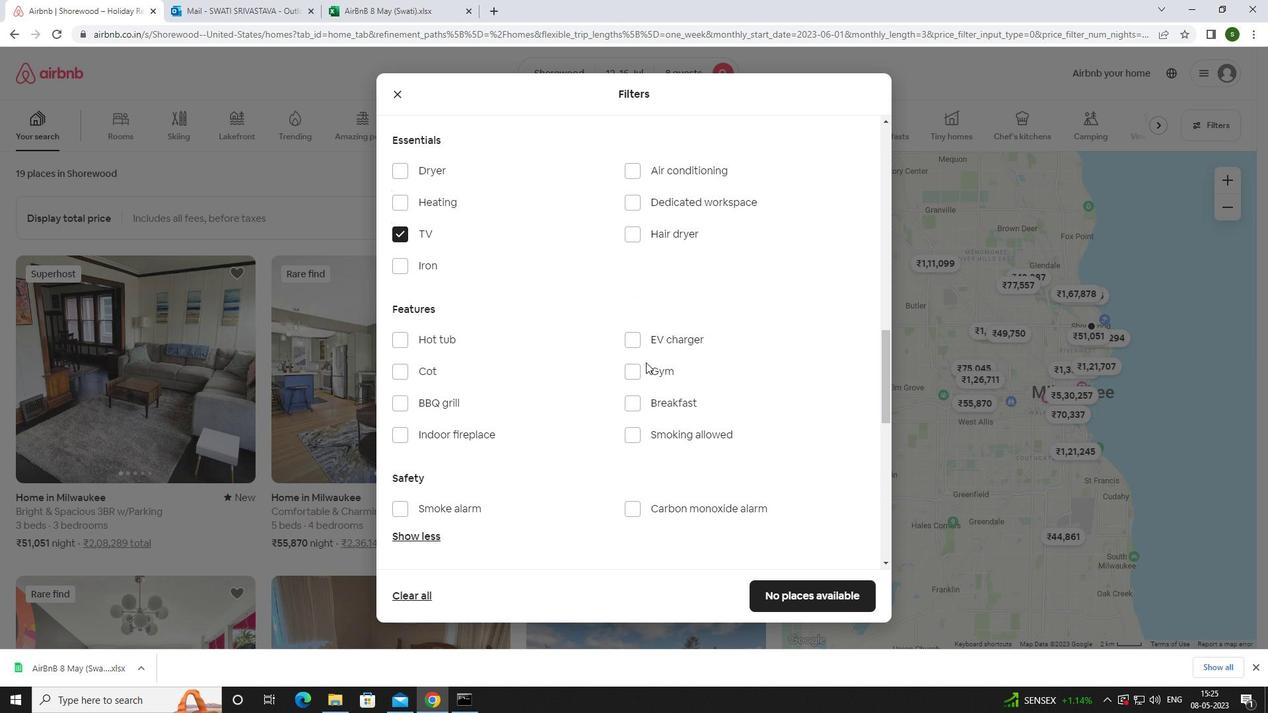 
Action: Mouse moved to (645, 404)
Screenshot: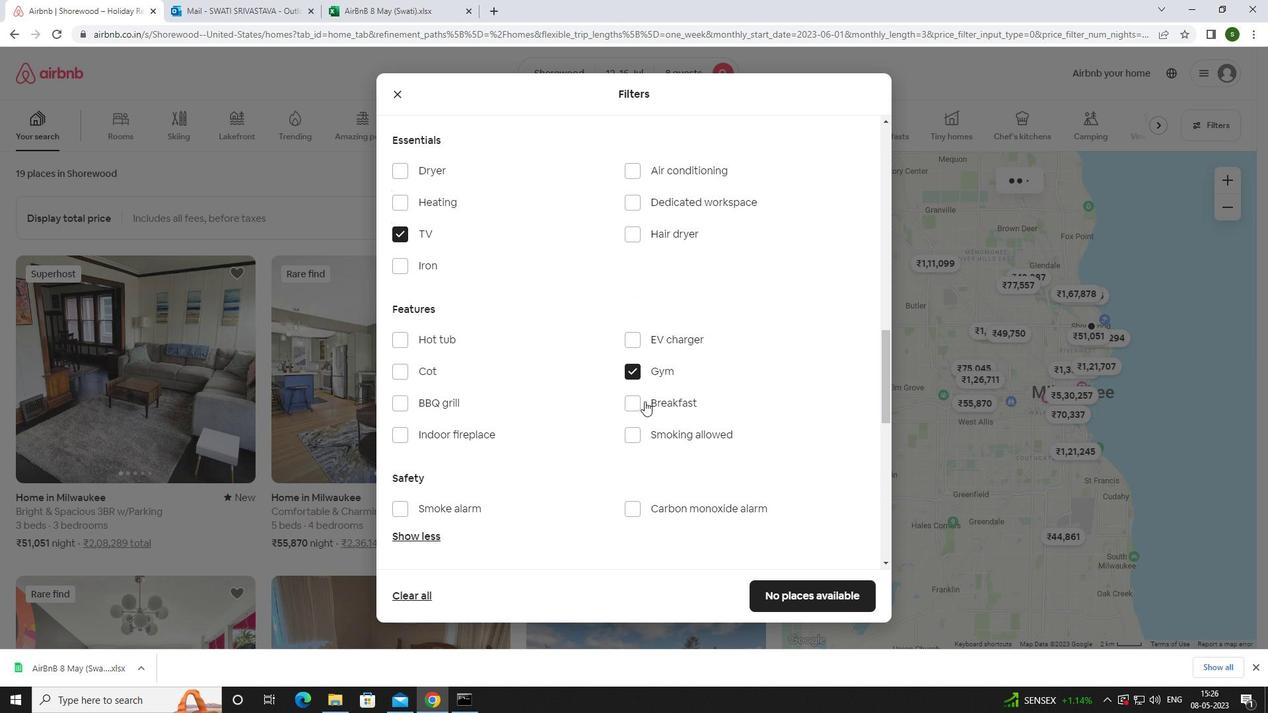 
Action: Mouse pressed left at (645, 404)
Screenshot: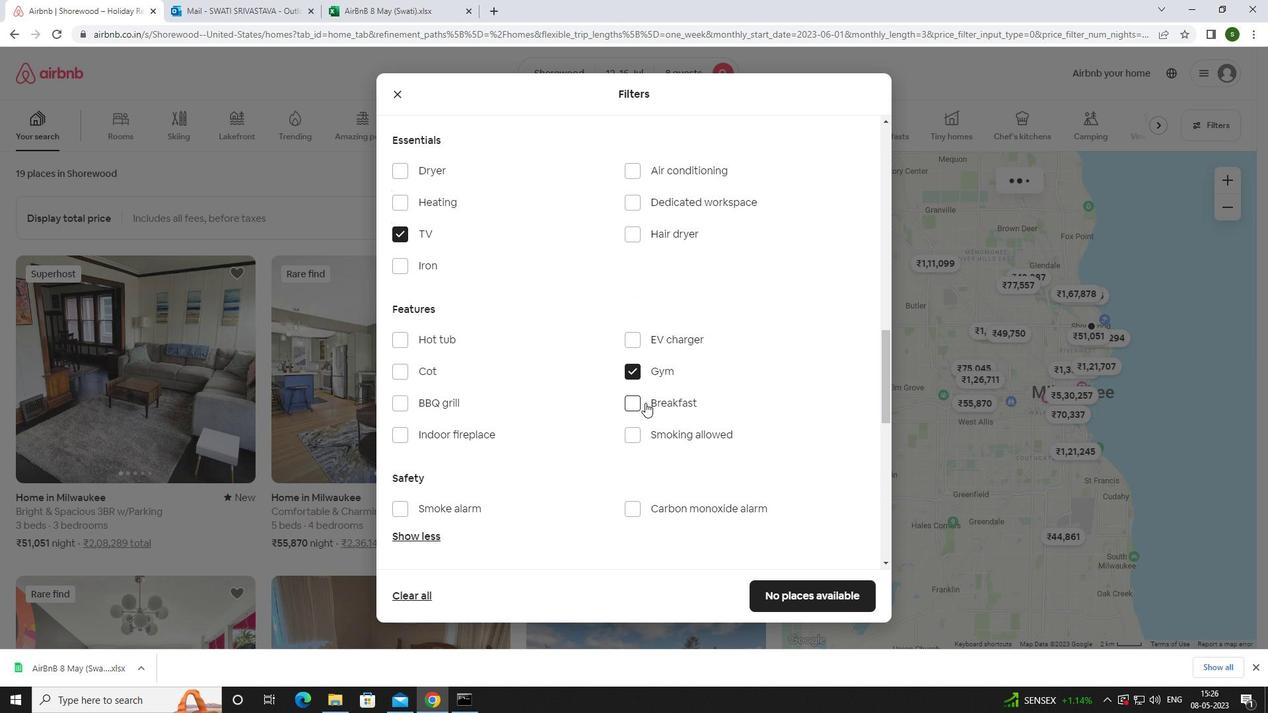 
Action: Mouse moved to (581, 376)
Screenshot: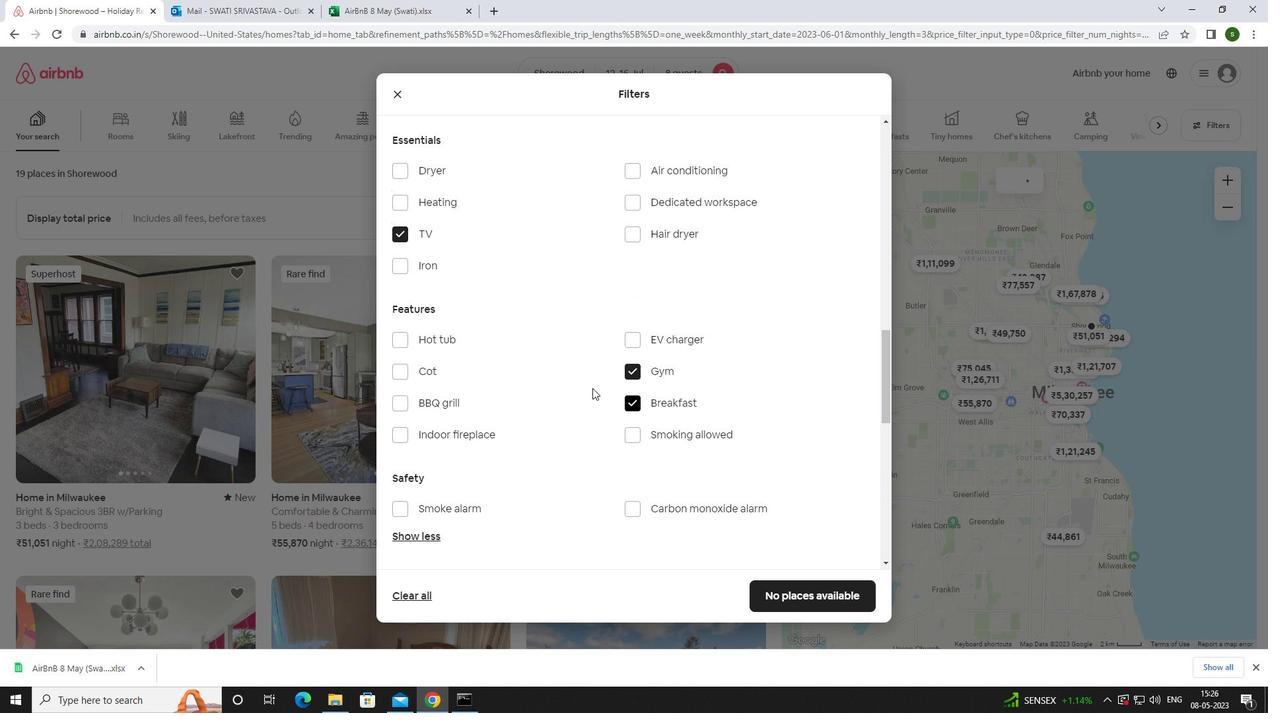 
Action: Mouse scrolled (581, 375) with delta (0, 0)
Screenshot: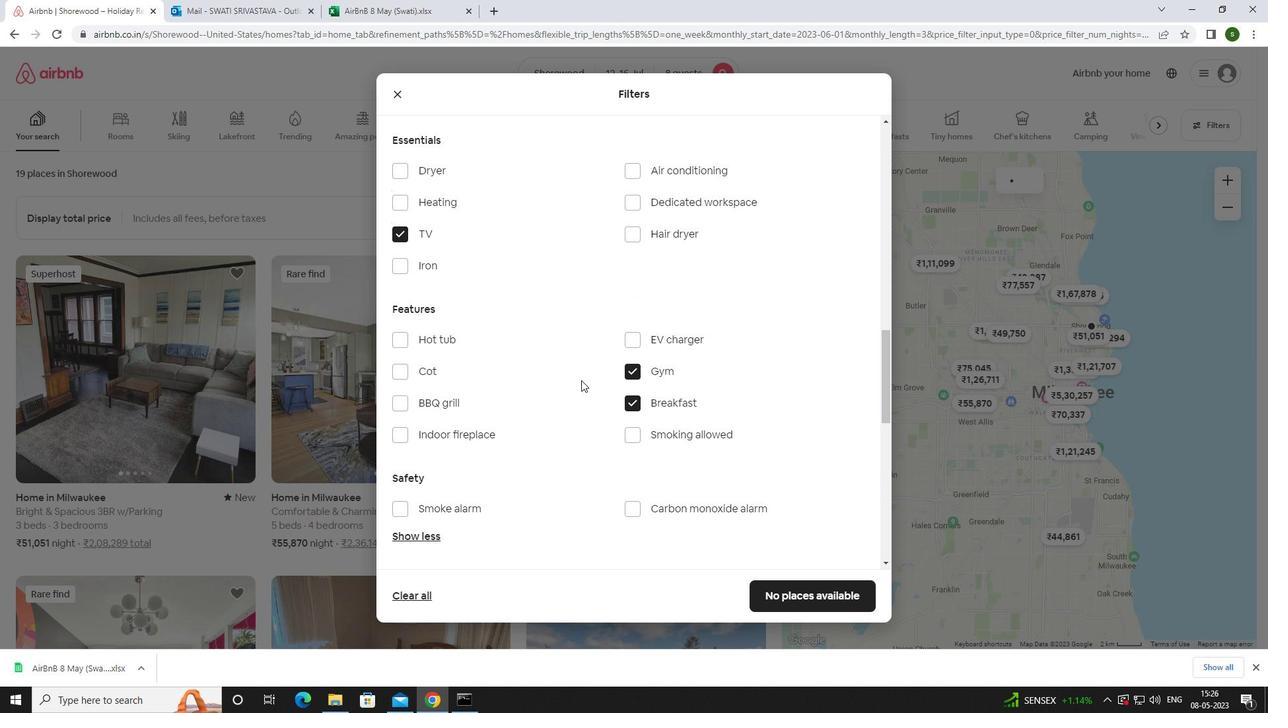 
Action: Mouse scrolled (581, 375) with delta (0, 0)
Screenshot: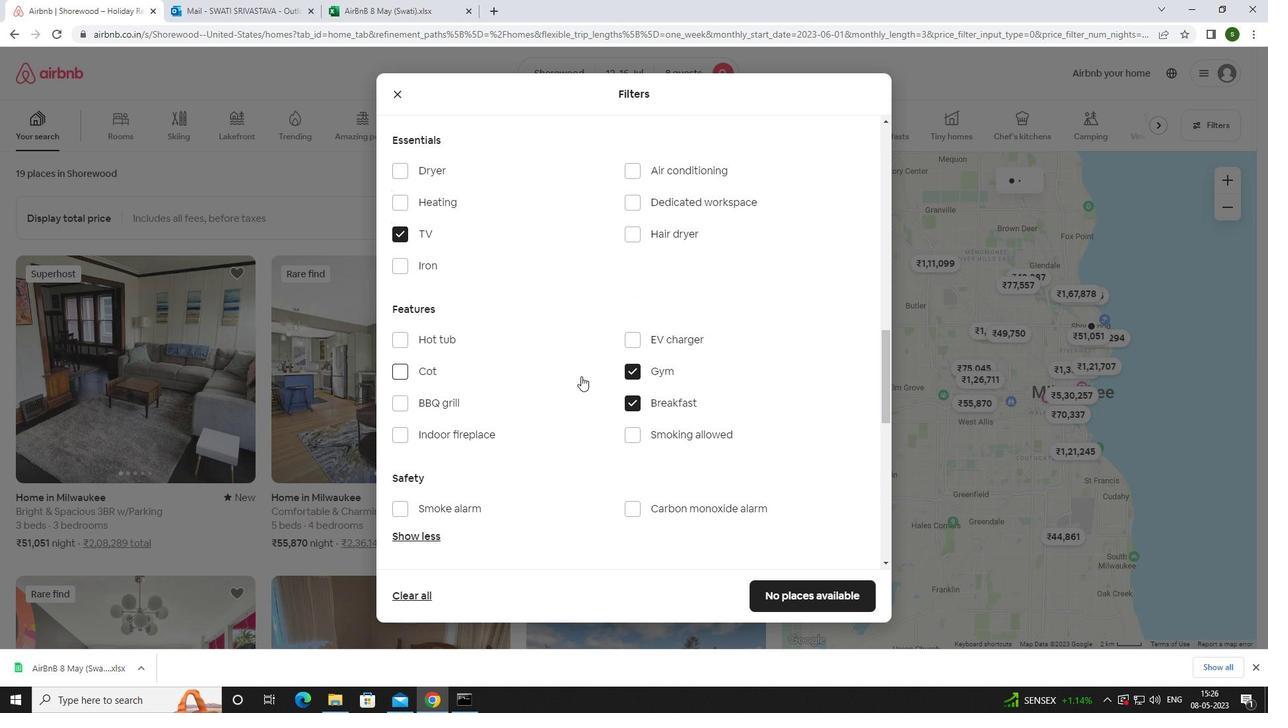 
Action: Mouse scrolled (581, 375) with delta (0, 0)
Screenshot: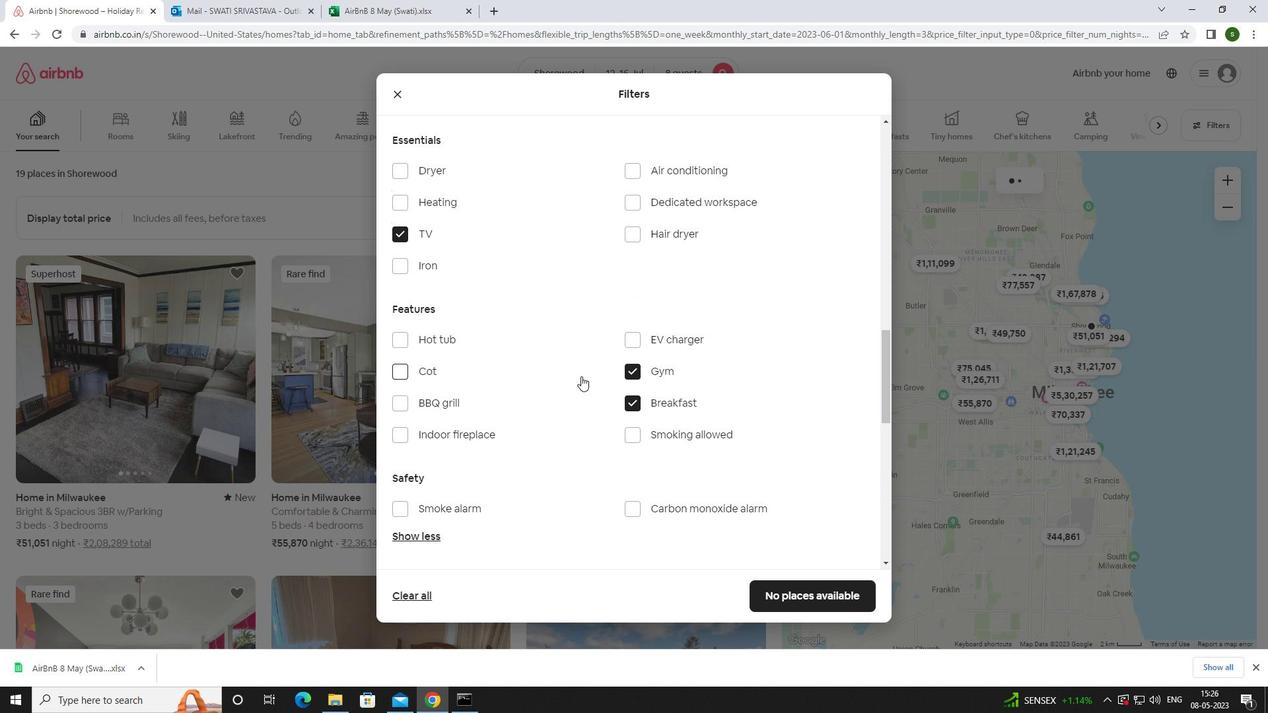 
Action: Mouse scrolled (581, 375) with delta (0, 0)
Screenshot: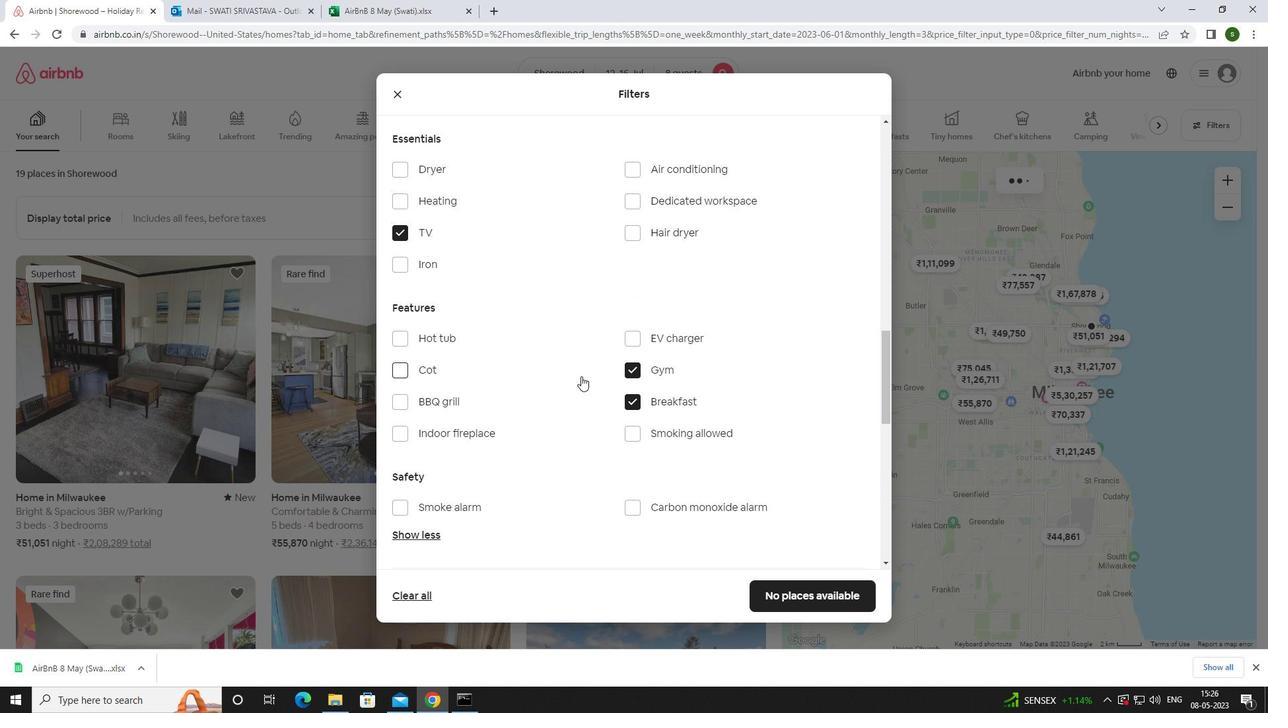 
Action: Mouse scrolled (581, 375) with delta (0, 0)
Screenshot: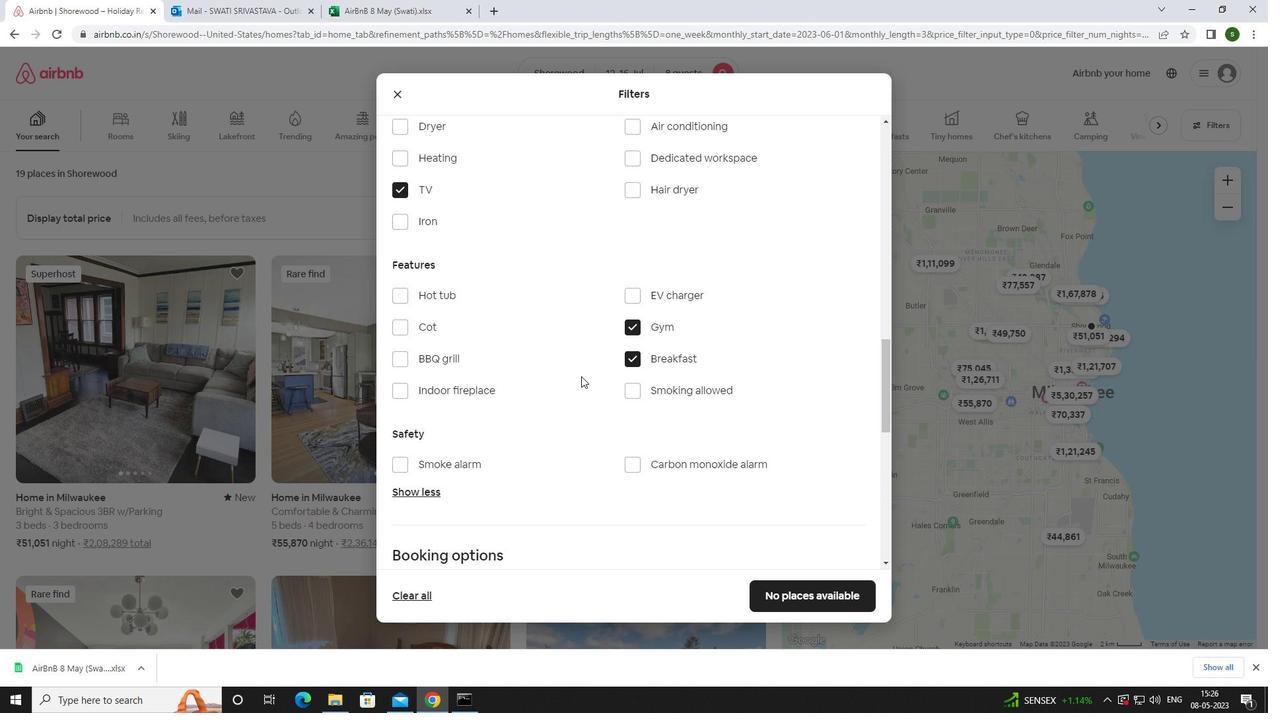
Action: Mouse moved to (831, 351)
Screenshot: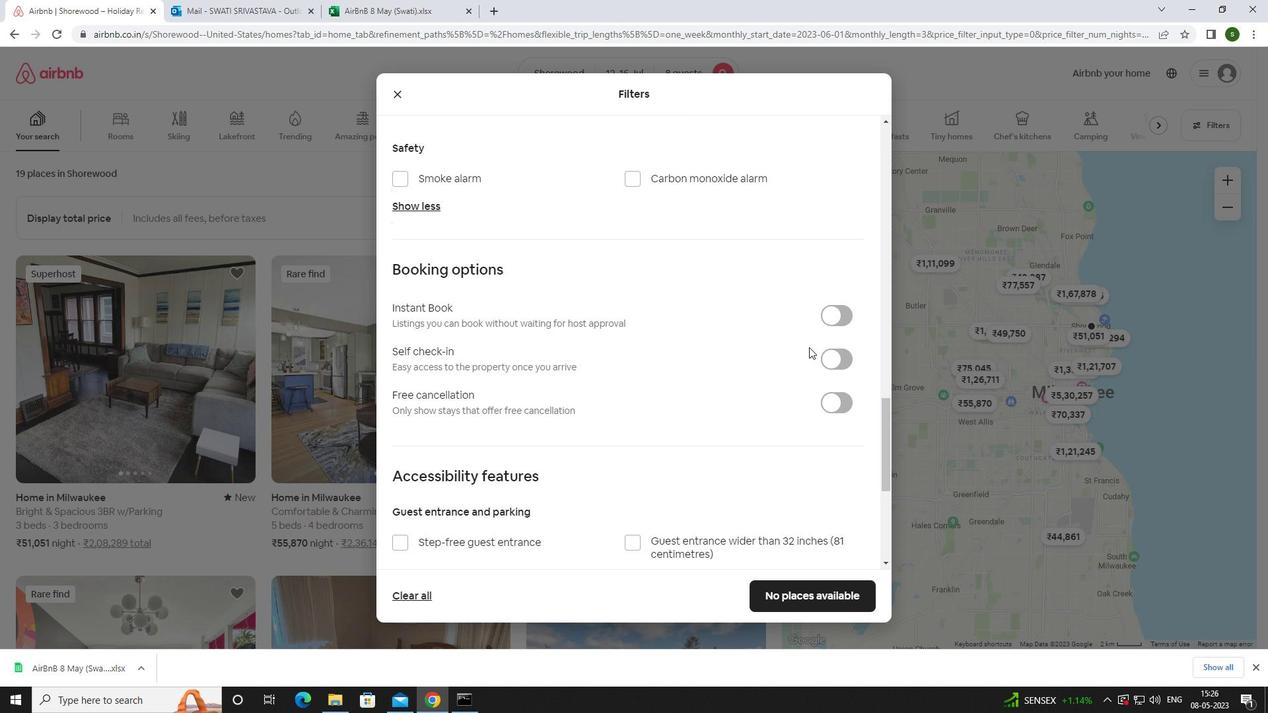 
Action: Mouse pressed left at (831, 351)
Screenshot: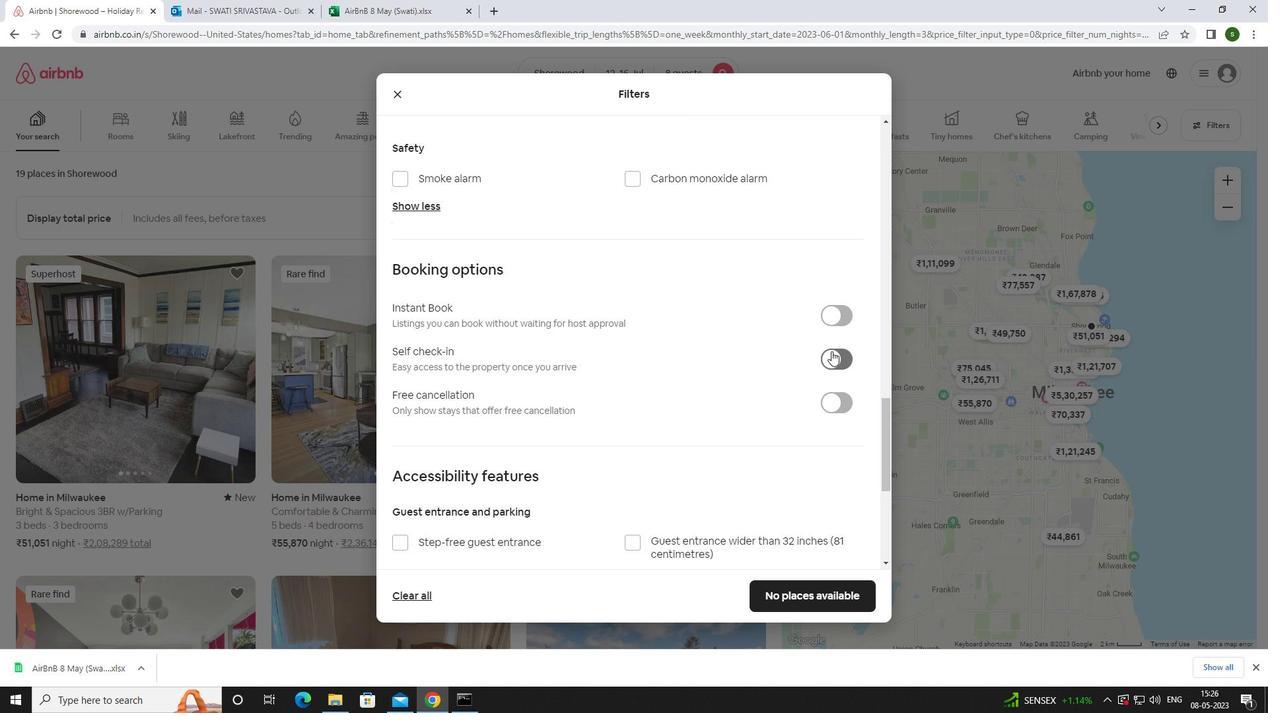 
Action: Mouse moved to (662, 375)
Screenshot: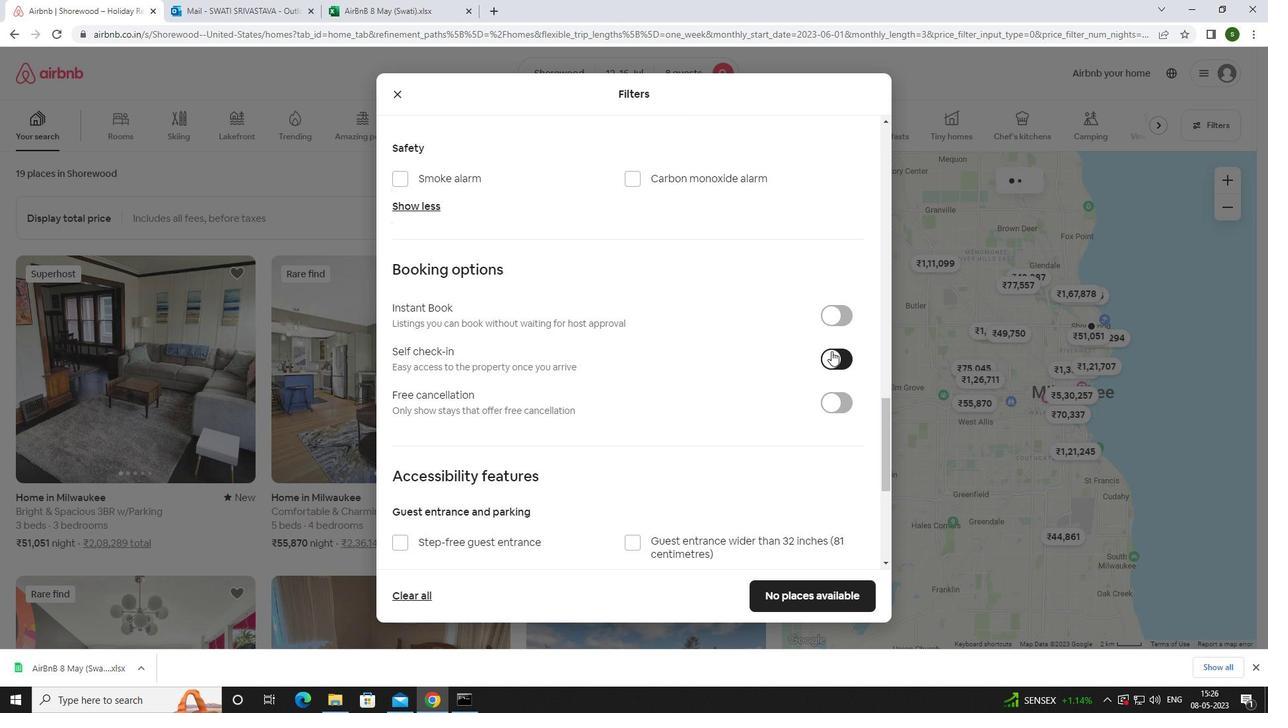 
Action: Mouse scrolled (662, 374) with delta (0, 0)
Screenshot: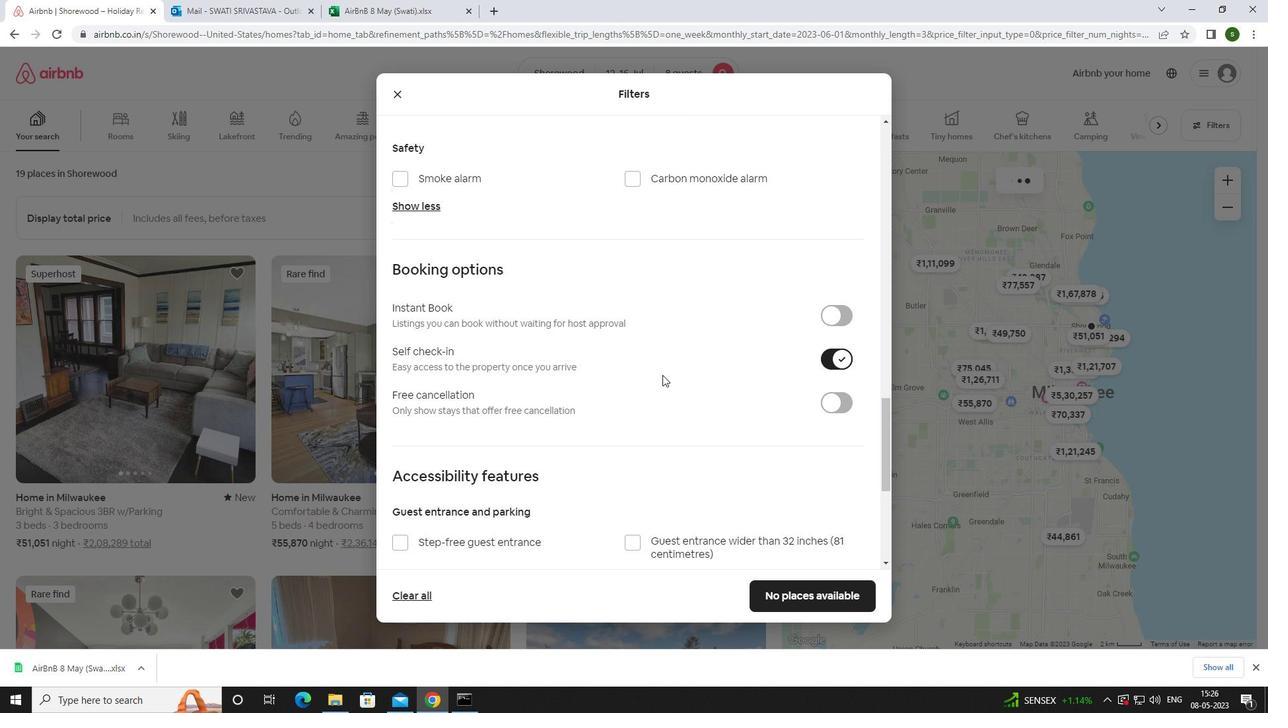 
Action: Mouse scrolled (662, 374) with delta (0, 0)
Screenshot: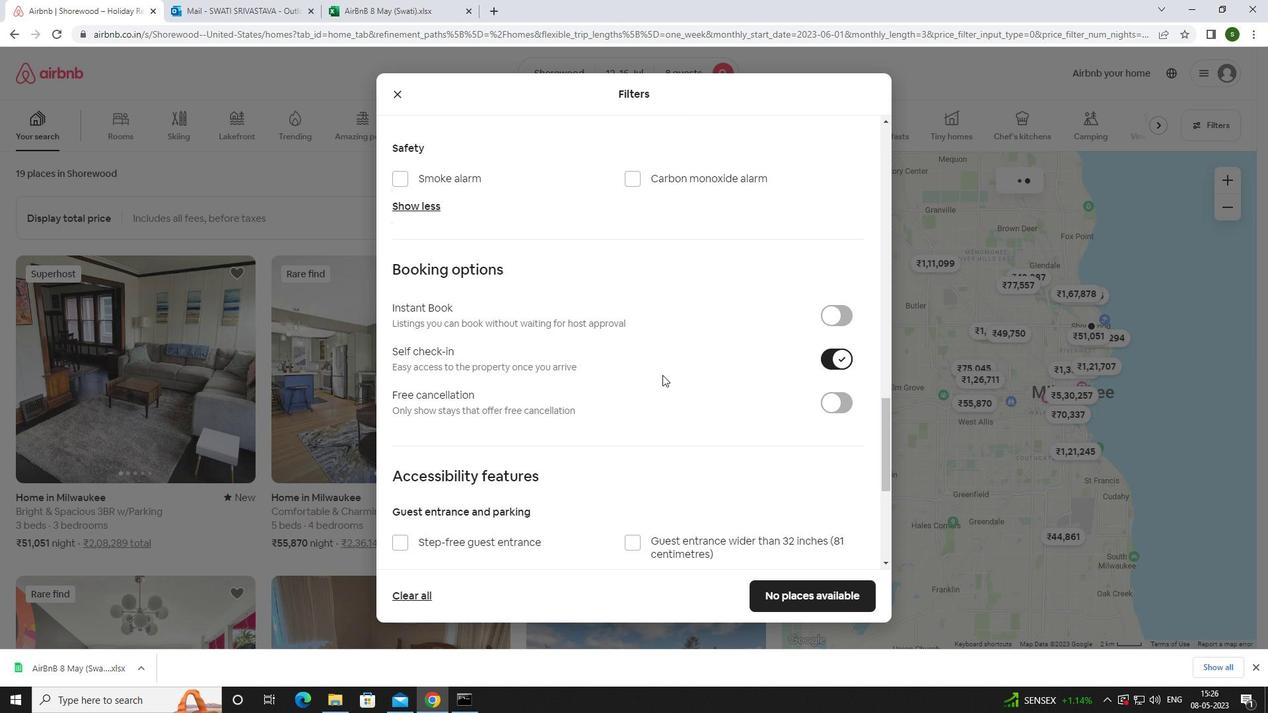 
Action: Mouse scrolled (662, 374) with delta (0, 0)
Screenshot: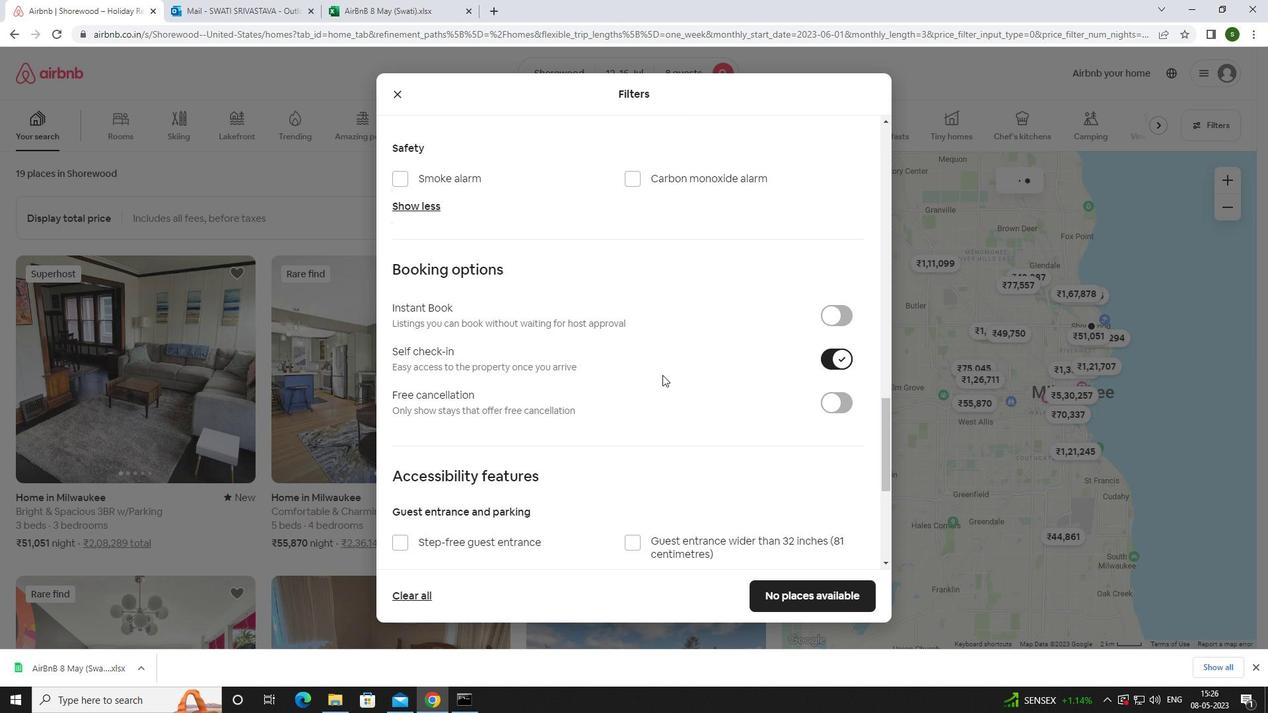 
Action: Mouse scrolled (662, 374) with delta (0, 0)
Screenshot: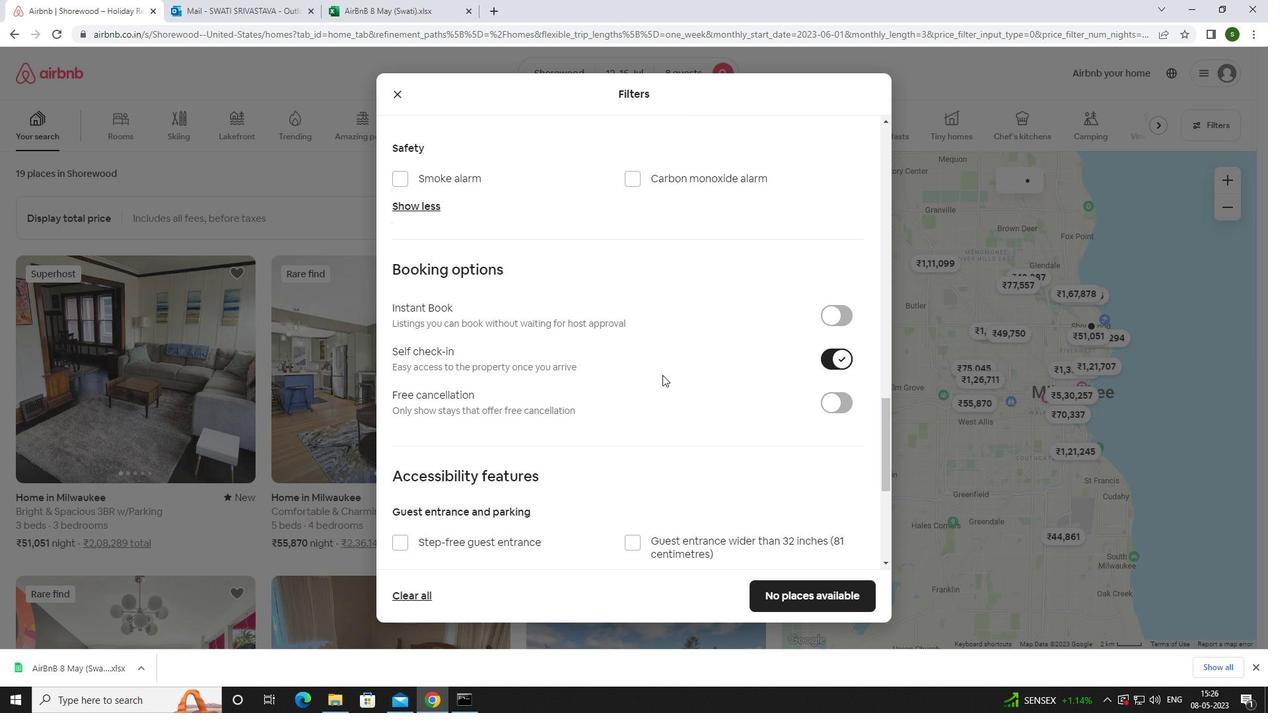 
Action: Mouse scrolled (662, 374) with delta (0, 0)
Screenshot: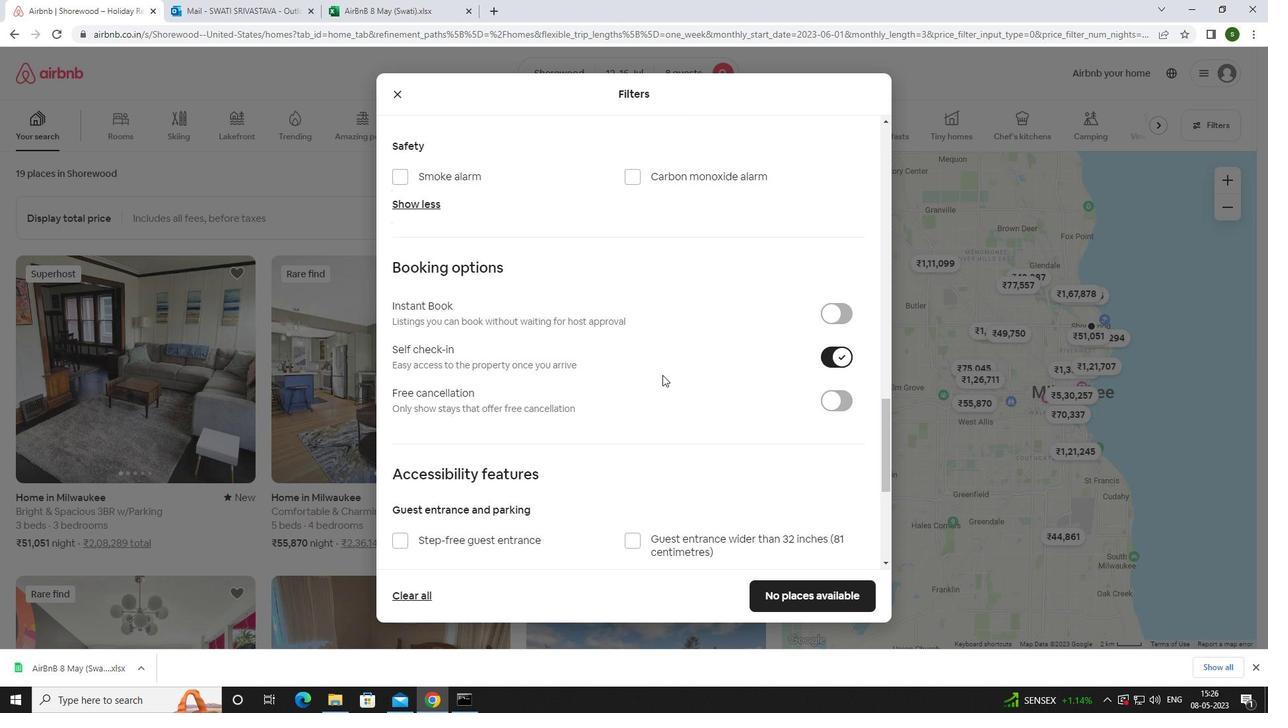
Action: Mouse scrolled (662, 374) with delta (0, 0)
Screenshot: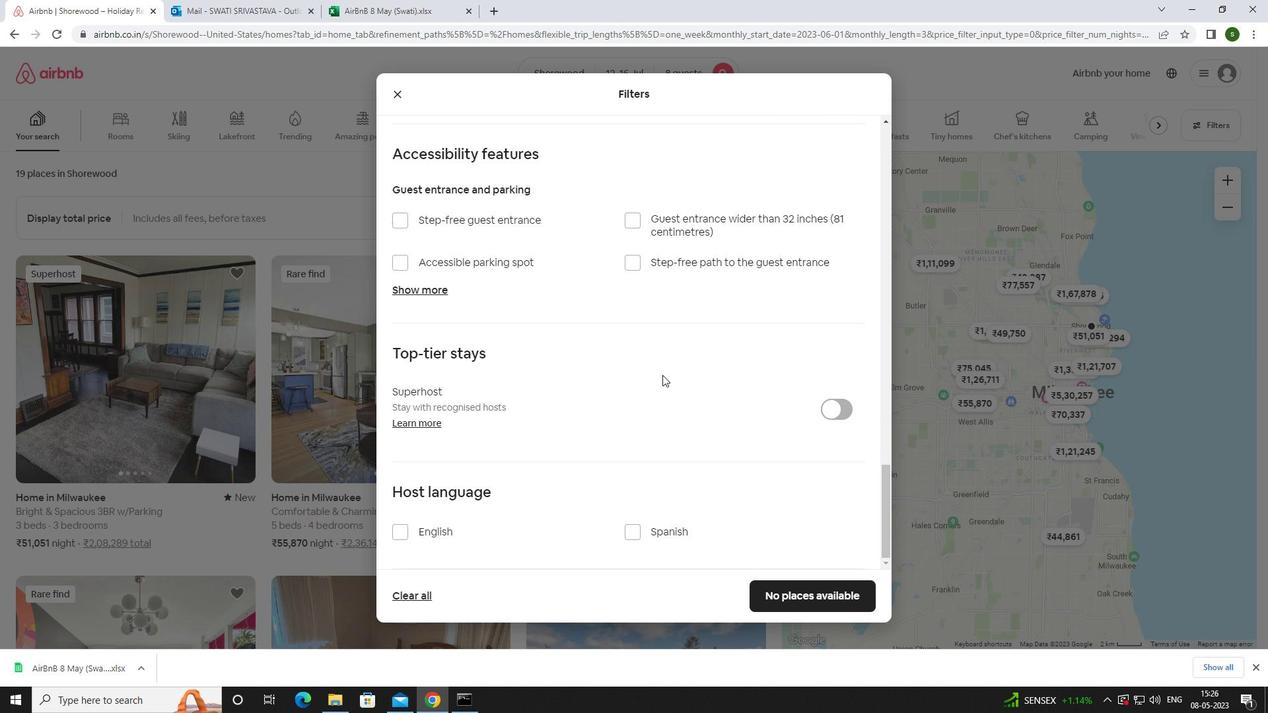 
Action: Mouse scrolled (662, 374) with delta (0, 0)
Screenshot: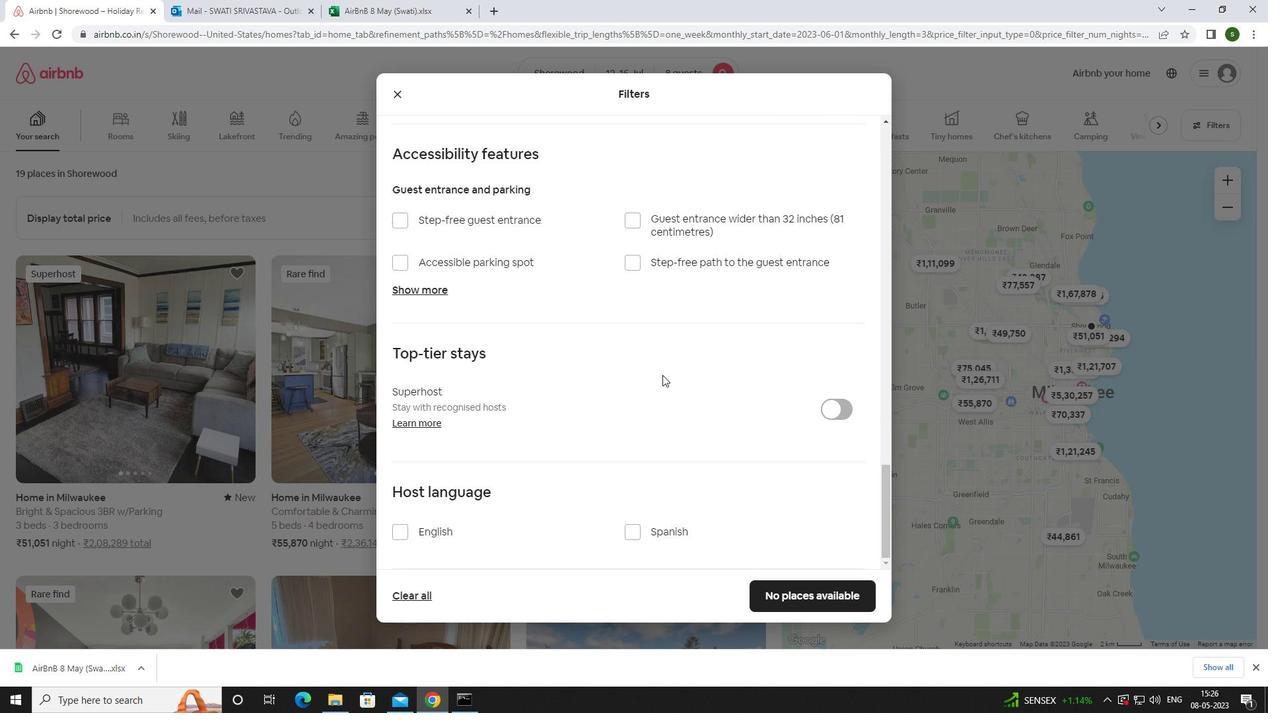 
Action: Mouse scrolled (662, 374) with delta (0, 0)
Screenshot: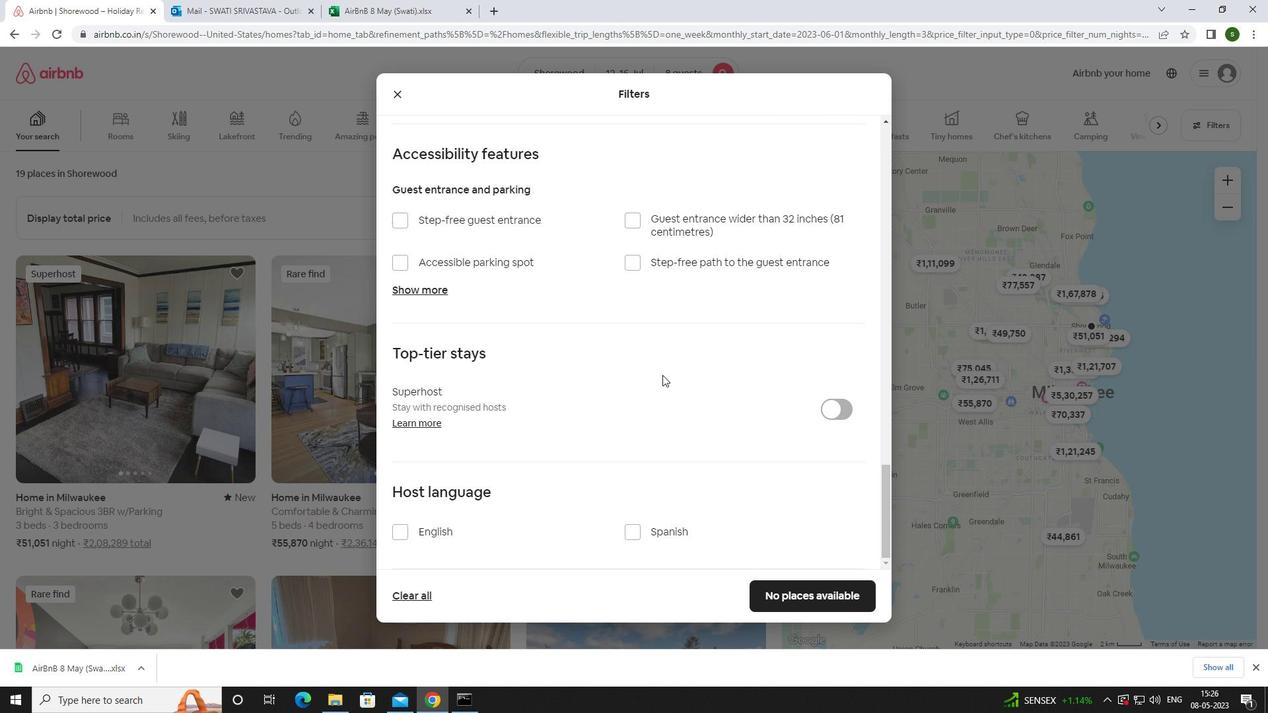 
Action: Mouse scrolled (662, 374) with delta (0, 0)
Screenshot: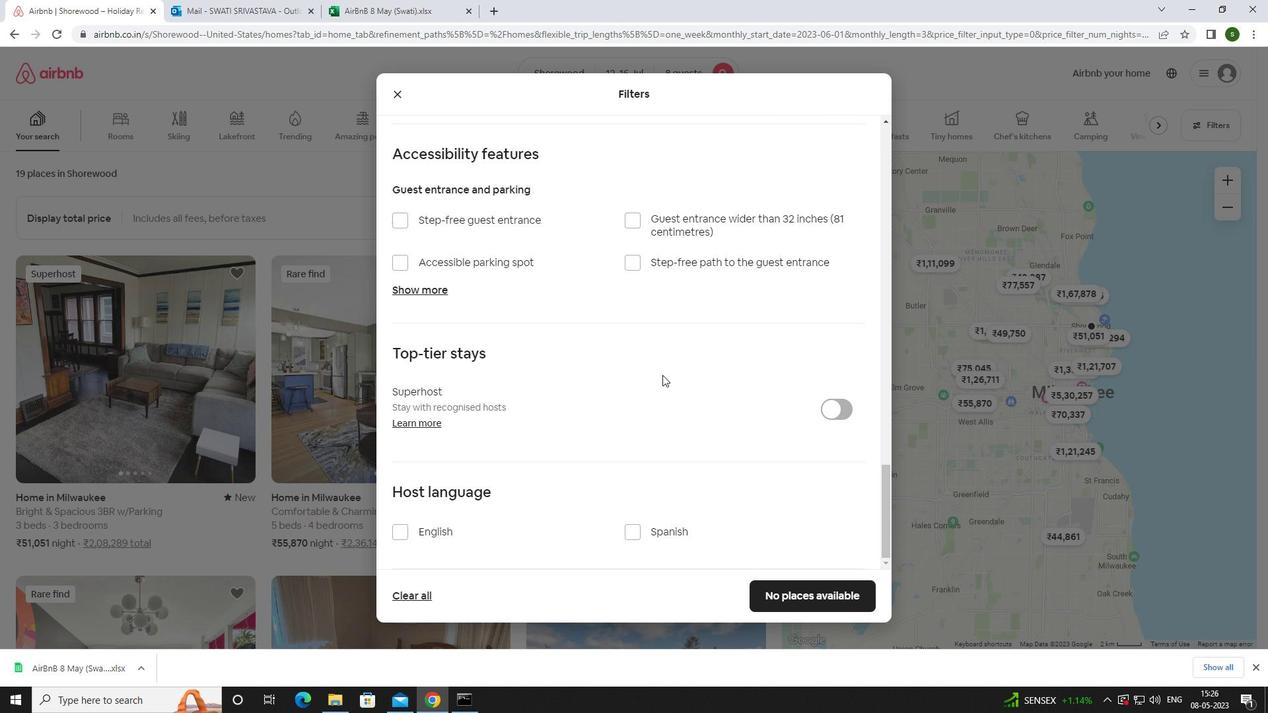 
Action: Mouse scrolled (662, 374) with delta (0, 0)
Screenshot: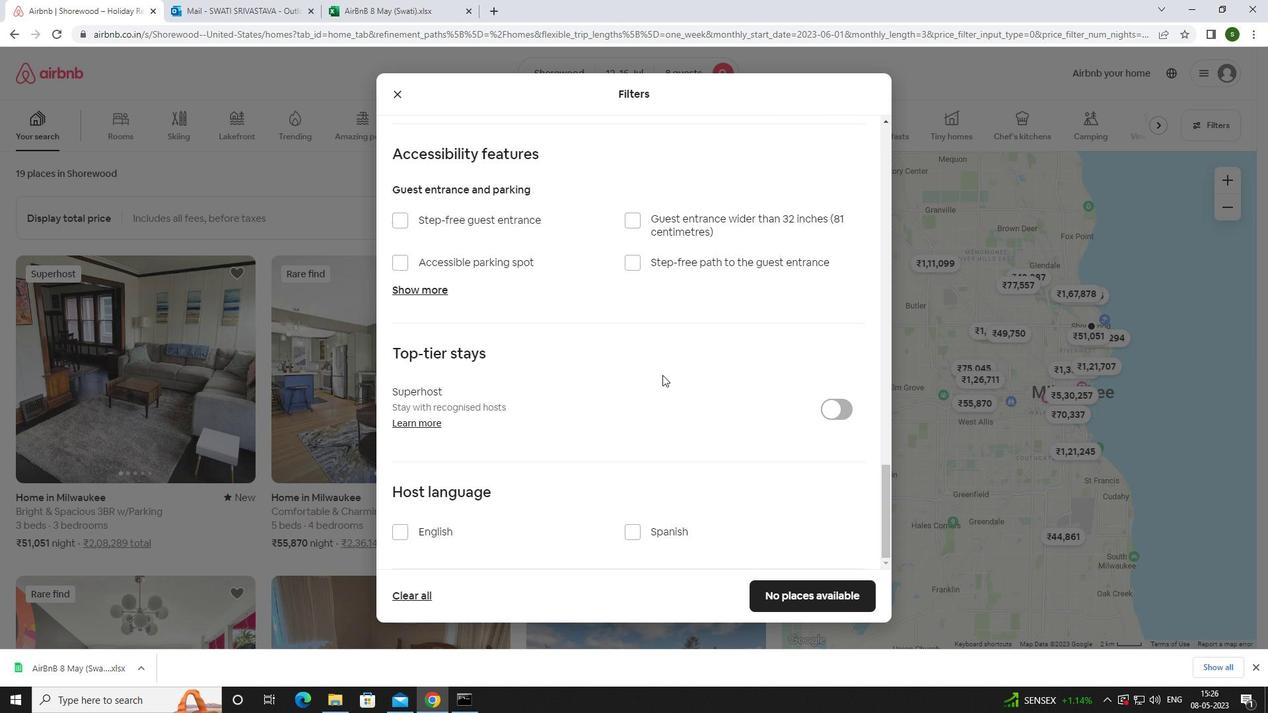 
Action: Mouse moved to (435, 524)
Screenshot: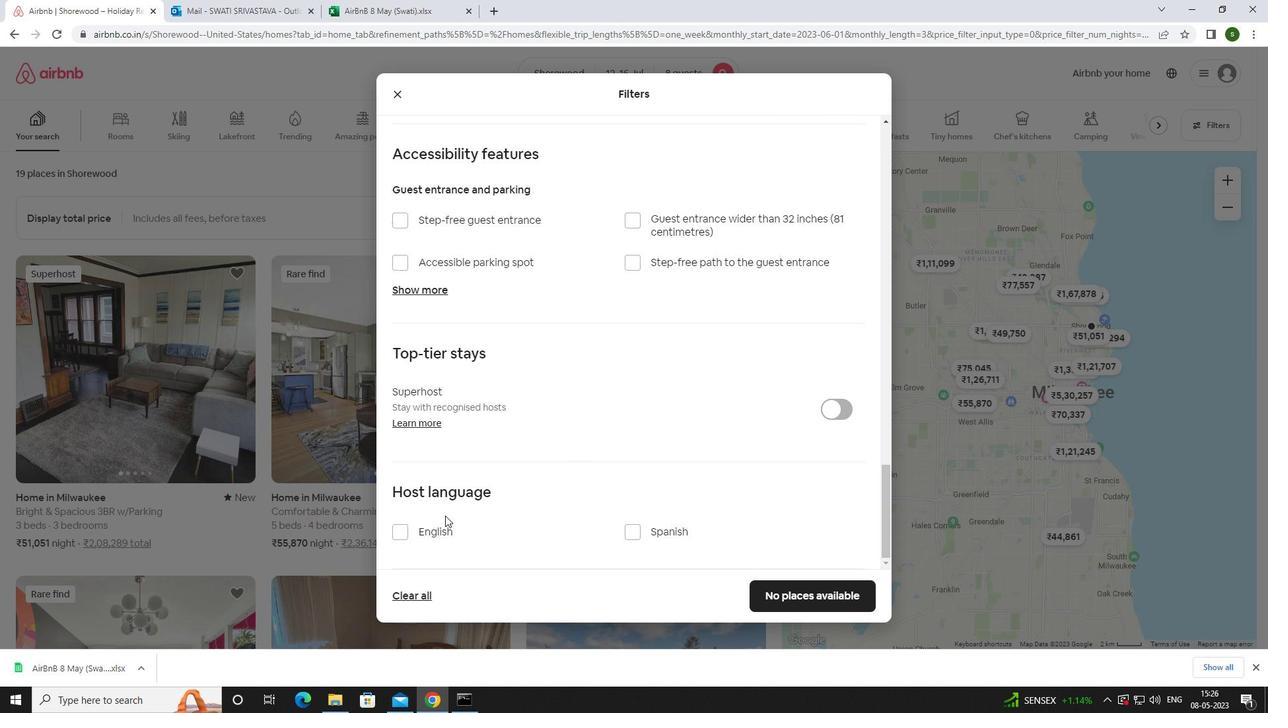 
Action: Mouse pressed left at (435, 524)
Screenshot: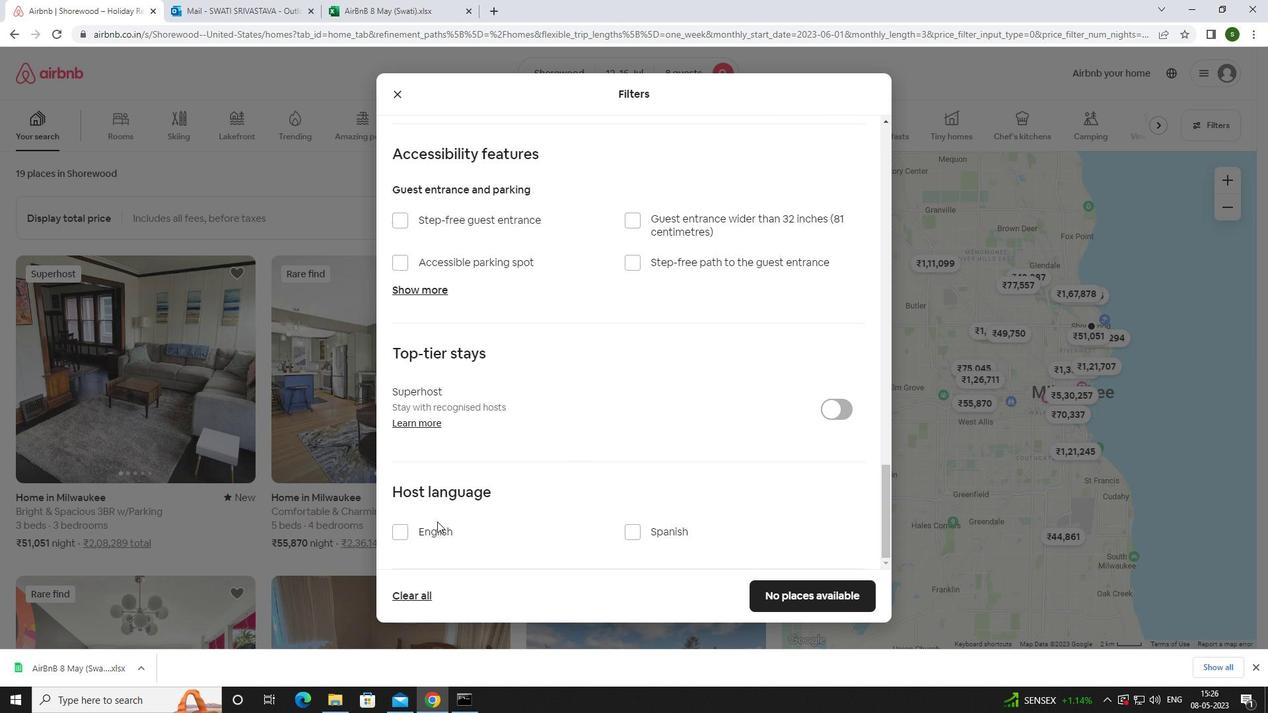 
Action: Mouse moved to (766, 594)
Screenshot: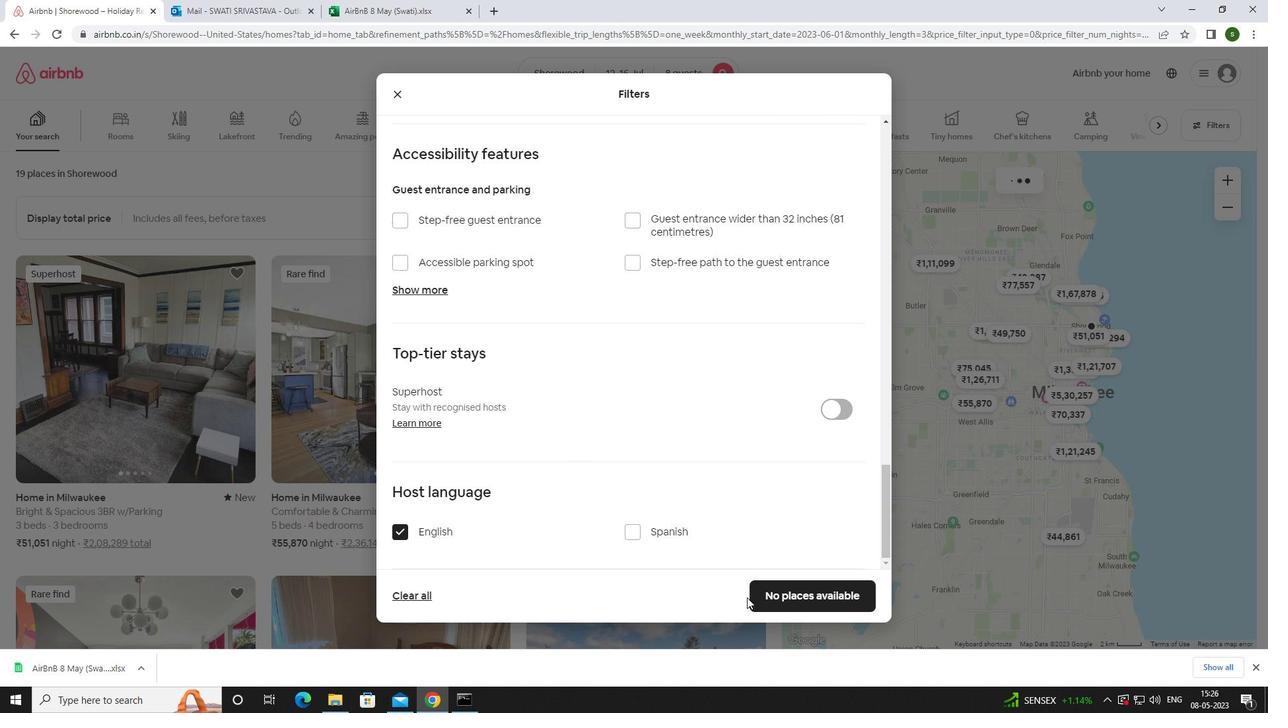 
Action: Mouse pressed left at (766, 594)
Screenshot: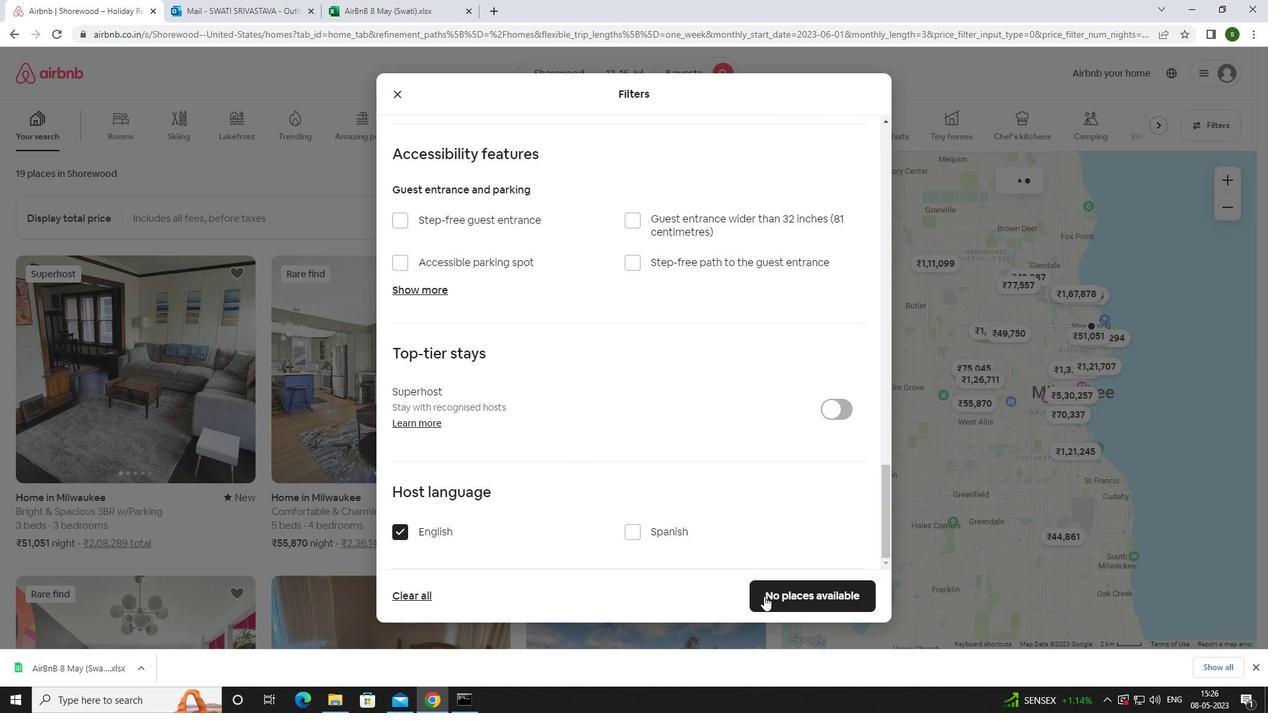 
Action: Mouse moved to (581, 322)
Screenshot: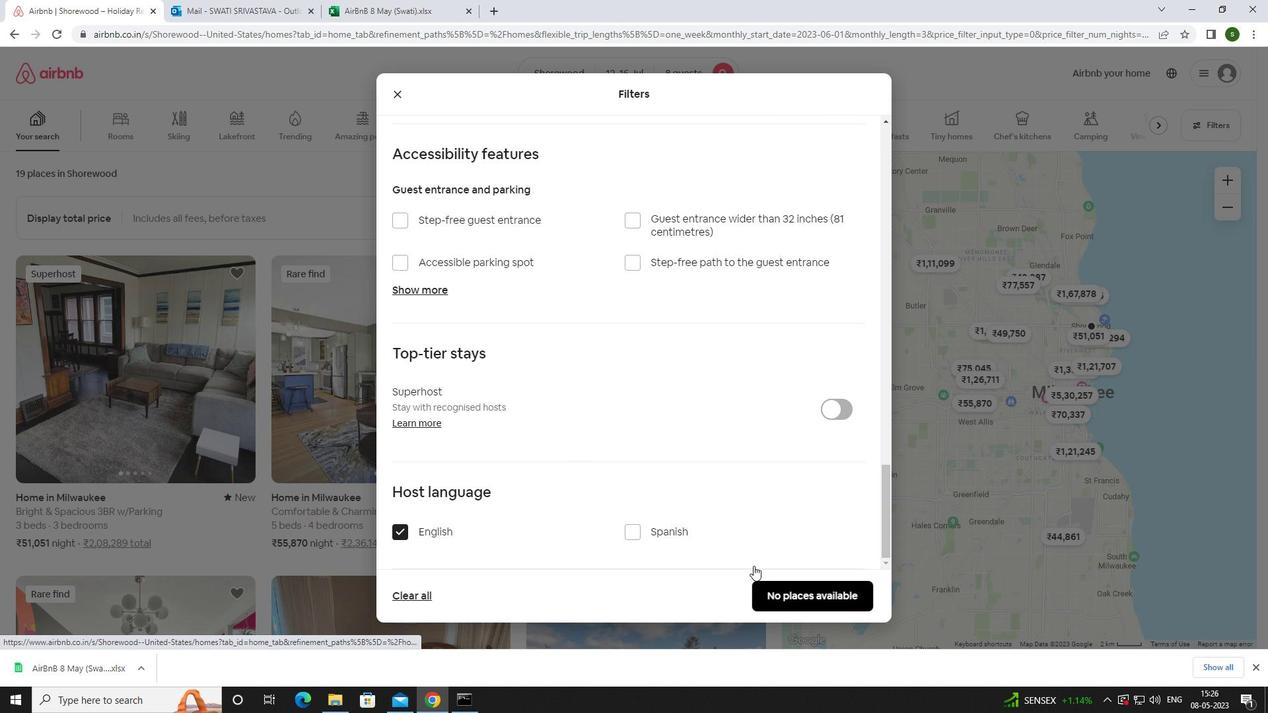 
